 Task: Find connections with filter location Bjelovar with filter topic #linkedinwith filter profile language French with filter current company Boston Scientific with filter school Indian Institute of Social Welfare and Business Management with filter industry Food and Beverage Services with filter service category Illustration with filter keywords title Officer
Action: Mouse moved to (651, 92)
Screenshot: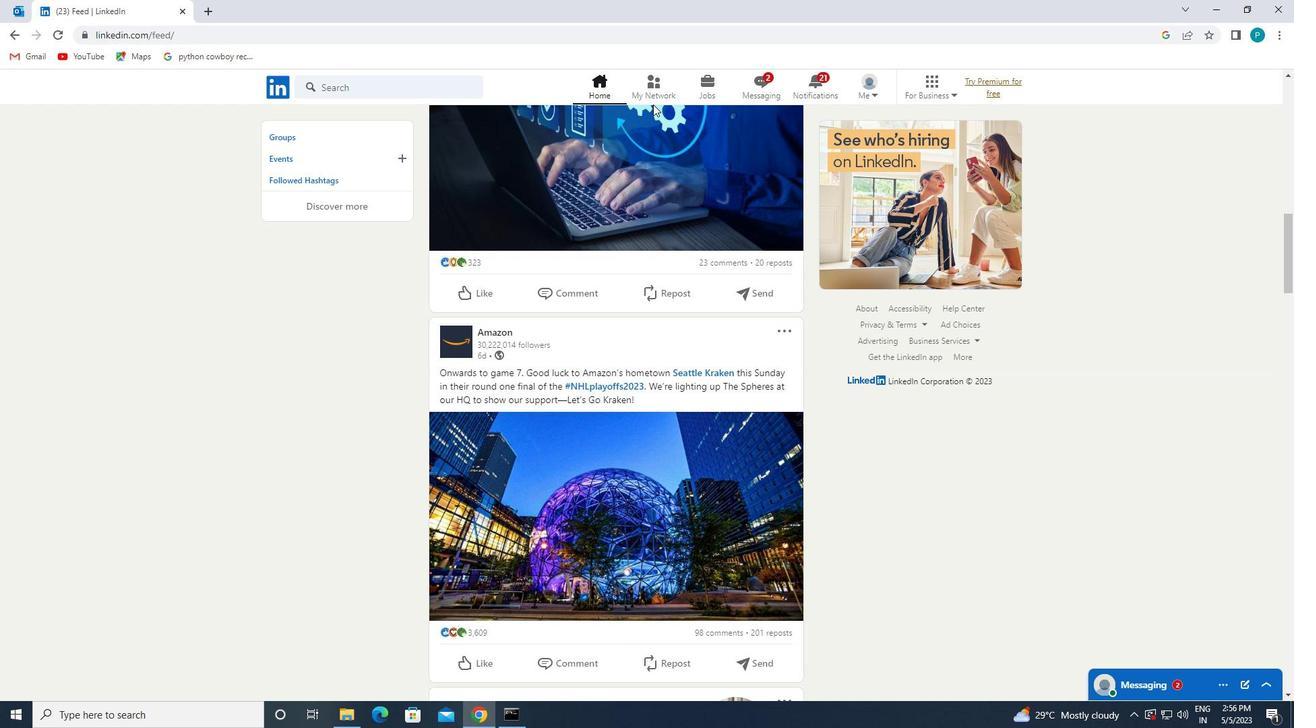 
Action: Mouse pressed left at (651, 92)
Screenshot: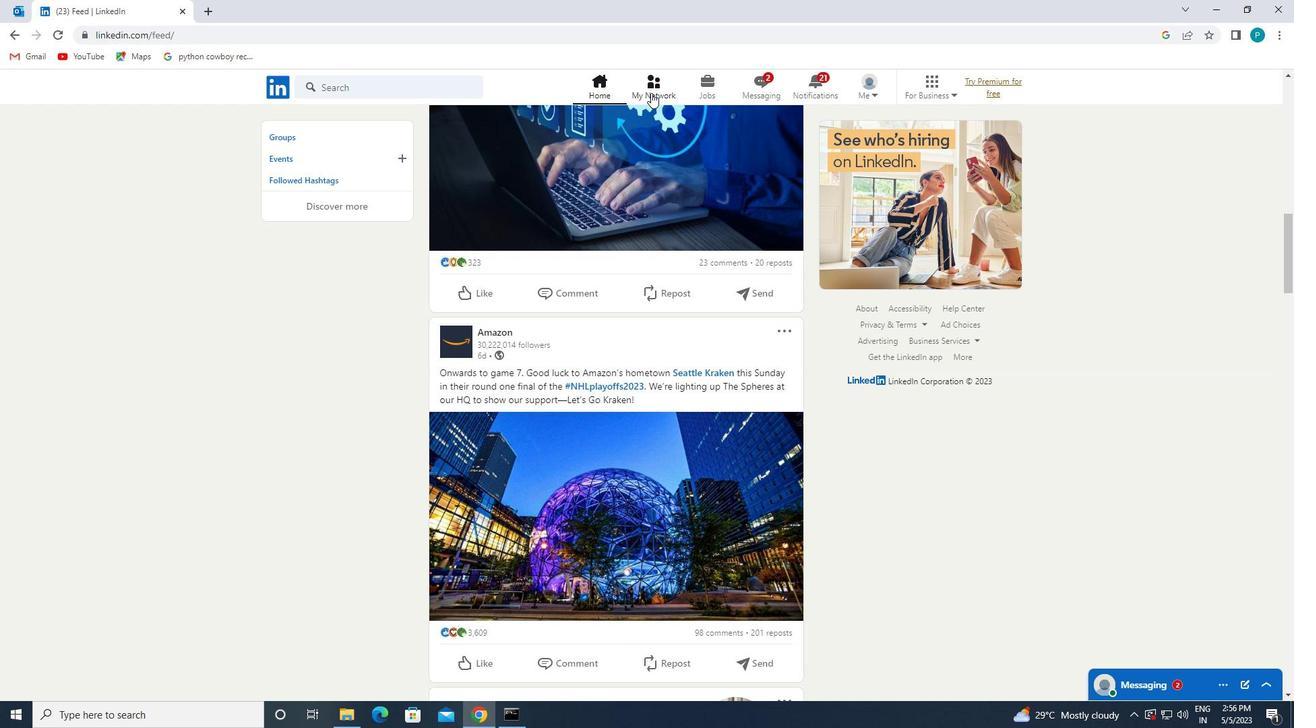 
Action: Mouse moved to (377, 159)
Screenshot: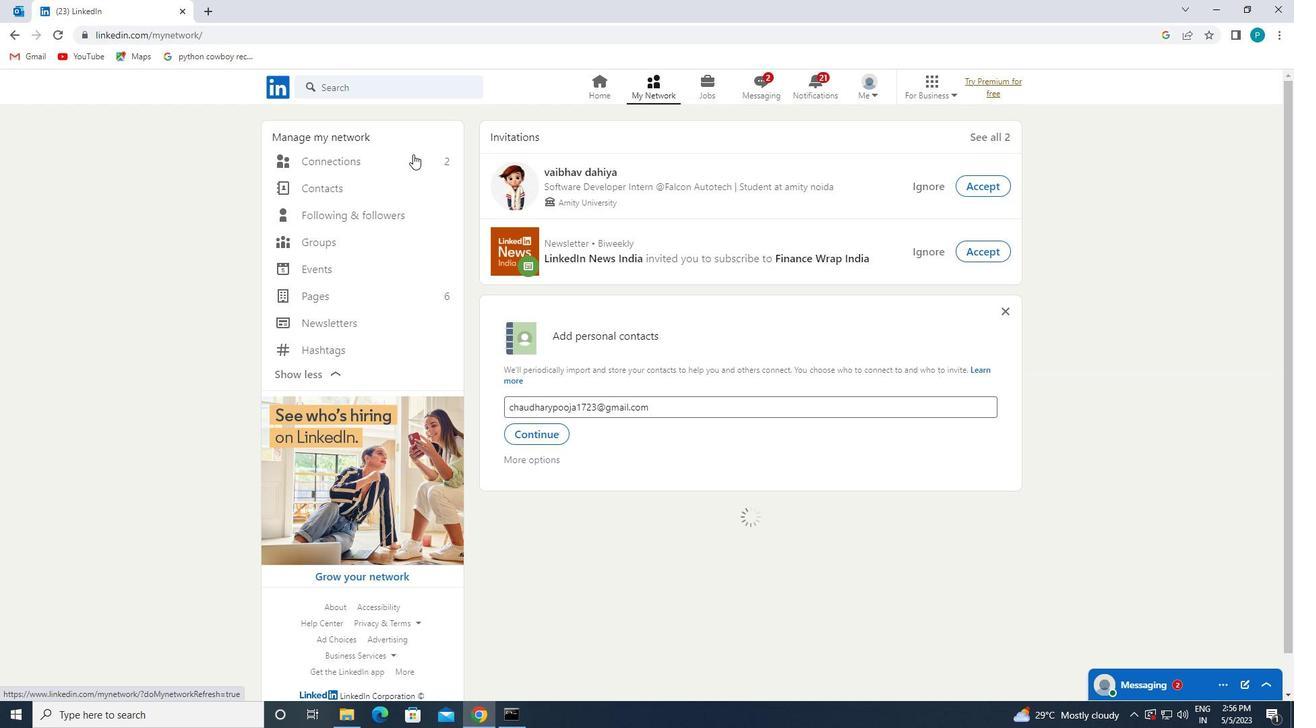 
Action: Mouse pressed left at (377, 159)
Screenshot: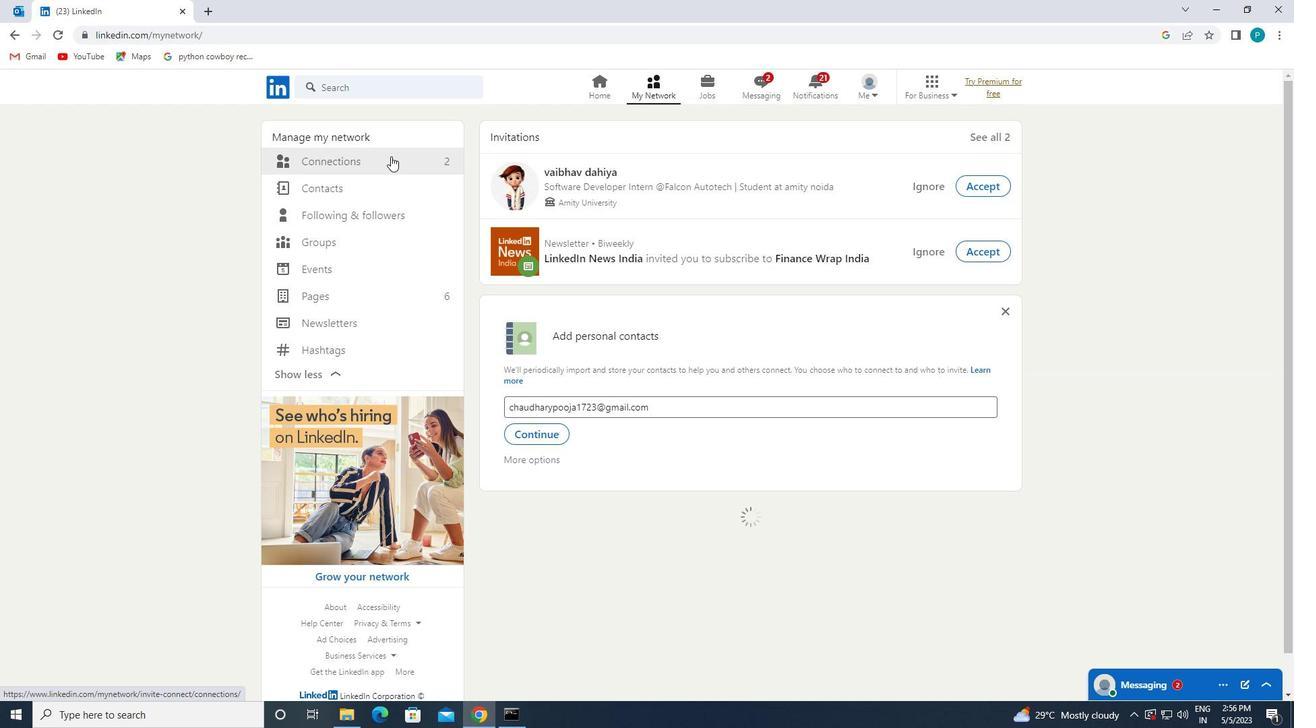 
Action: Mouse moved to (752, 163)
Screenshot: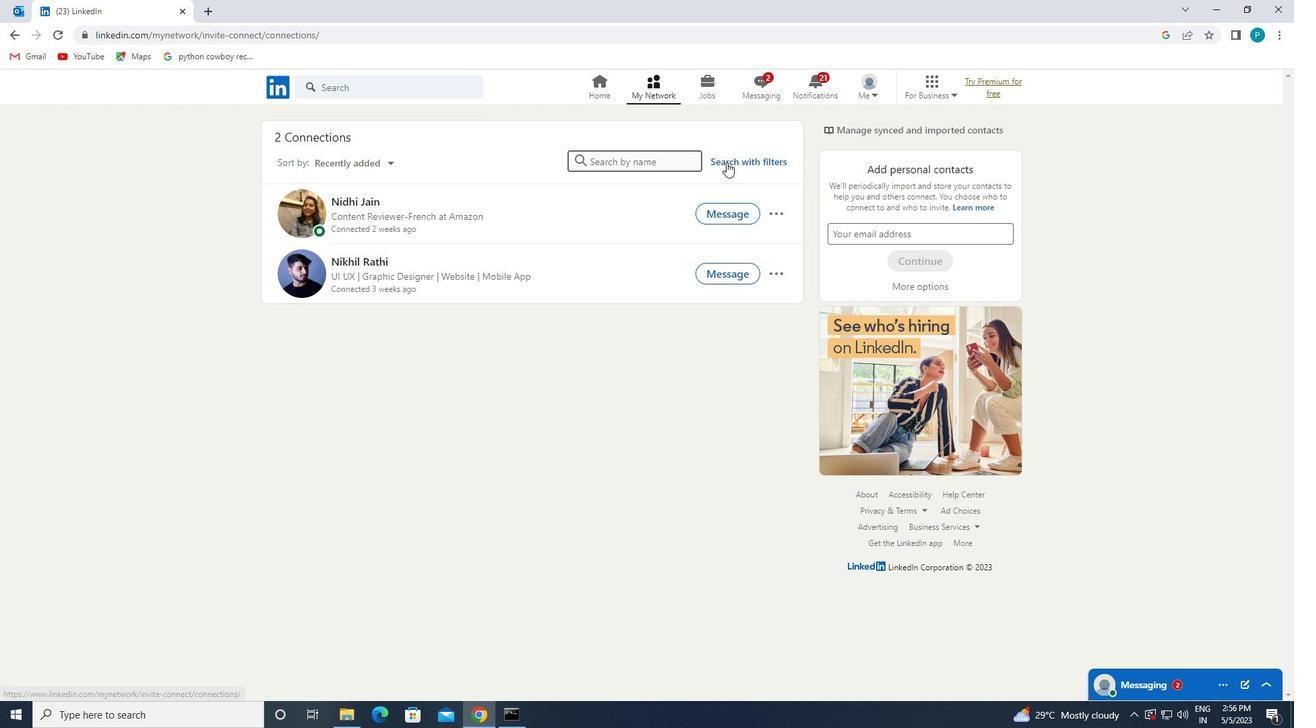 
Action: Mouse pressed left at (752, 163)
Screenshot: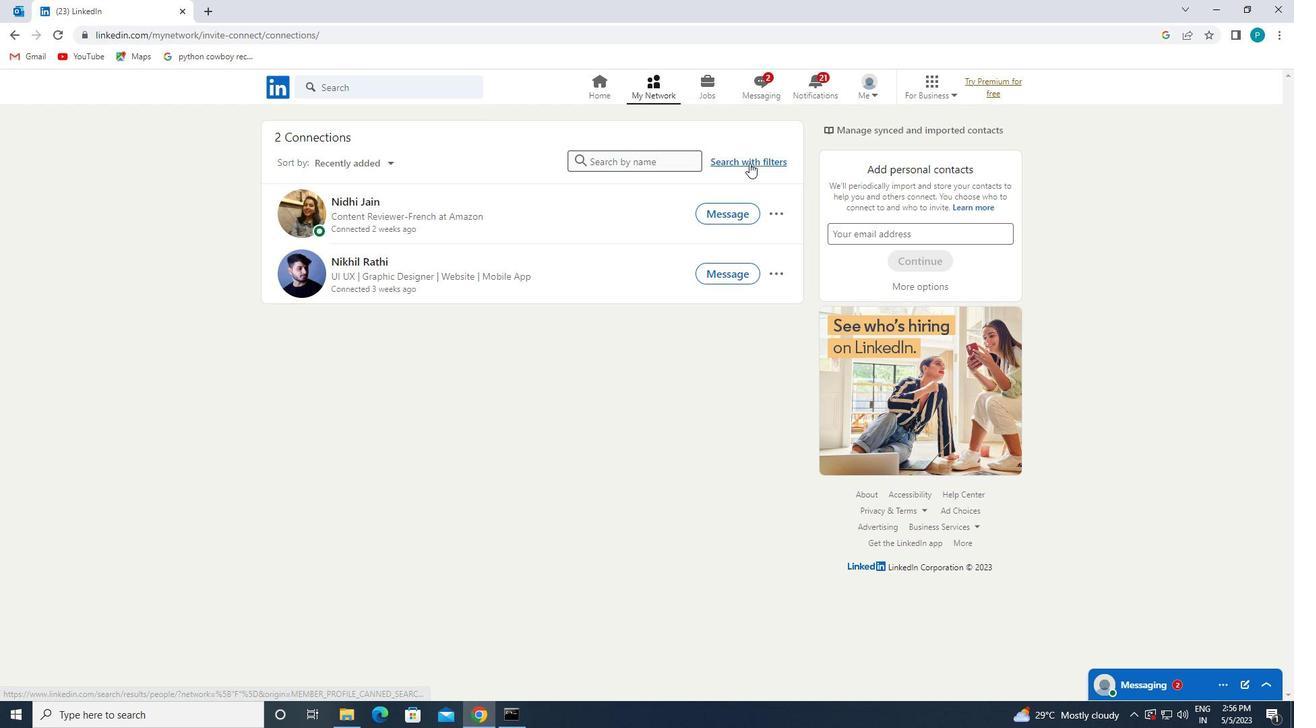 
Action: Mouse moved to (705, 130)
Screenshot: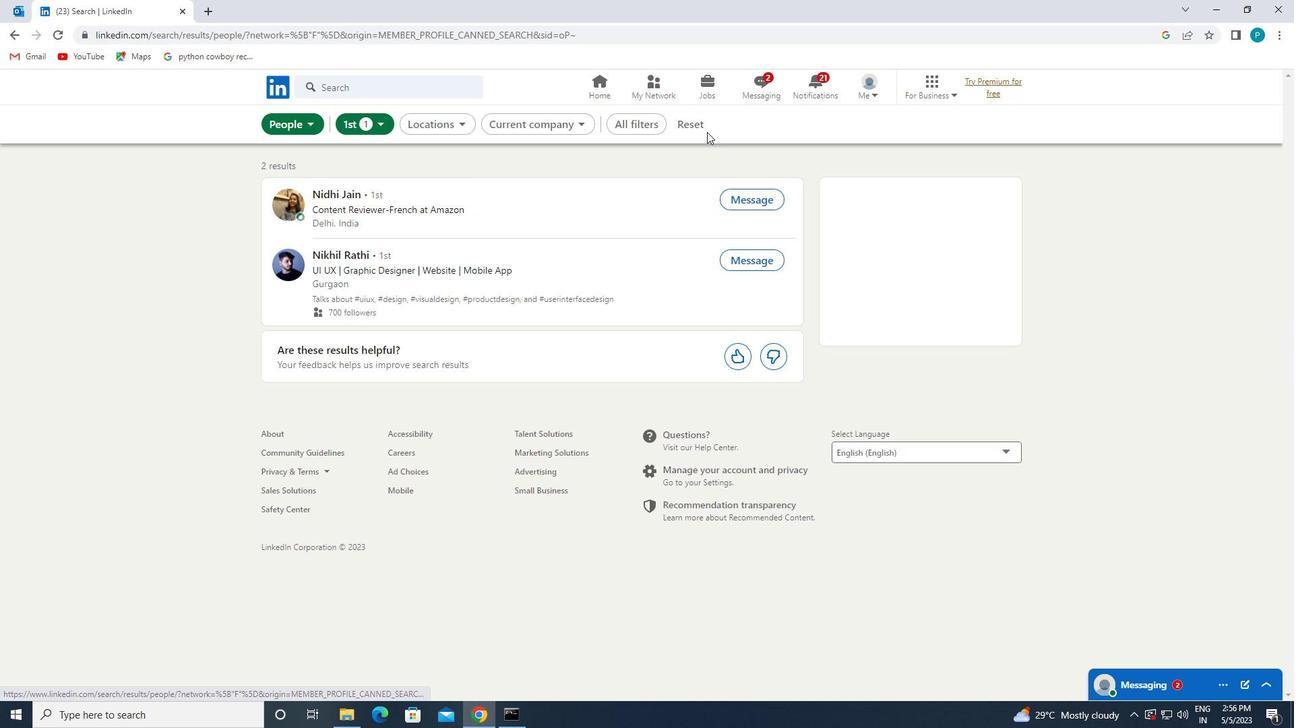 
Action: Mouse pressed left at (705, 130)
Screenshot: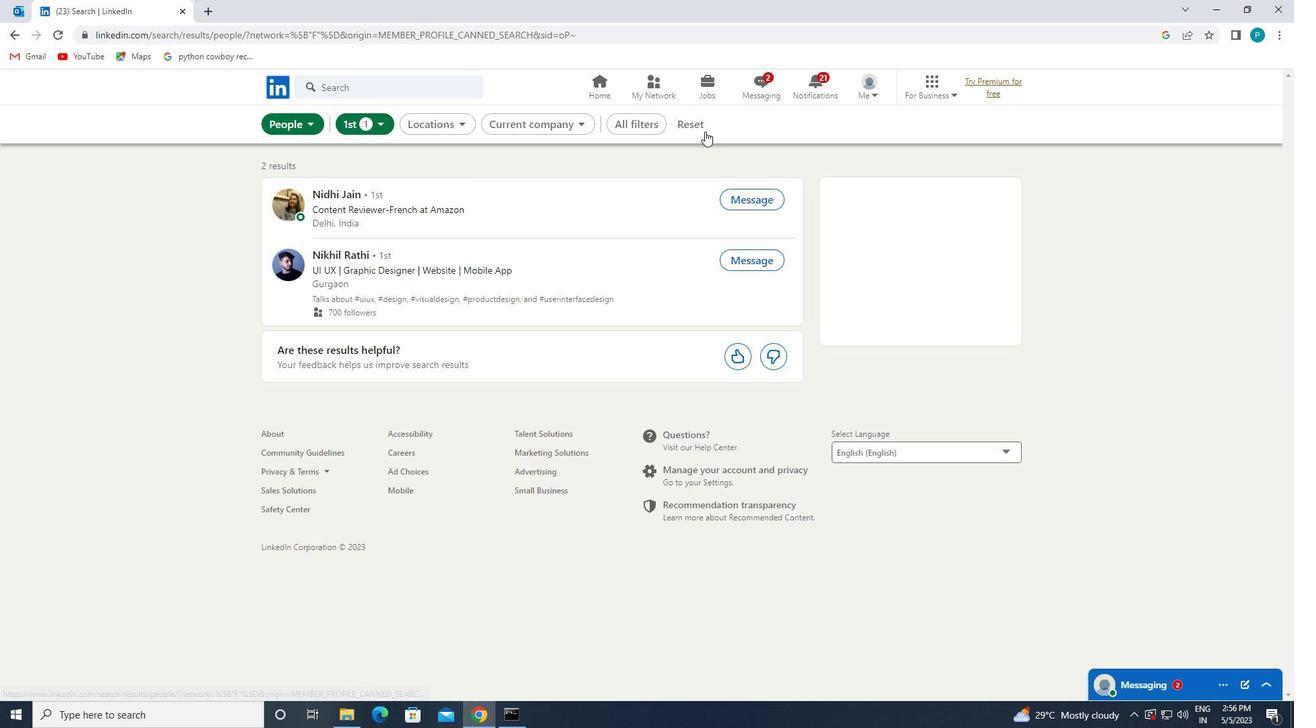 
Action: Mouse moved to (648, 126)
Screenshot: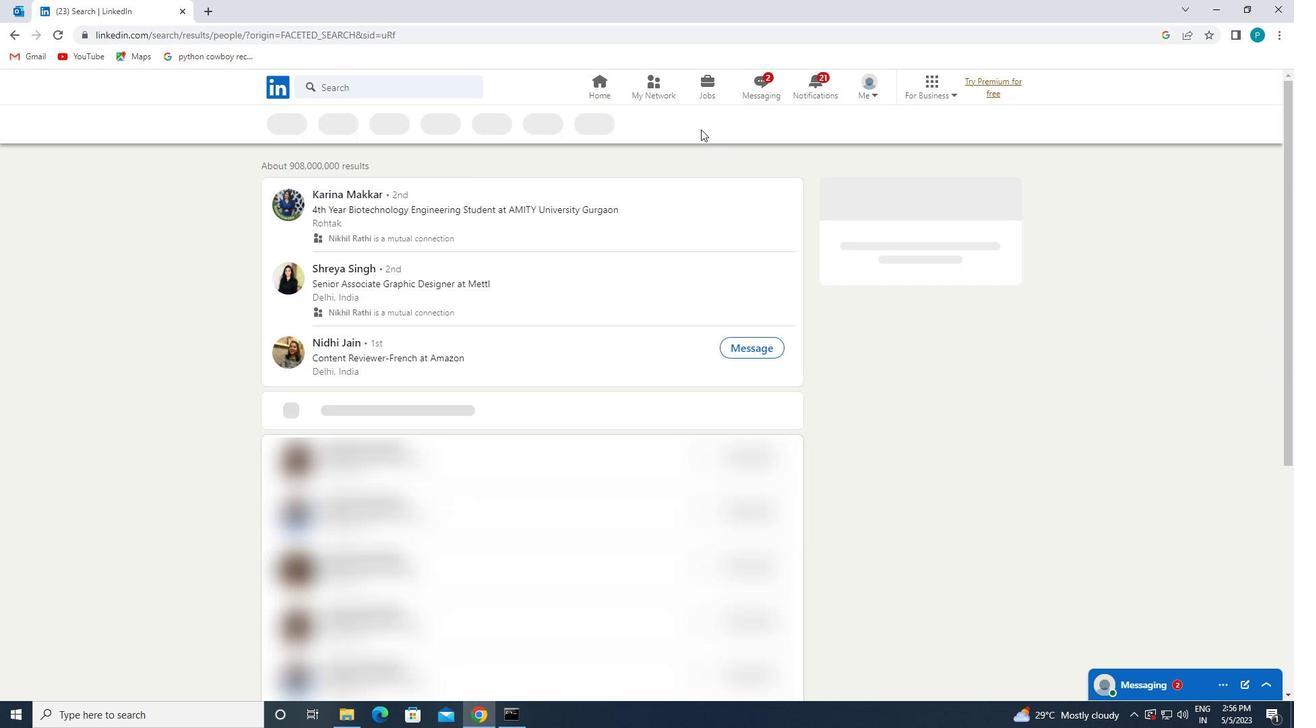 
Action: Mouse pressed left at (648, 126)
Screenshot: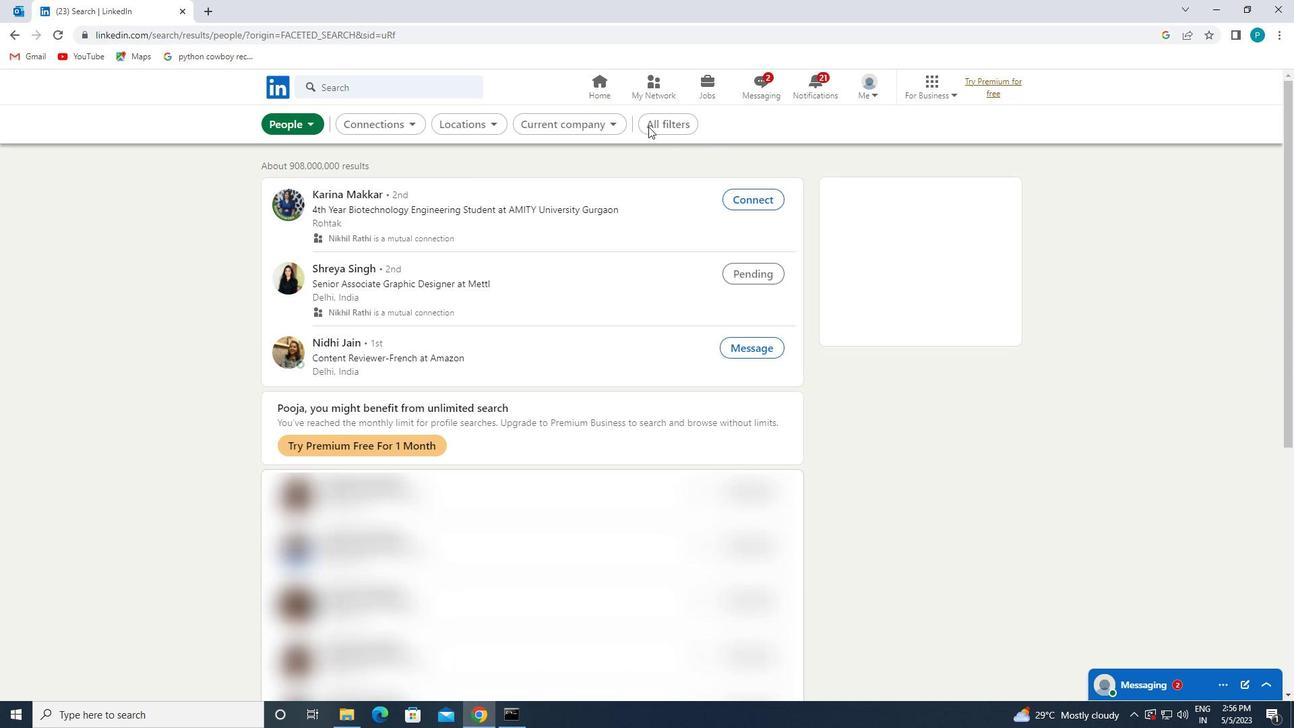 
Action: Mouse moved to (1282, 442)
Screenshot: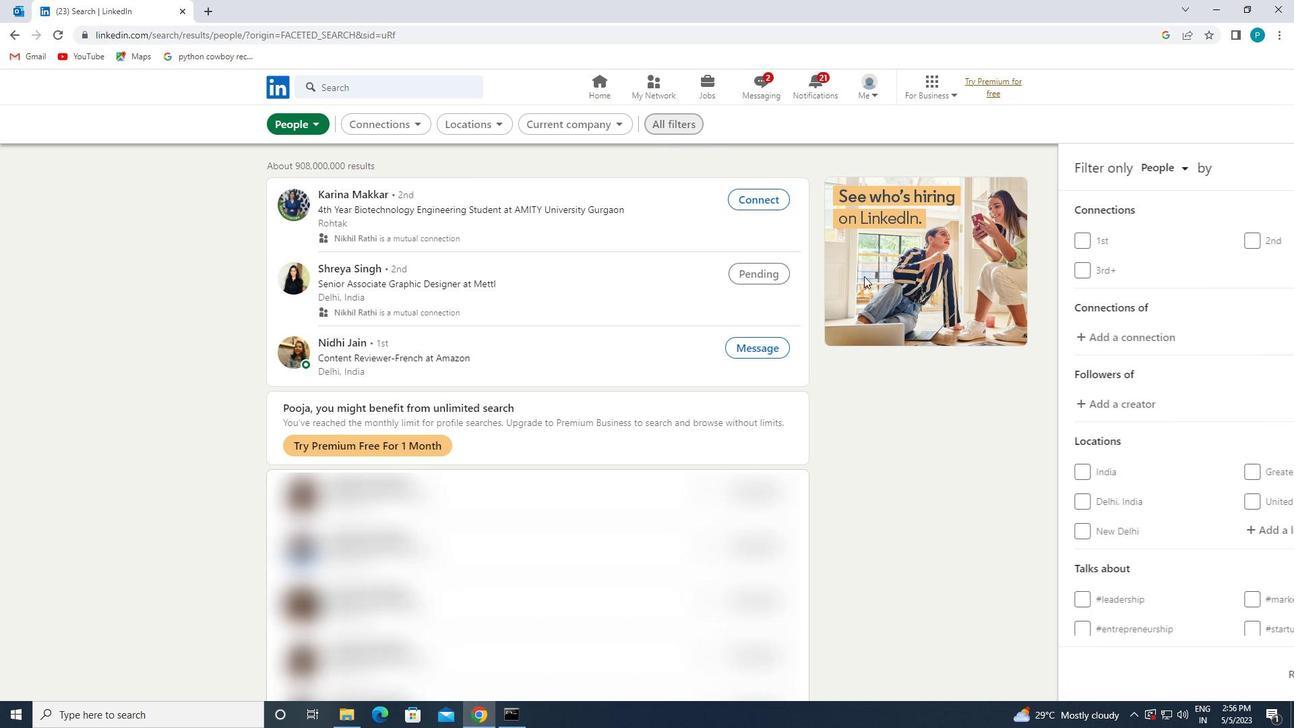 
Action: Mouse scrolled (1282, 442) with delta (0, 0)
Screenshot: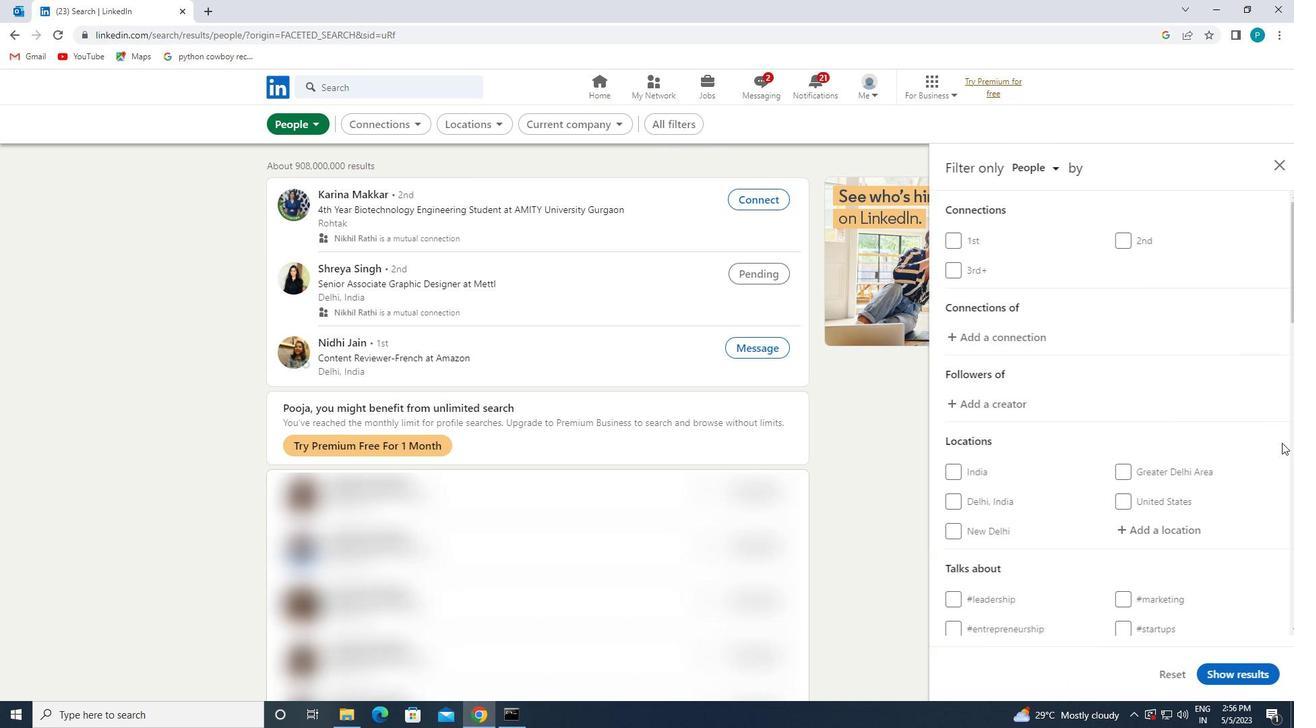 
Action: Mouse moved to (1174, 462)
Screenshot: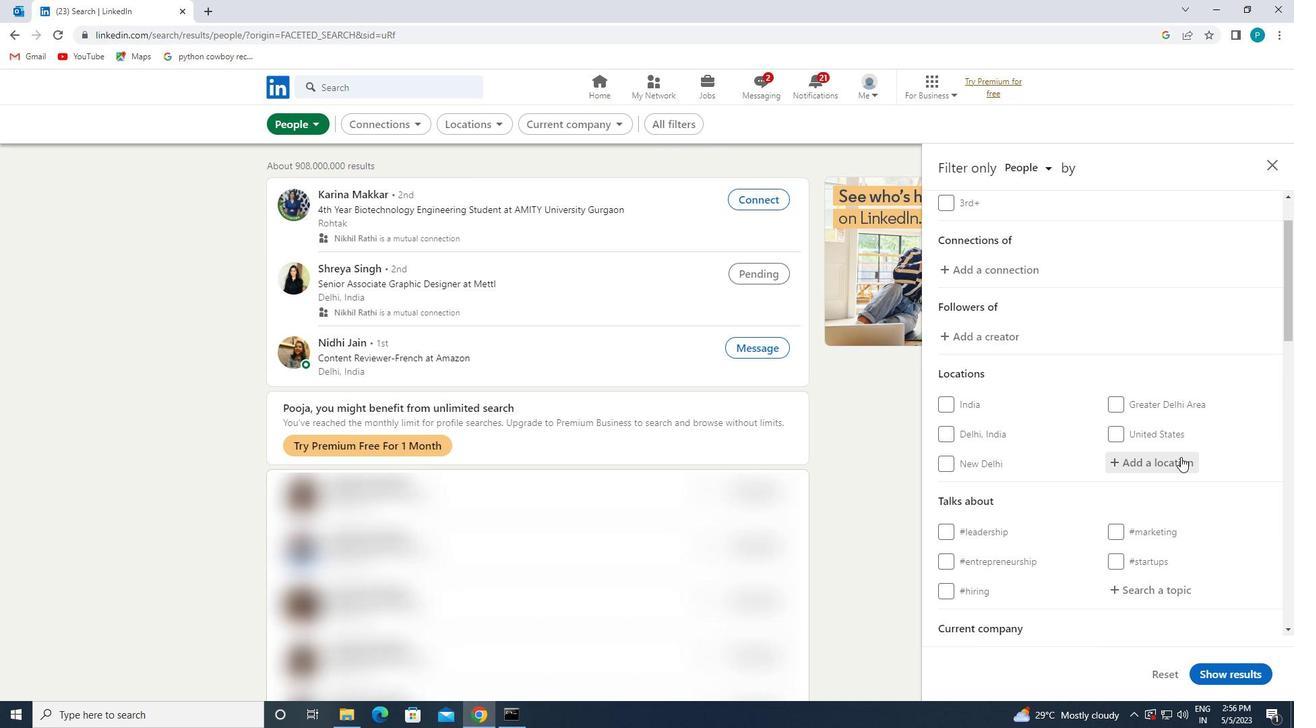 
Action: Mouse pressed left at (1174, 462)
Screenshot: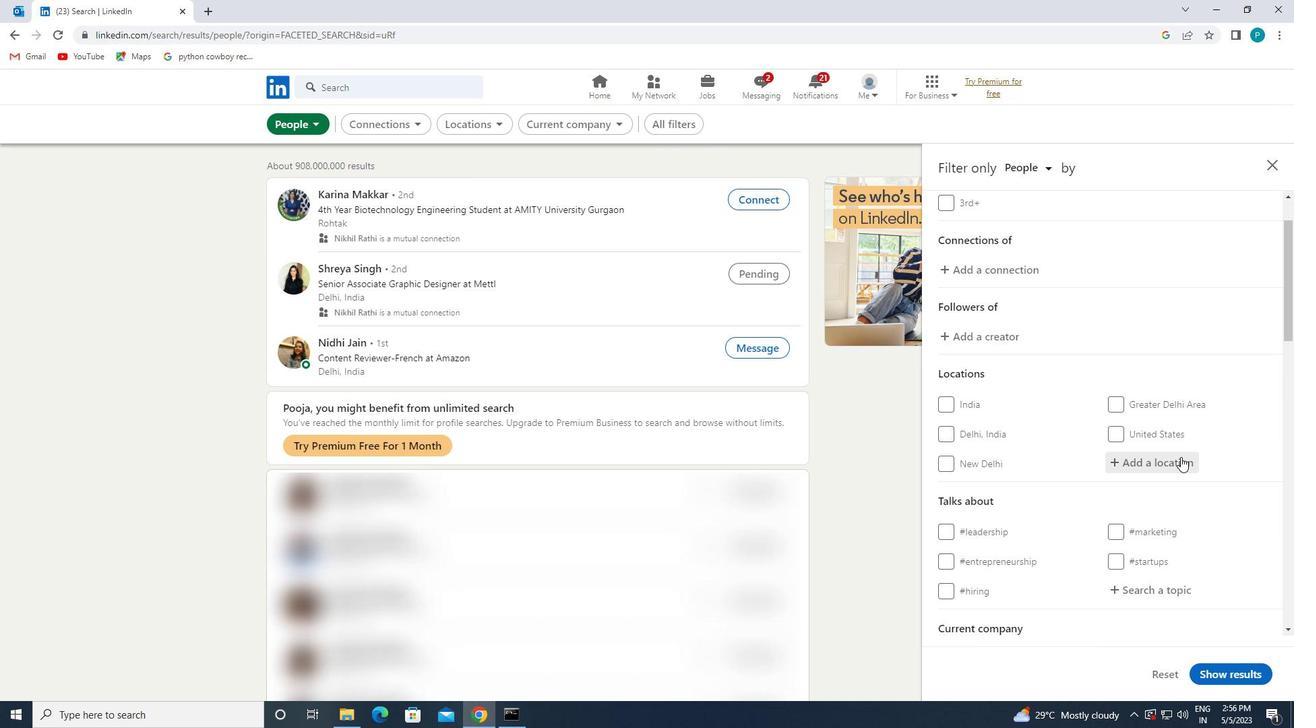 
Action: Mouse moved to (1174, 462)
Screenshot: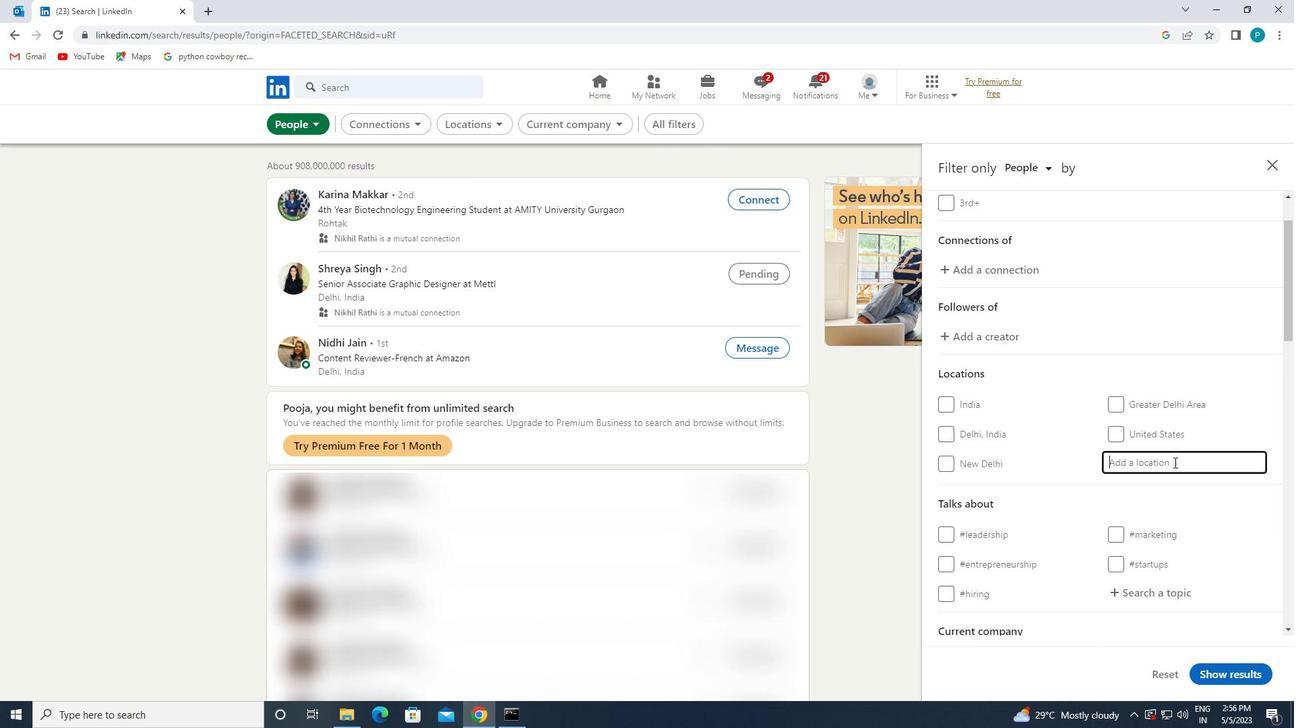 
Action: Key pressed <Key.caps_lock>b<Key.caps_lock>jelovar
Screenshot: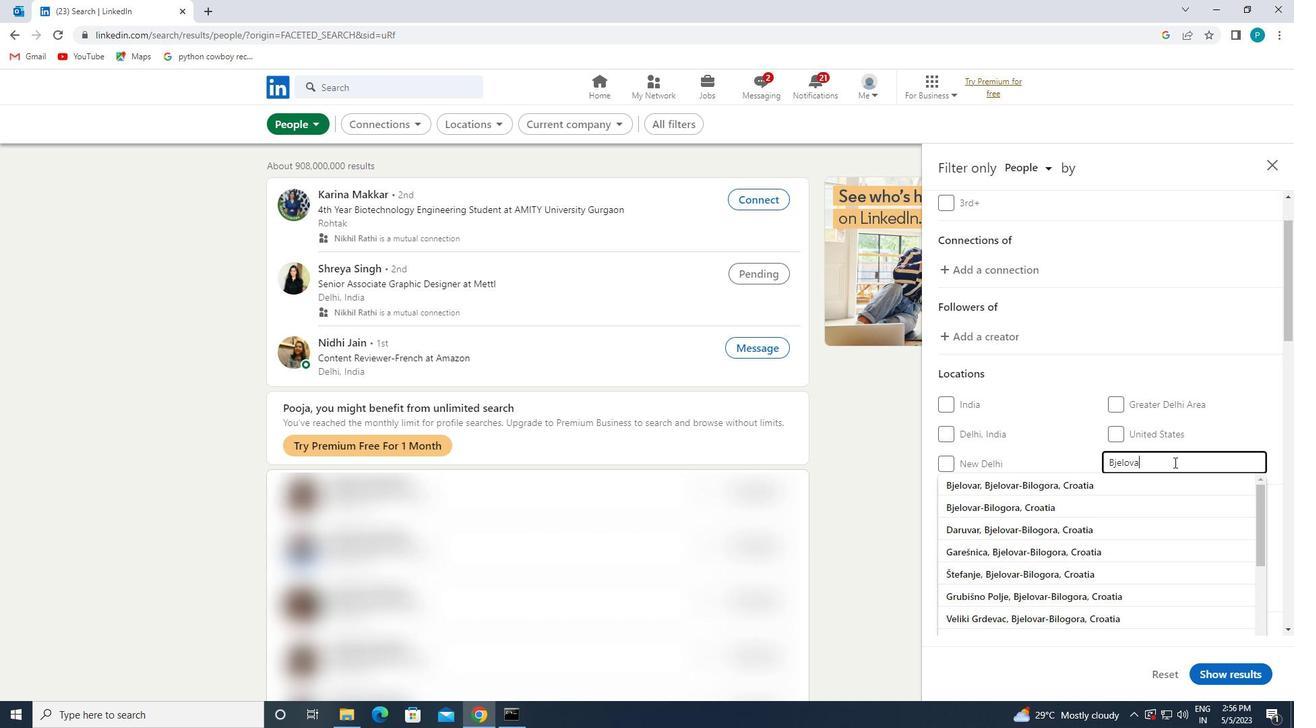
Action: Mouse moved to (1093, 488)
Screenshot: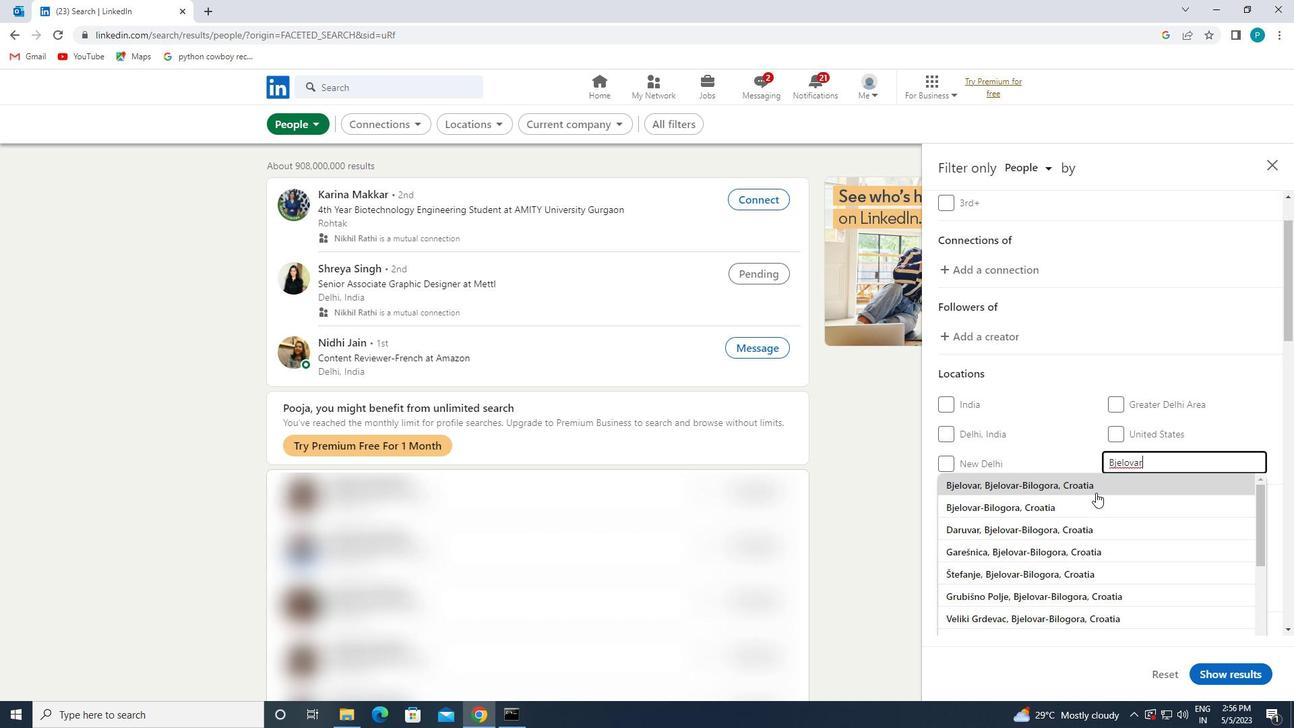 
Action: Mouse pressed left at (1093, 488)
Screenshot: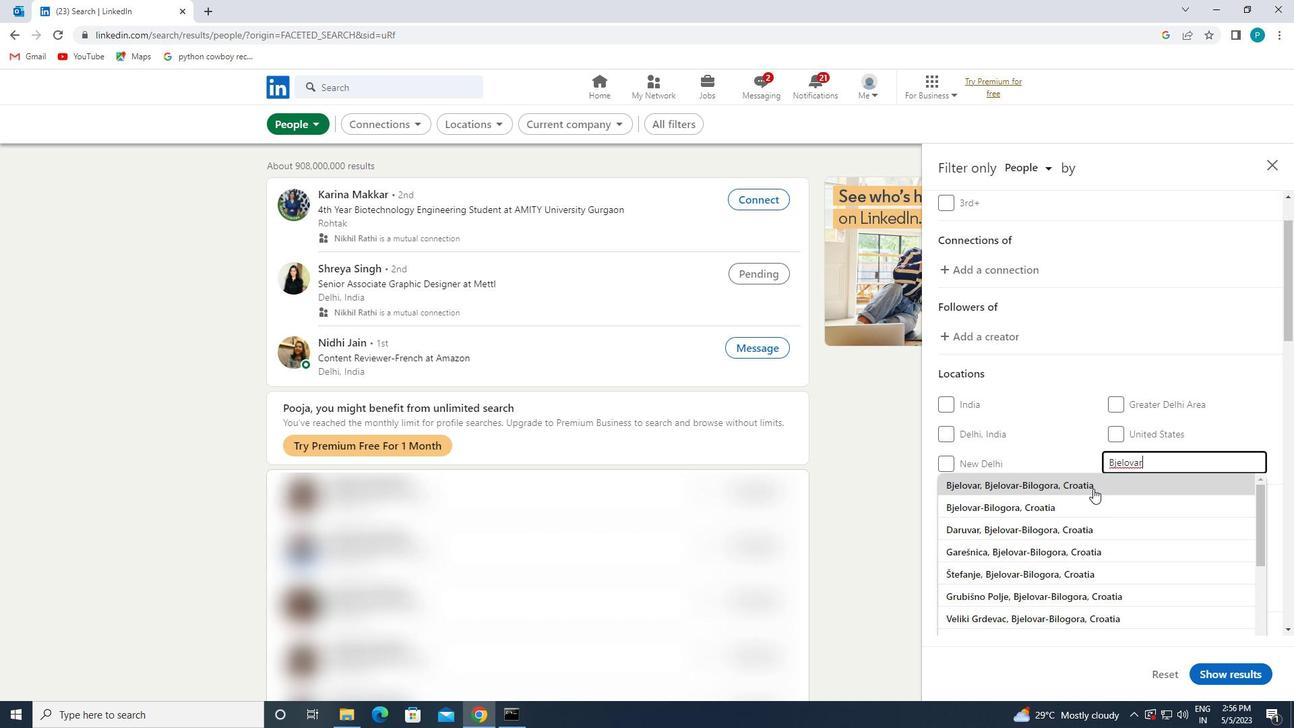 
Action: Mouse moved to (1154, 523)
Screenshot: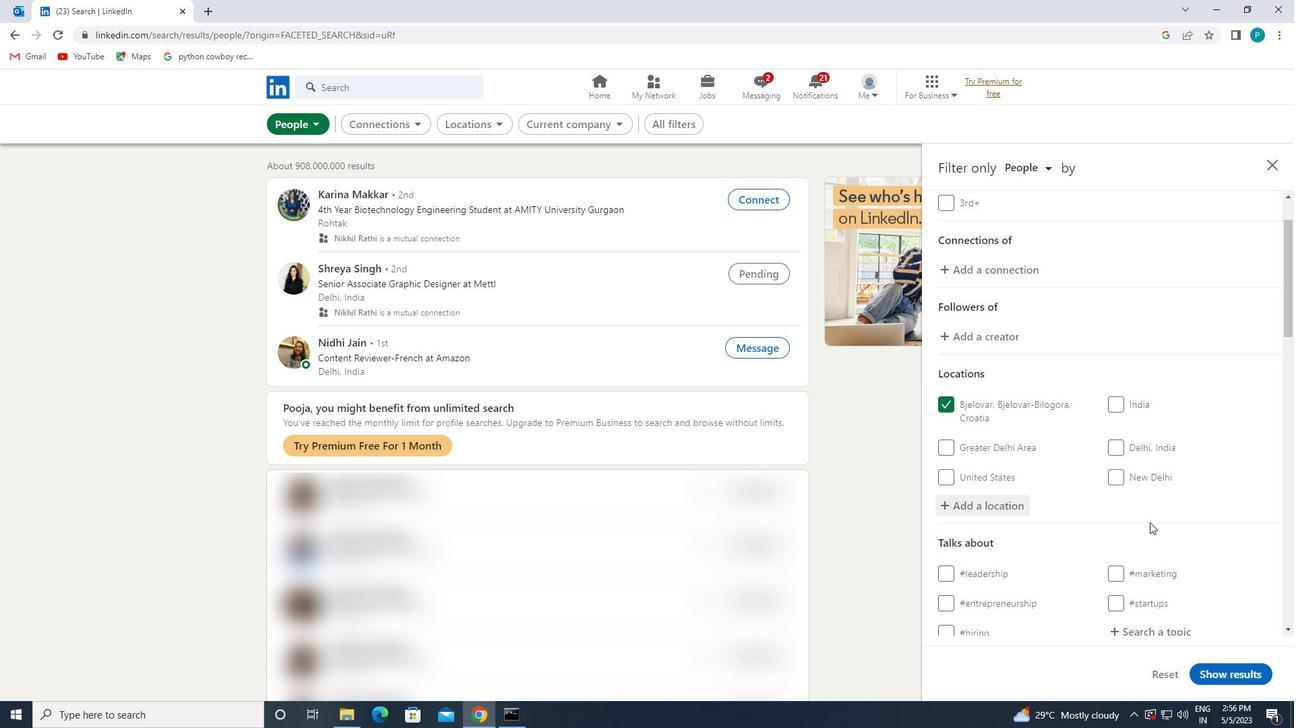 
Action: Mouse scrolled (1154, 523) with delta (0, 0)
Screenshot: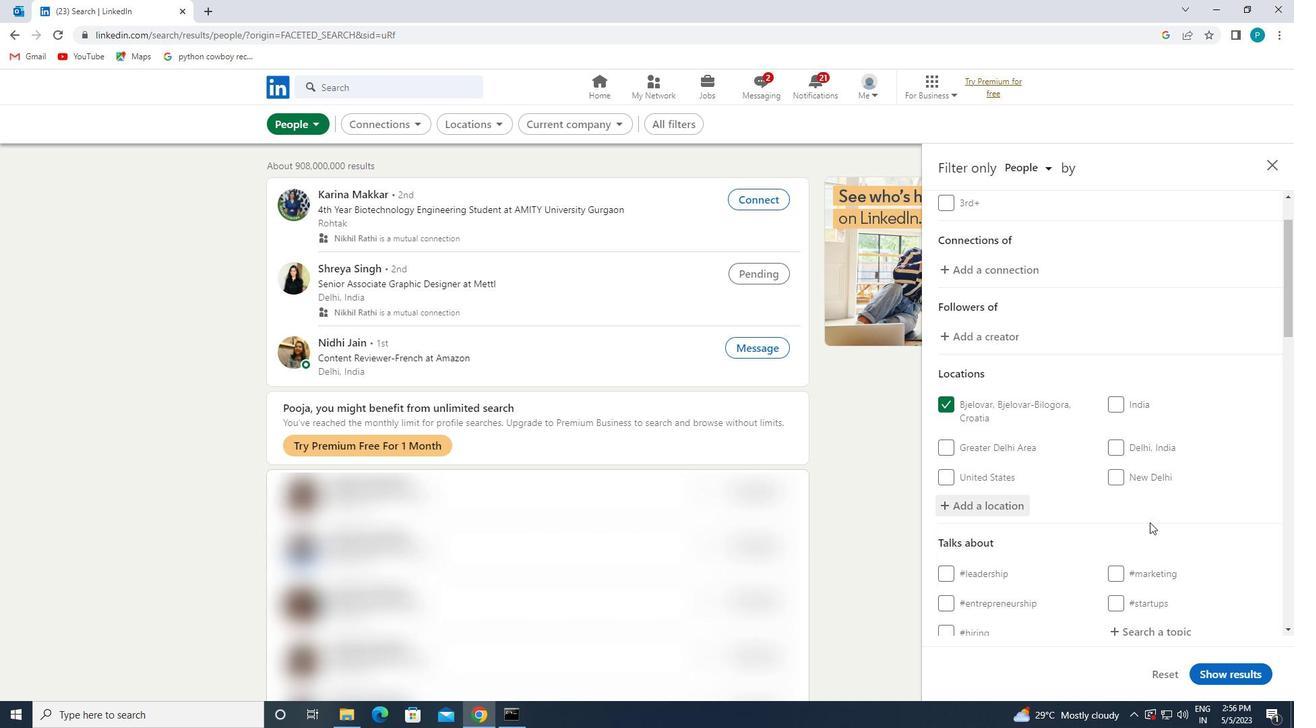 
Action: Mouse scrolled (1154, 523) with delta (0, 0)
Screenshot: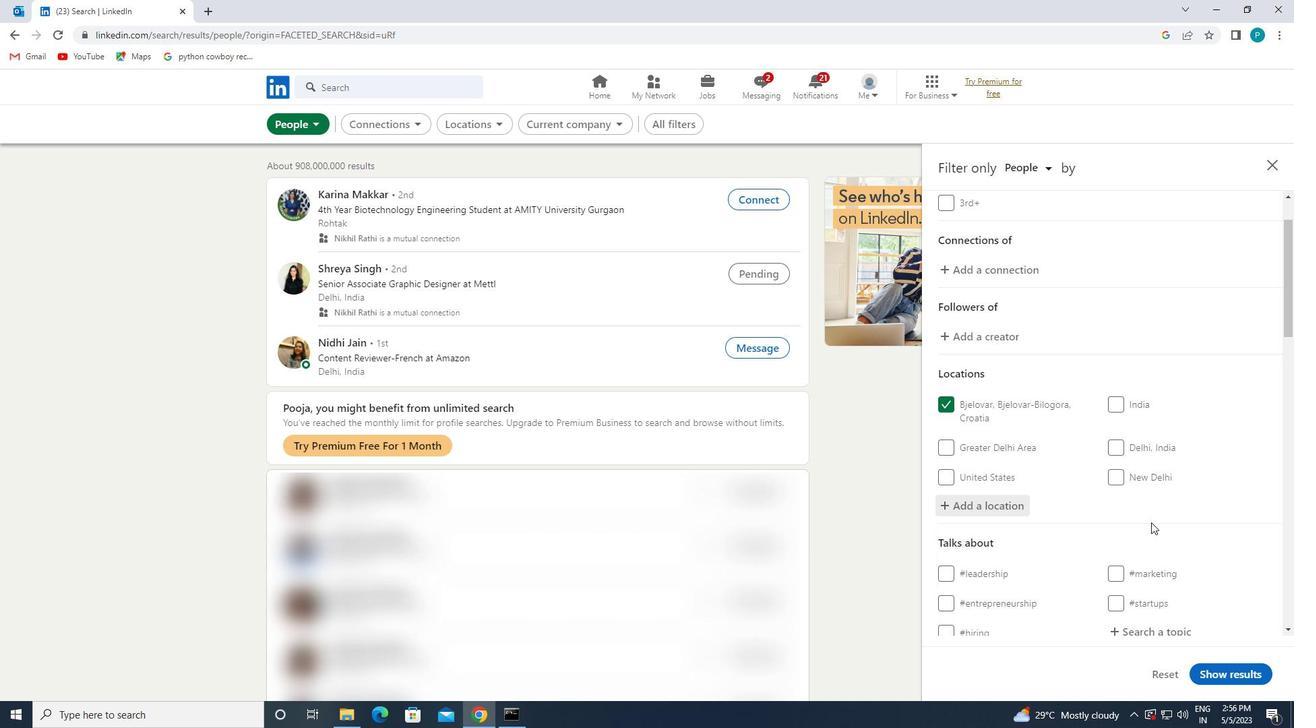 
Action: Mouse moved to (1155, 502)
Screenshot: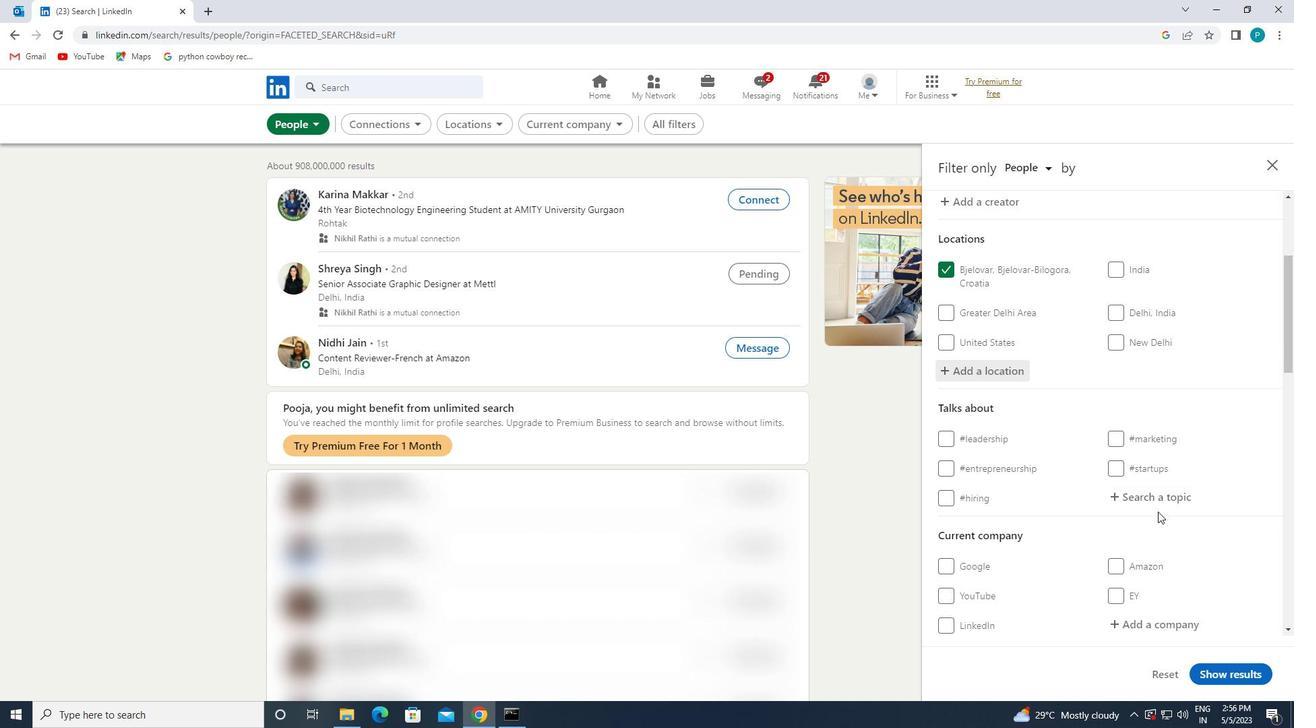 
Action: Mouse pressed left at (1155, 502)
Screenshot: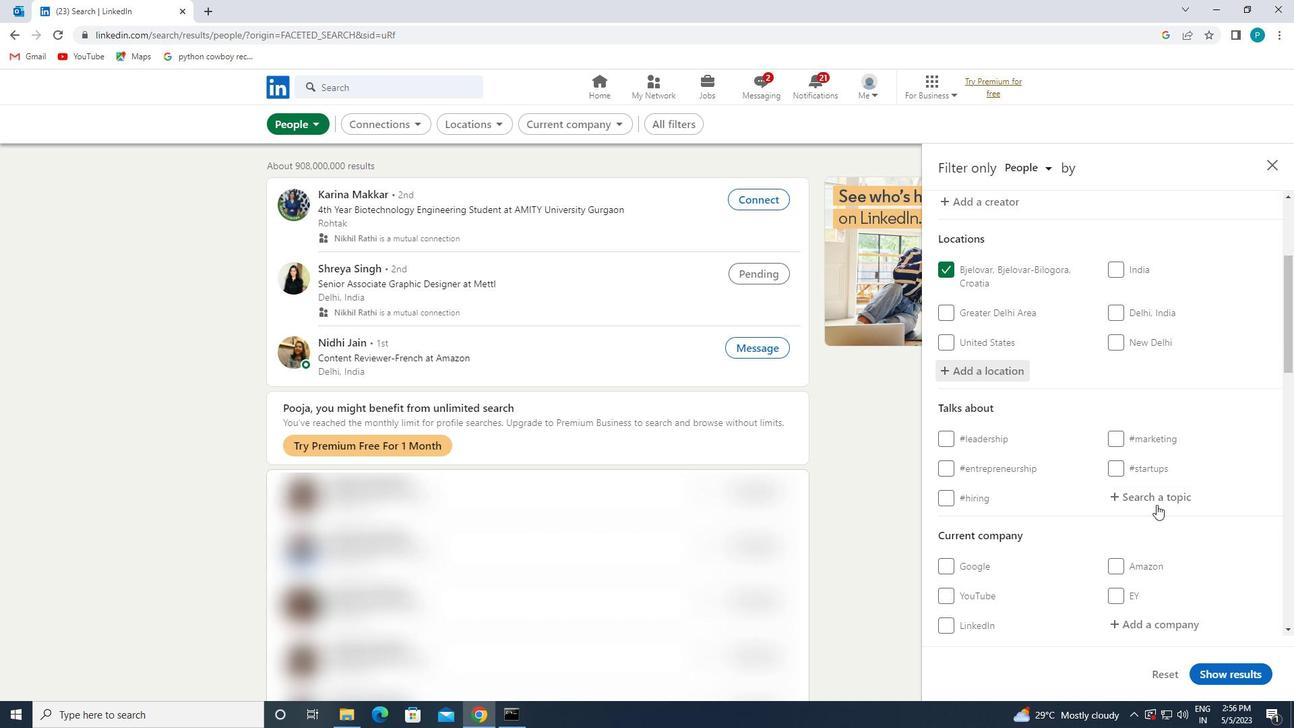 
Action: Key pressed <Key.shift>#LINKEDIN
Screenshot: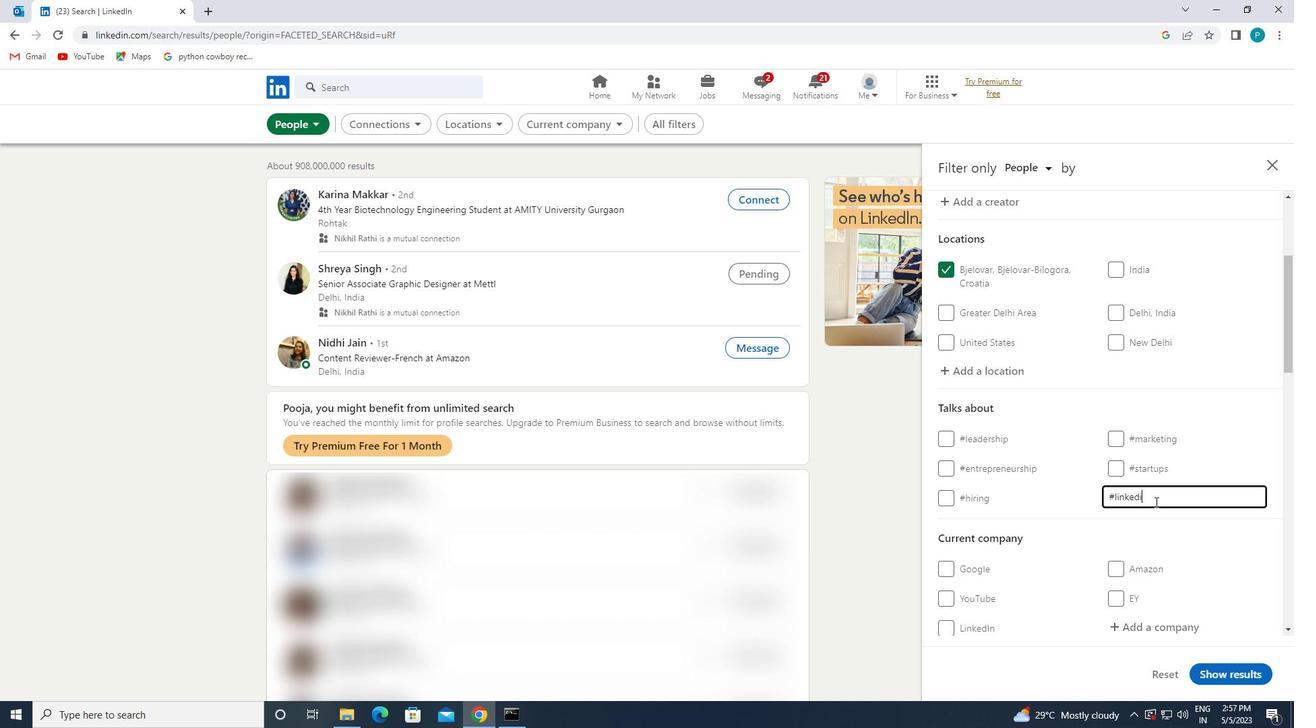 
Action: Mouse moved to (1145, 531)
Screenshot: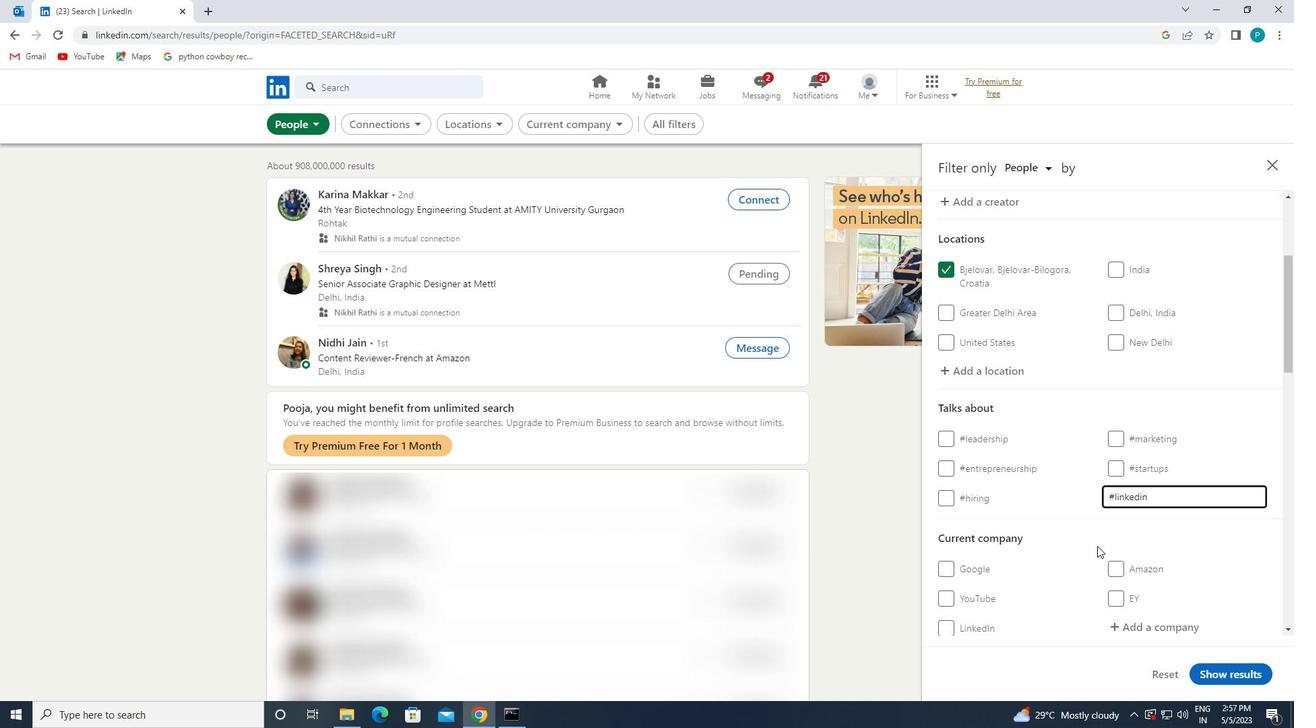 
Action: Mouse scrolled (1145, 530) with delta (0, 0)
Screenshot: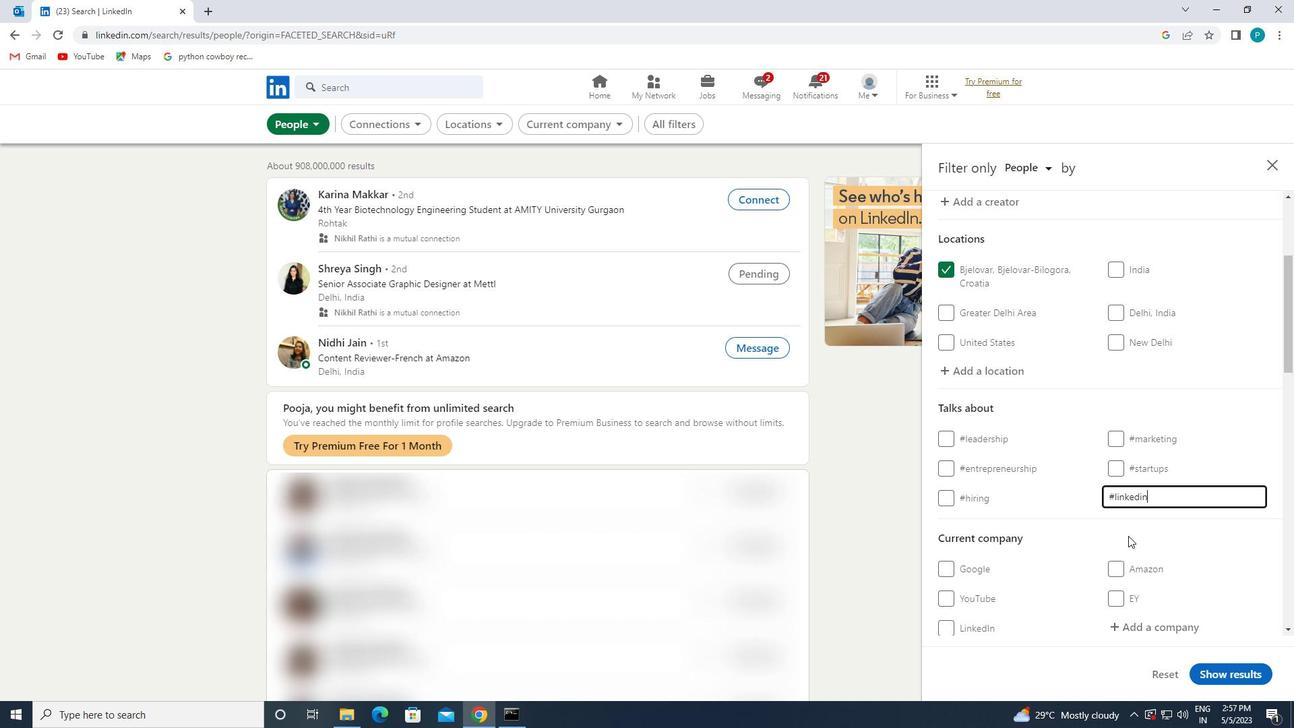 
Action: Mouse scrolled (1145, 530) with delta (0, 0)
Screenshot: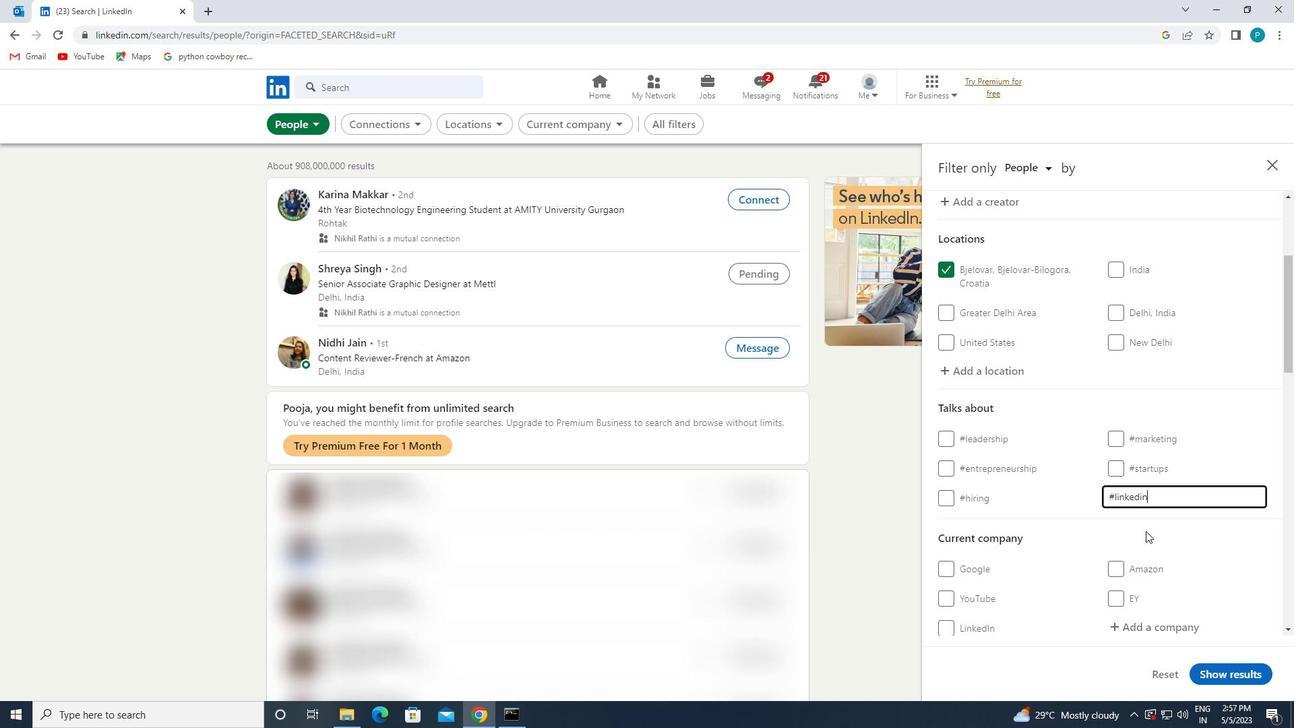 
Action: Mouse moved to (1145, 529)
Screenshot: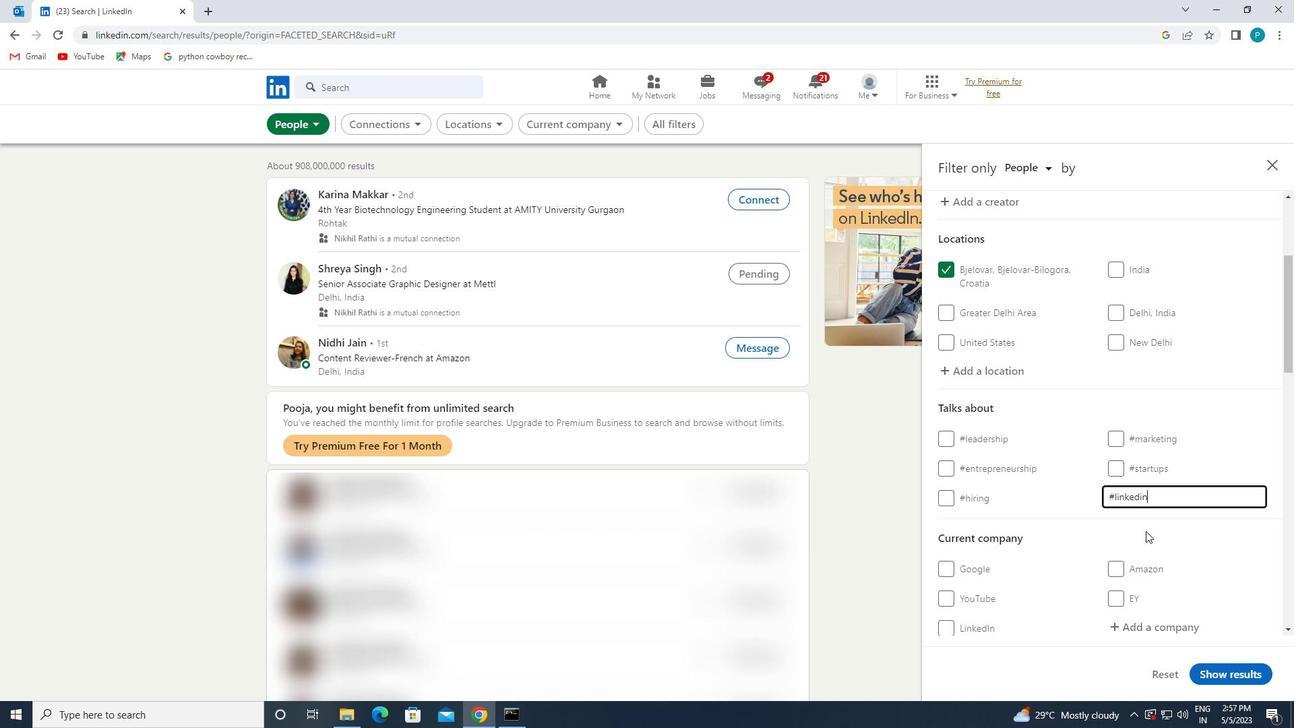 
Action: Mouse scrolled (1145, 529) with delta (0, 0)
Screenshot: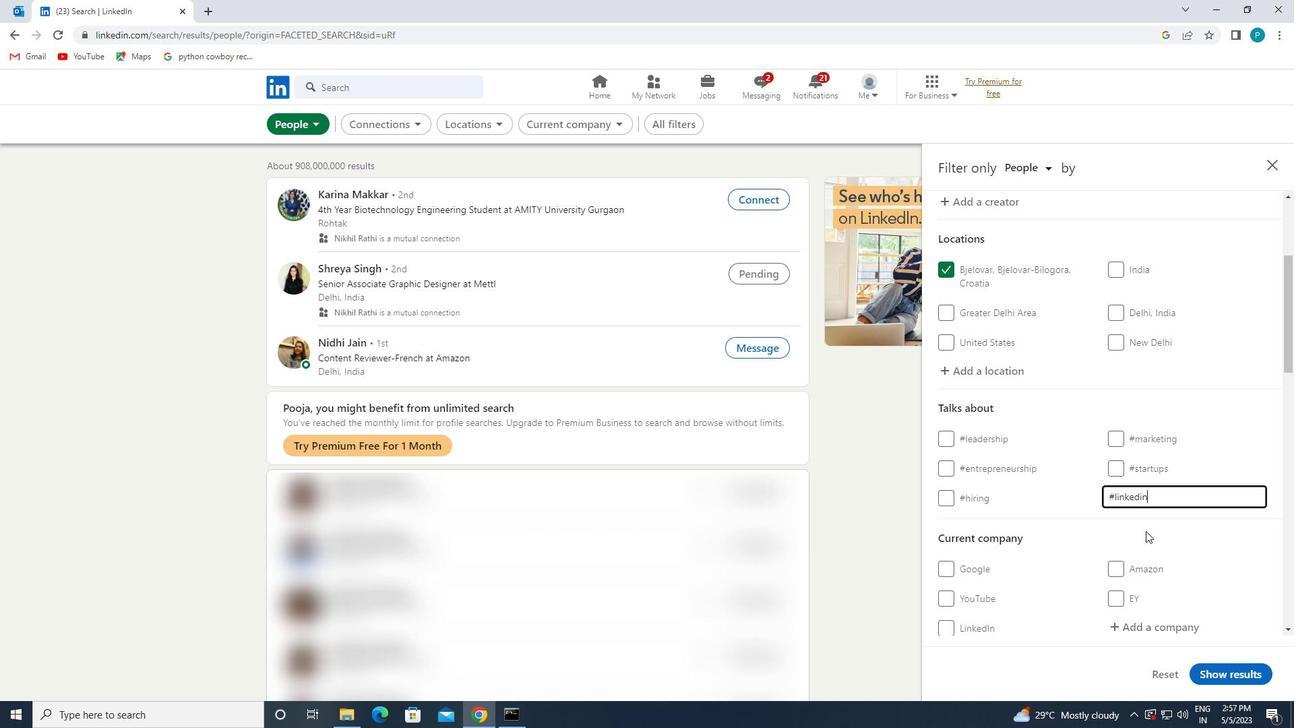 
Action: Mouse moved to (1045, 514)
Screenshot: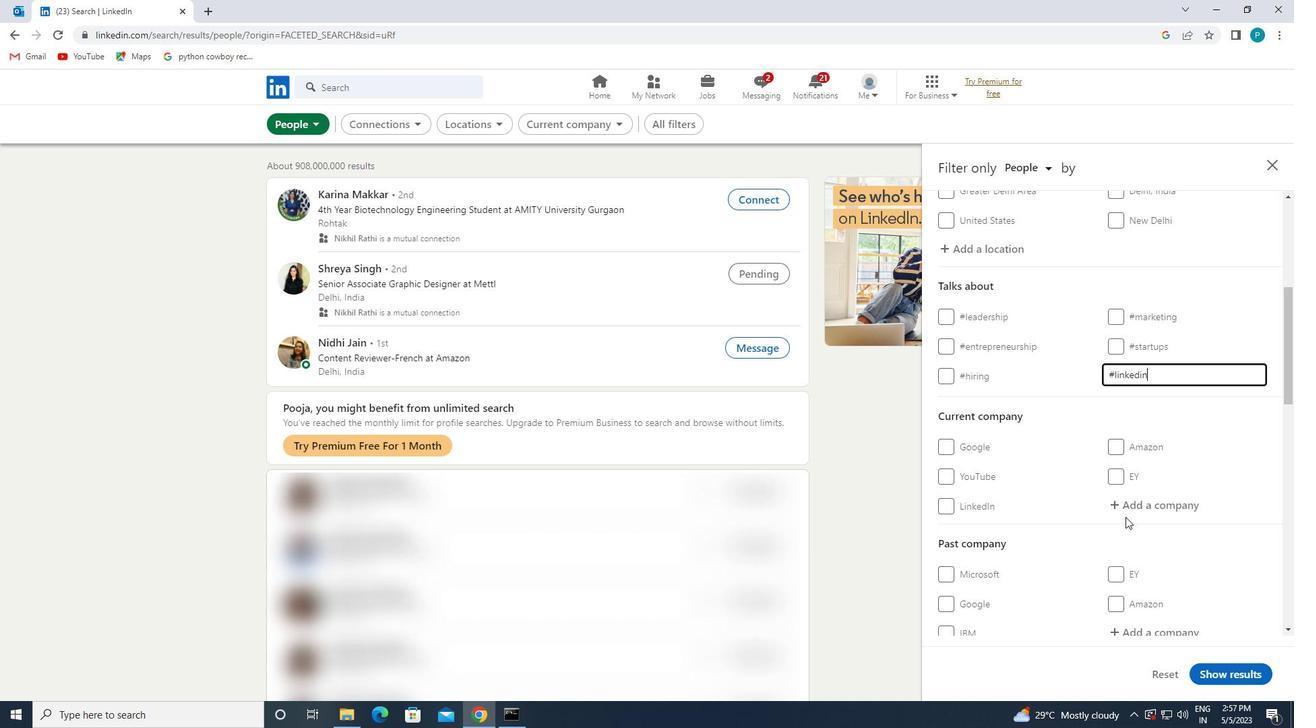 
Action: Mouse scrolled (1045, 513) with delta (0, 0)
Screenshot: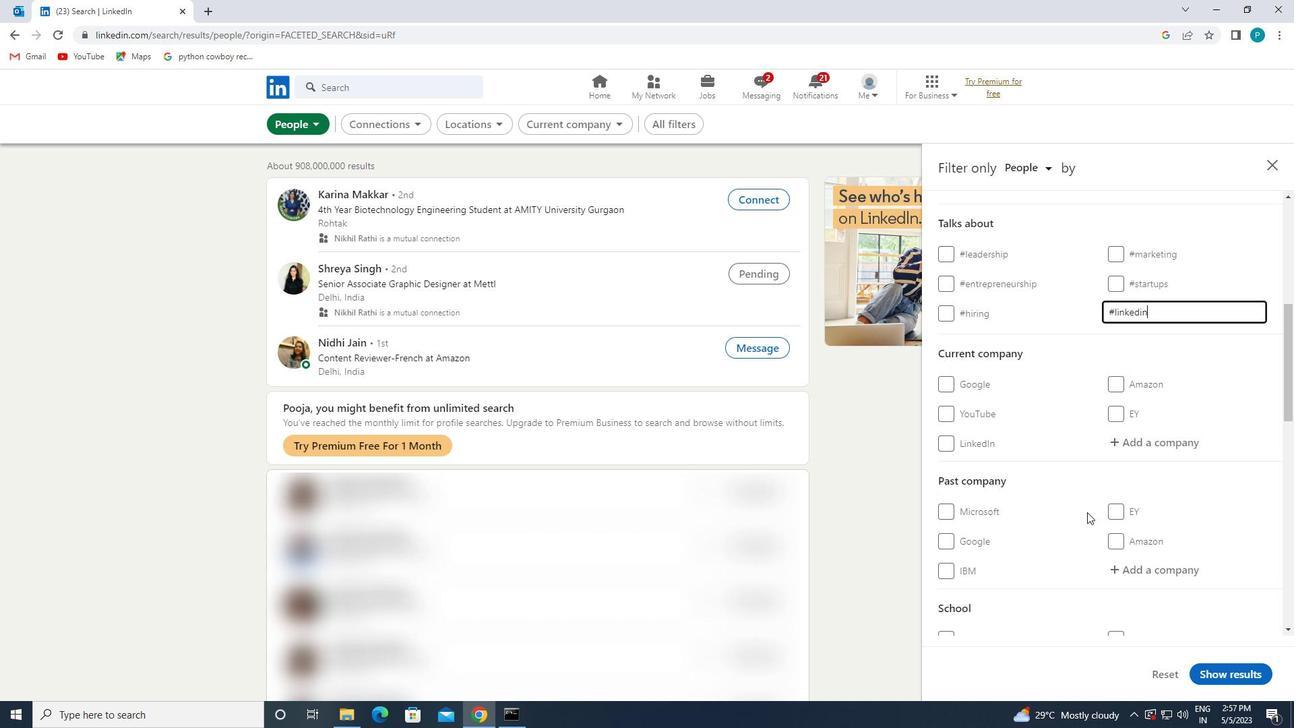 
Action: Mouse moved to (1044, 514)
Screenshot: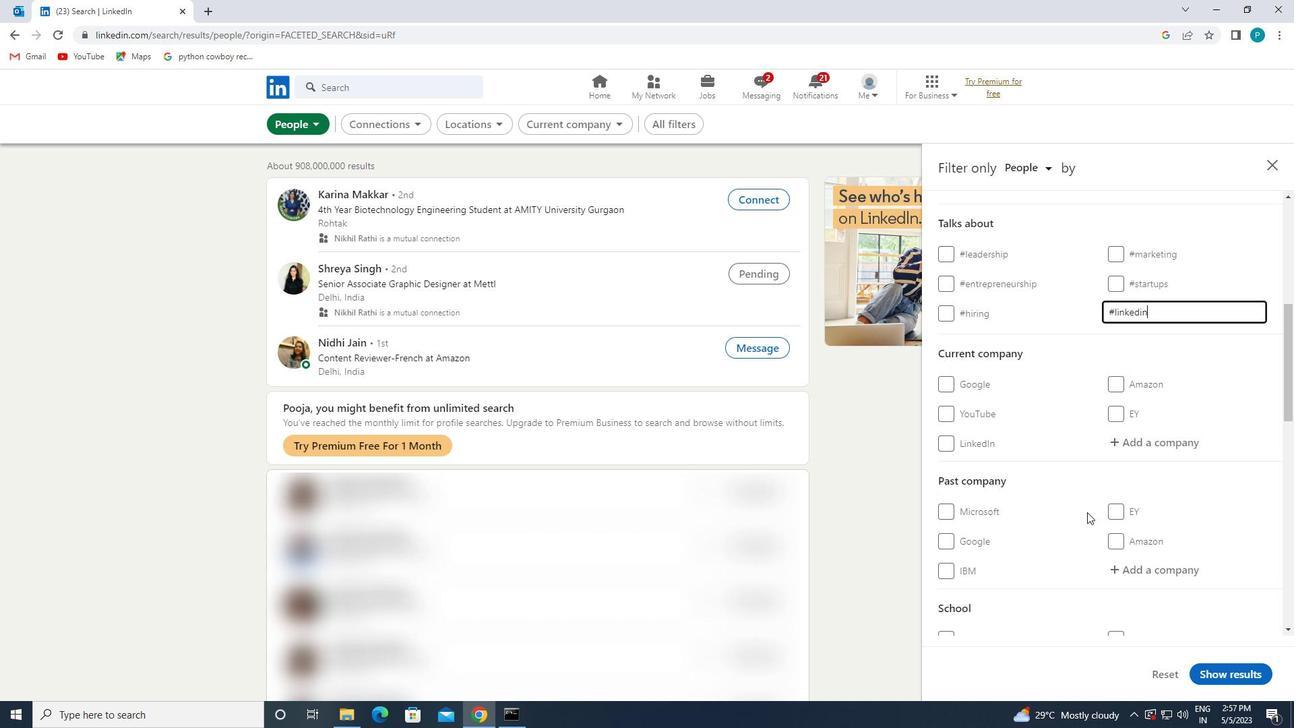 
Action: Mouse scrolled (1044, 513) with delta (0, 0)
Screenshot: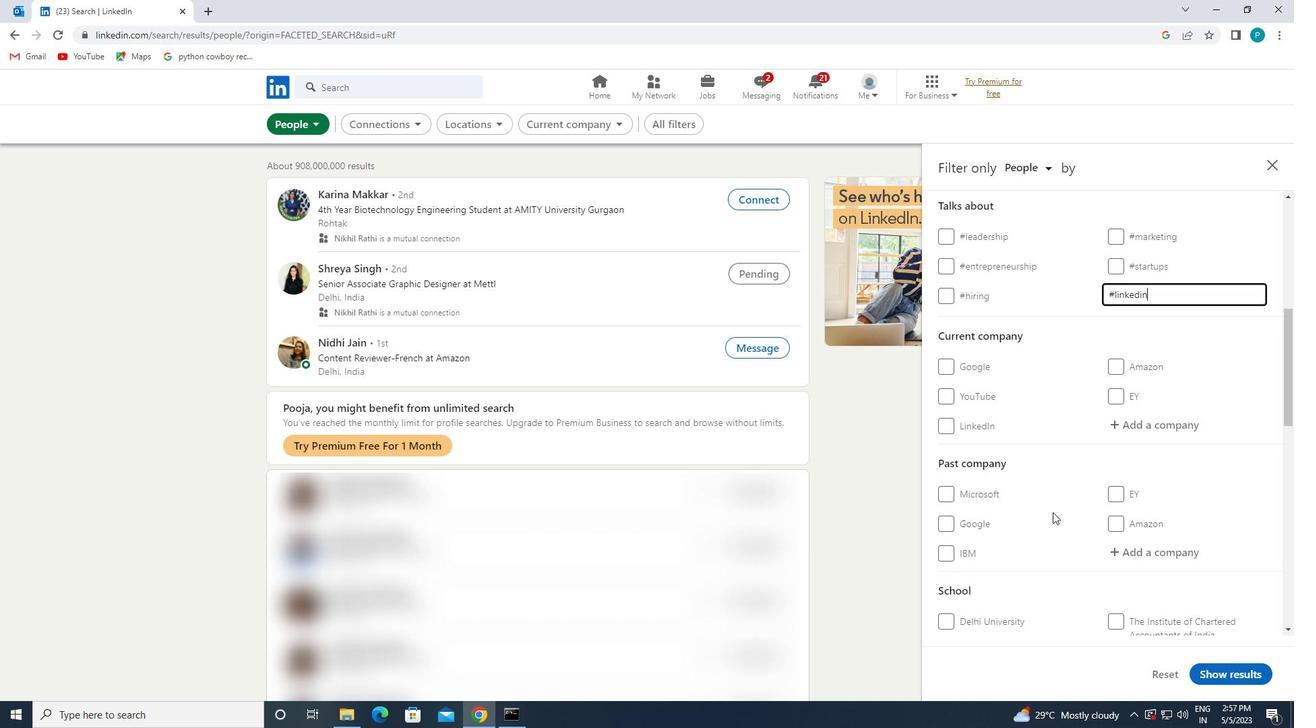 
Action: Mouse moved to (1044, 514)
Screenshot: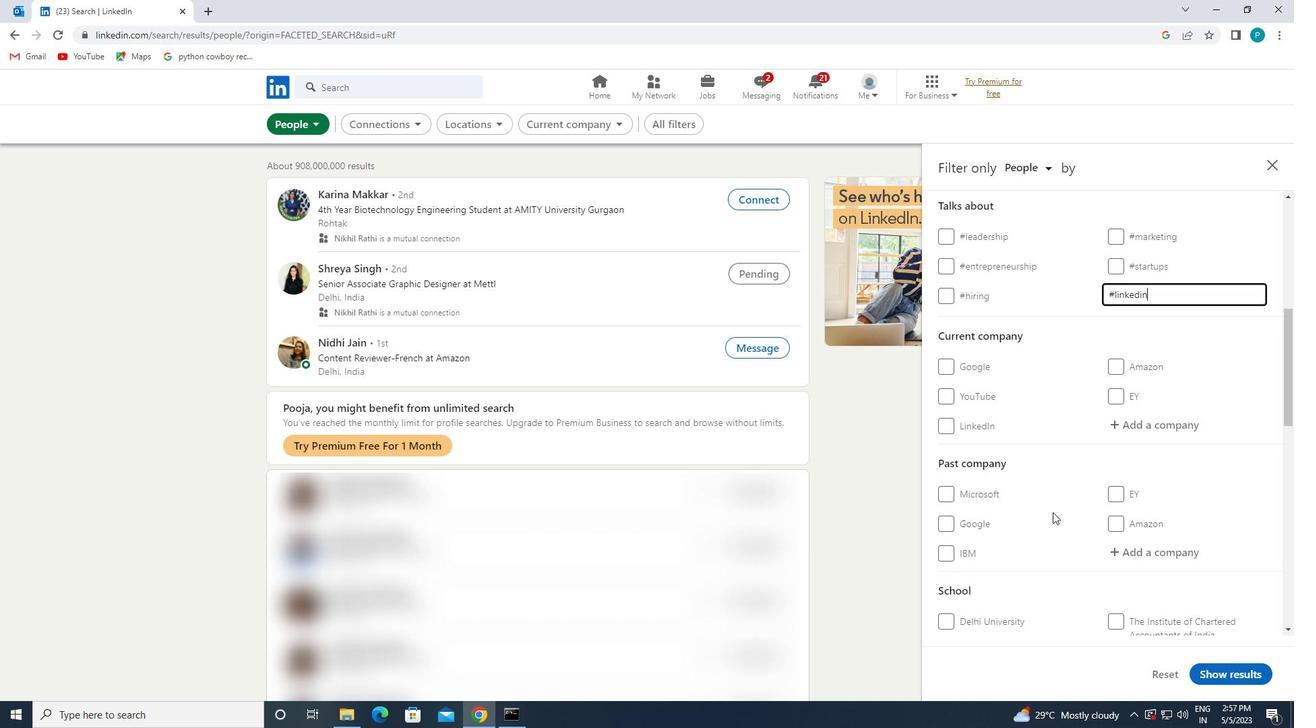 
Action: Mouse scrolled (1044, 513) with delta (0, 0)
Screenshot: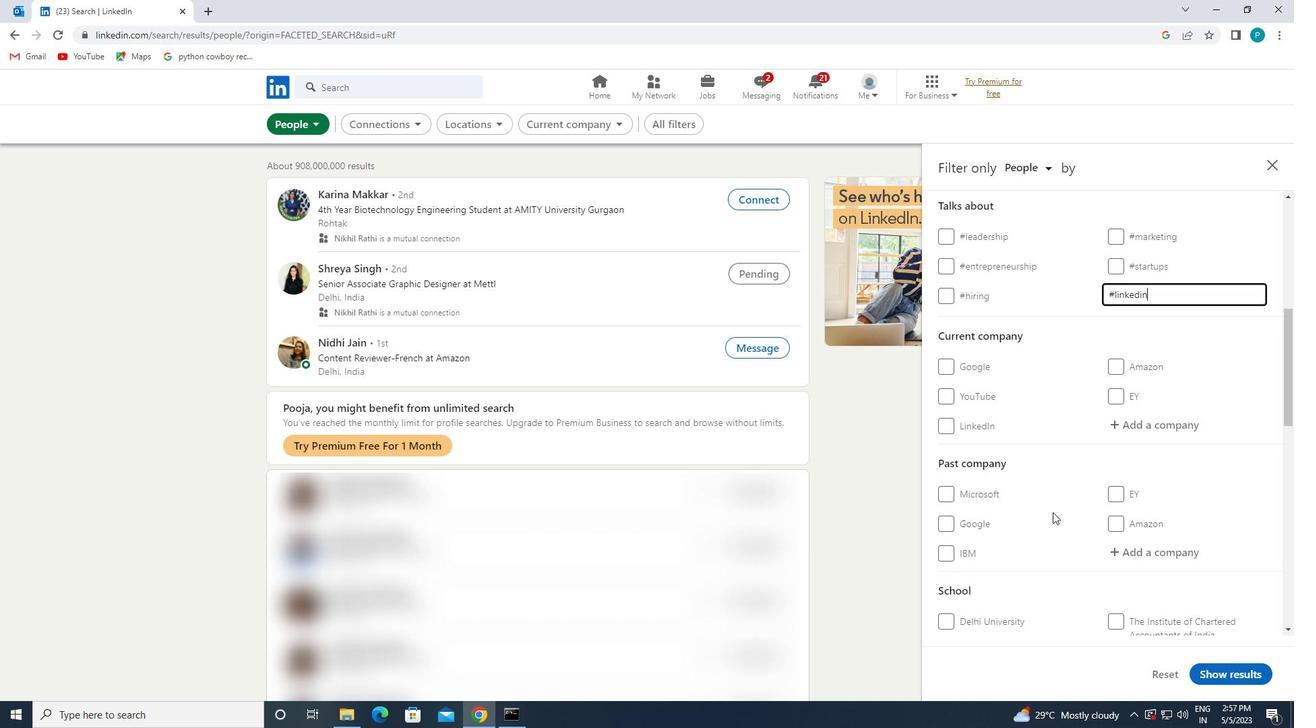 
Action: Mouse moved to (1044, 501)
Screenshot: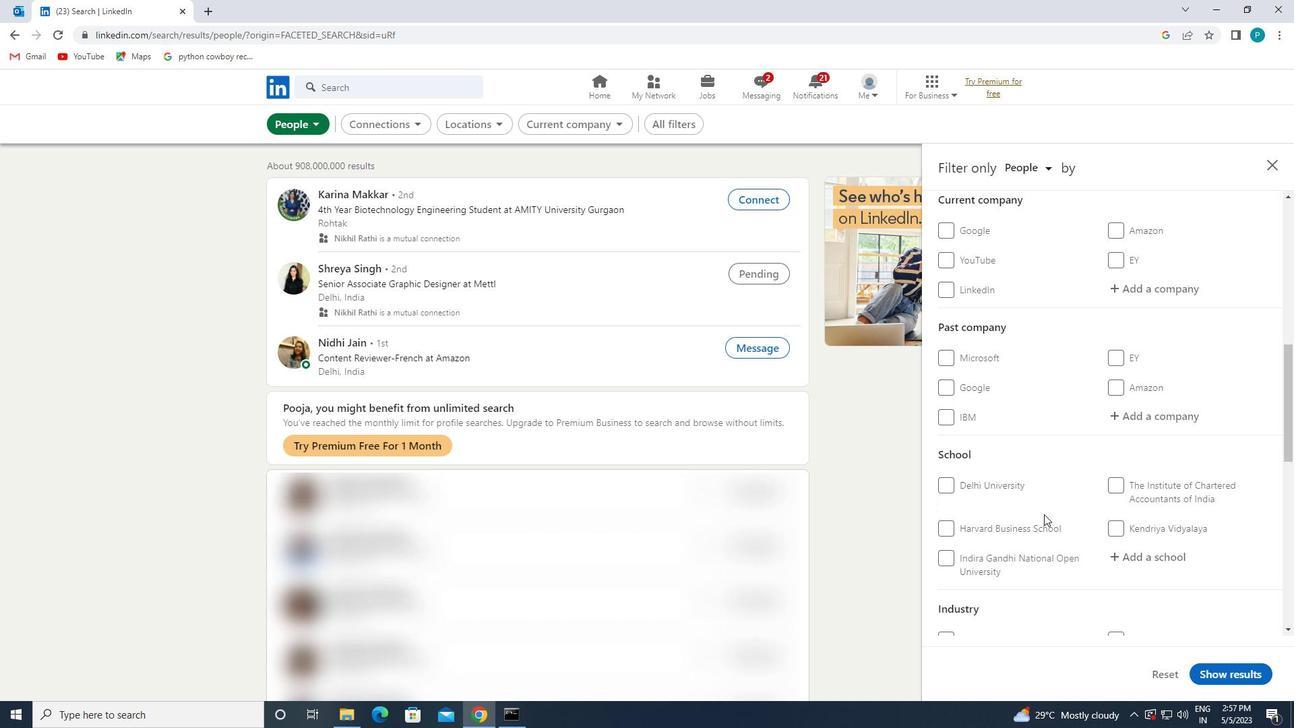 
Action: Mouse scrolled (1044, 500) with delta (0, 0)
Screenshot: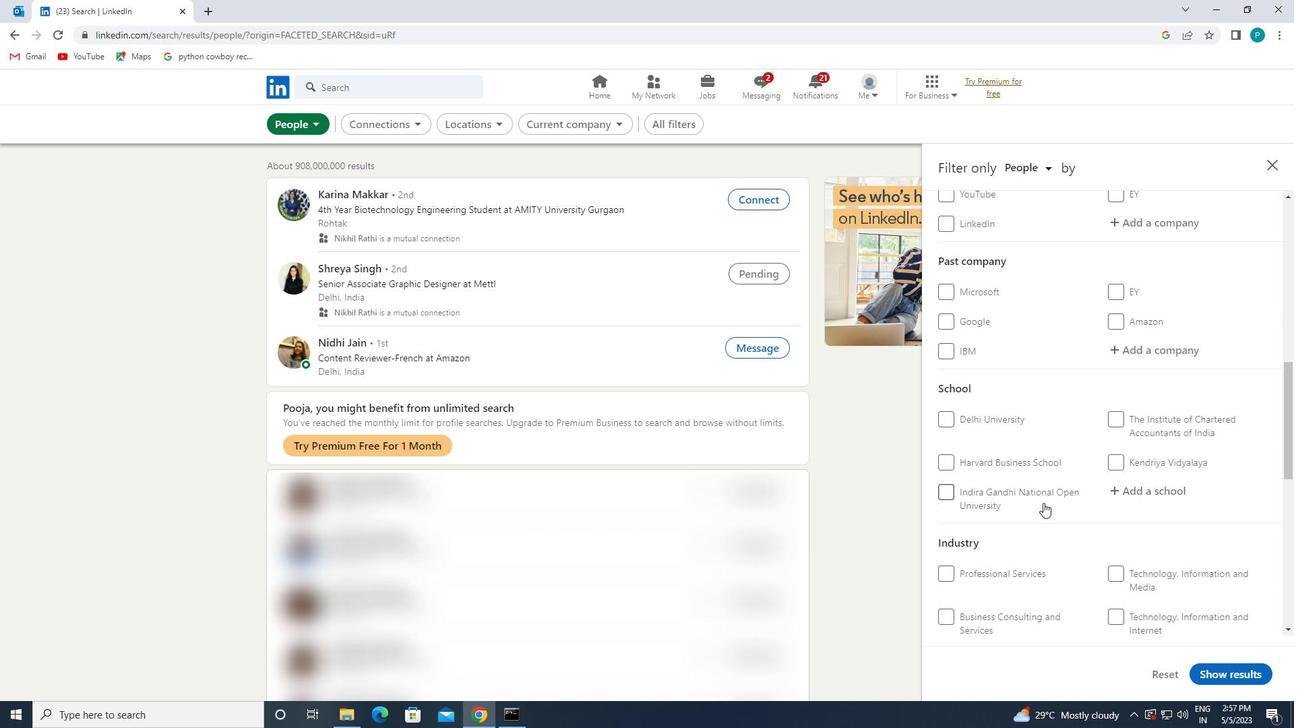 
Action: Mouse scrolled (1044, 500) with delta (0, 0)
Screenshot: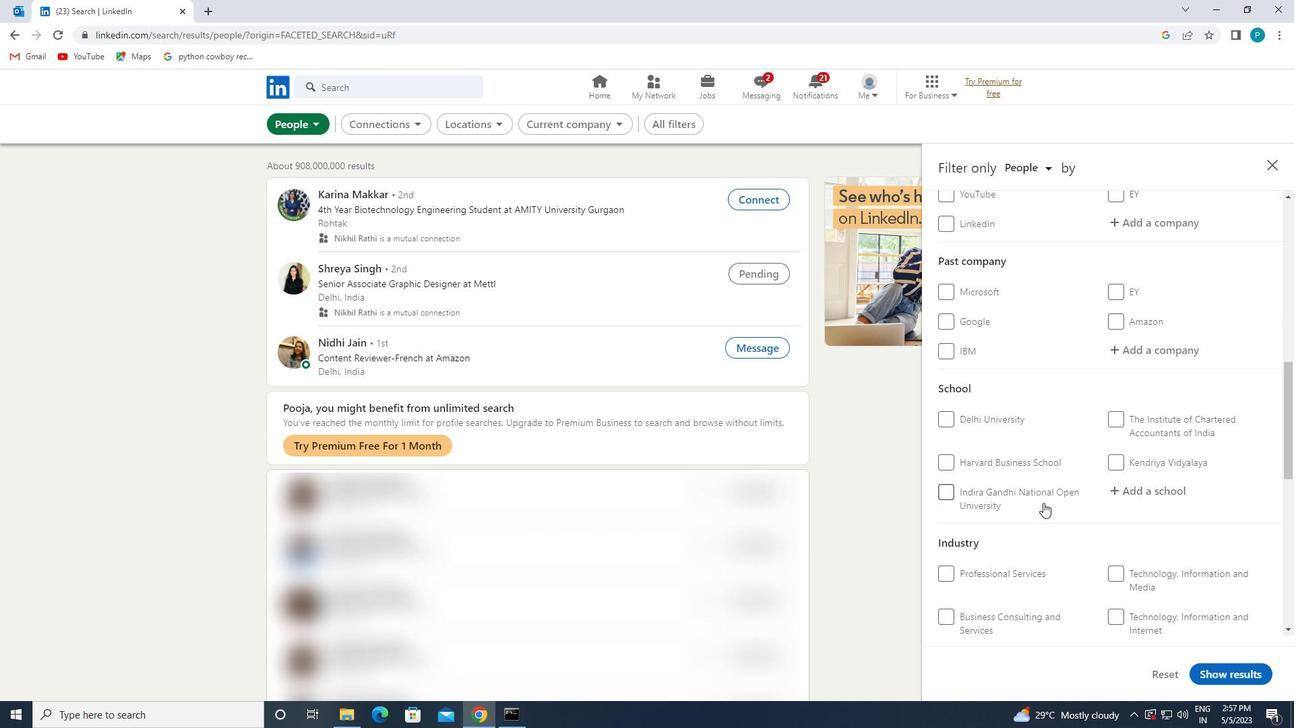 
Action: Mouse moved to (1060, 503)
Screenshot: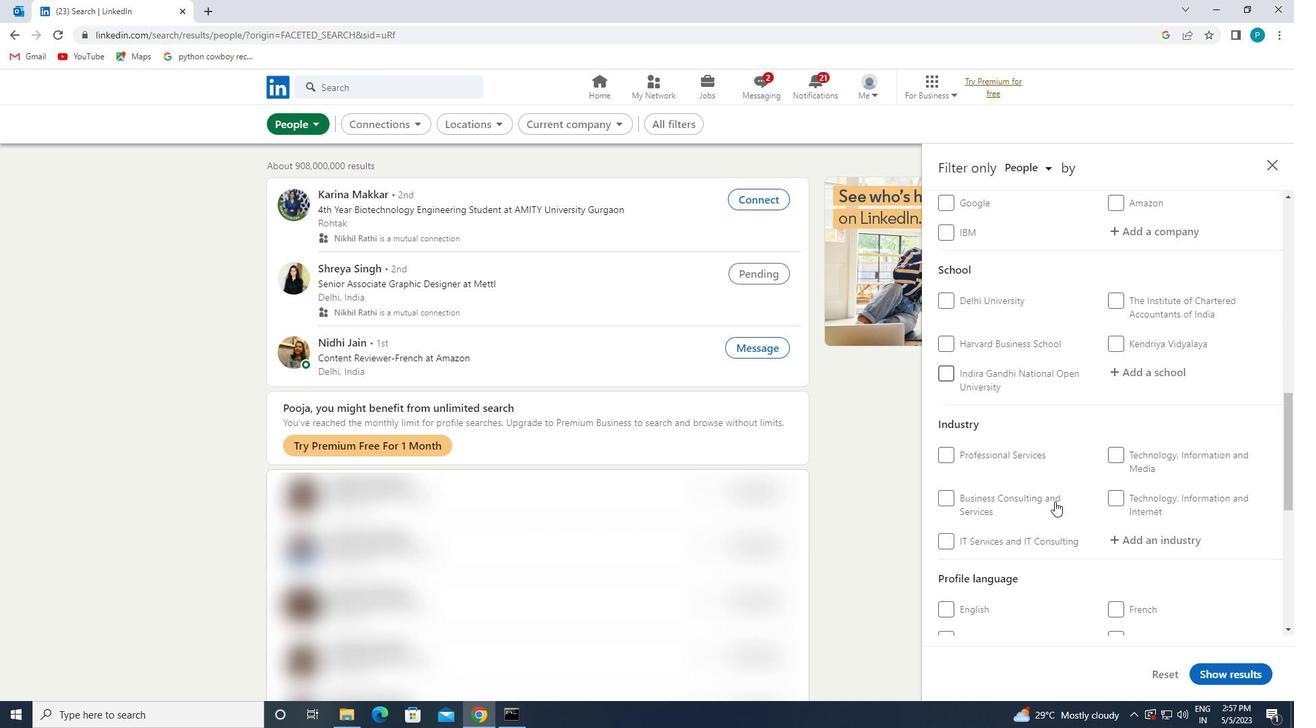 
Action: Mouse scrolled (1060, 502) with delta (0, 0)
Screenshot: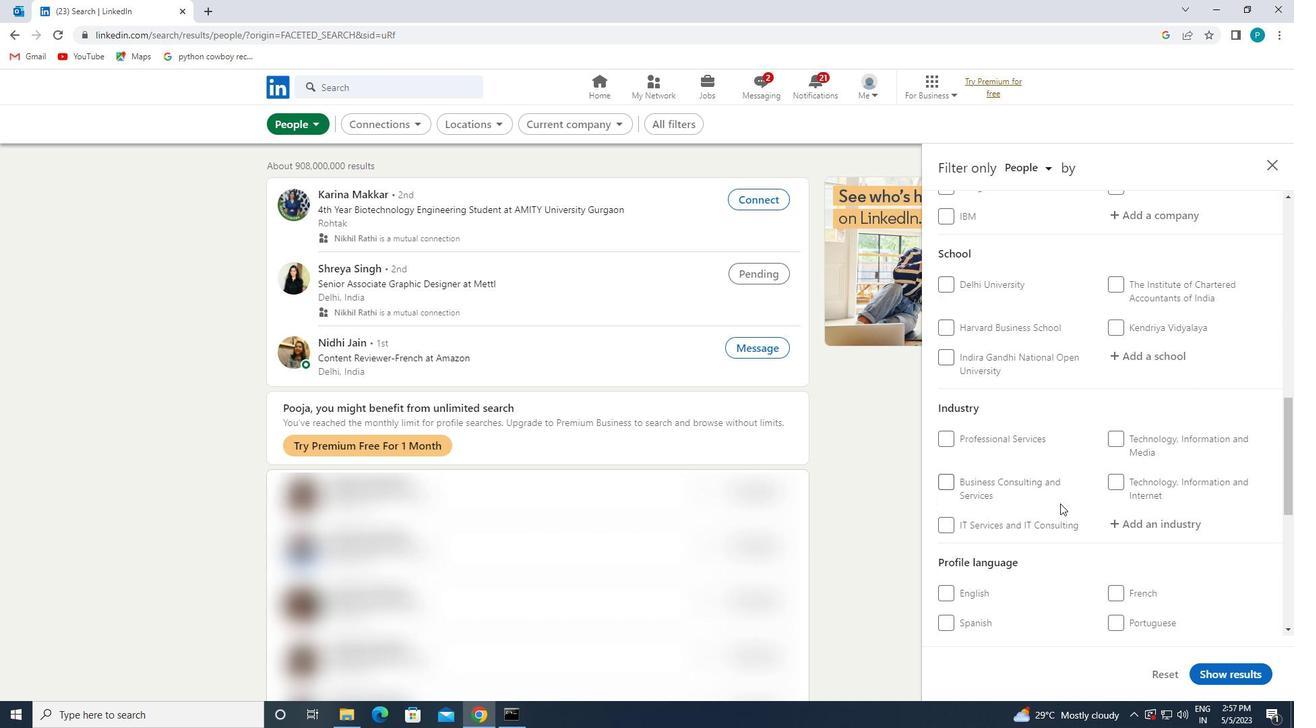 
Action: Mouse moved to (1060, 504)
Screenshot: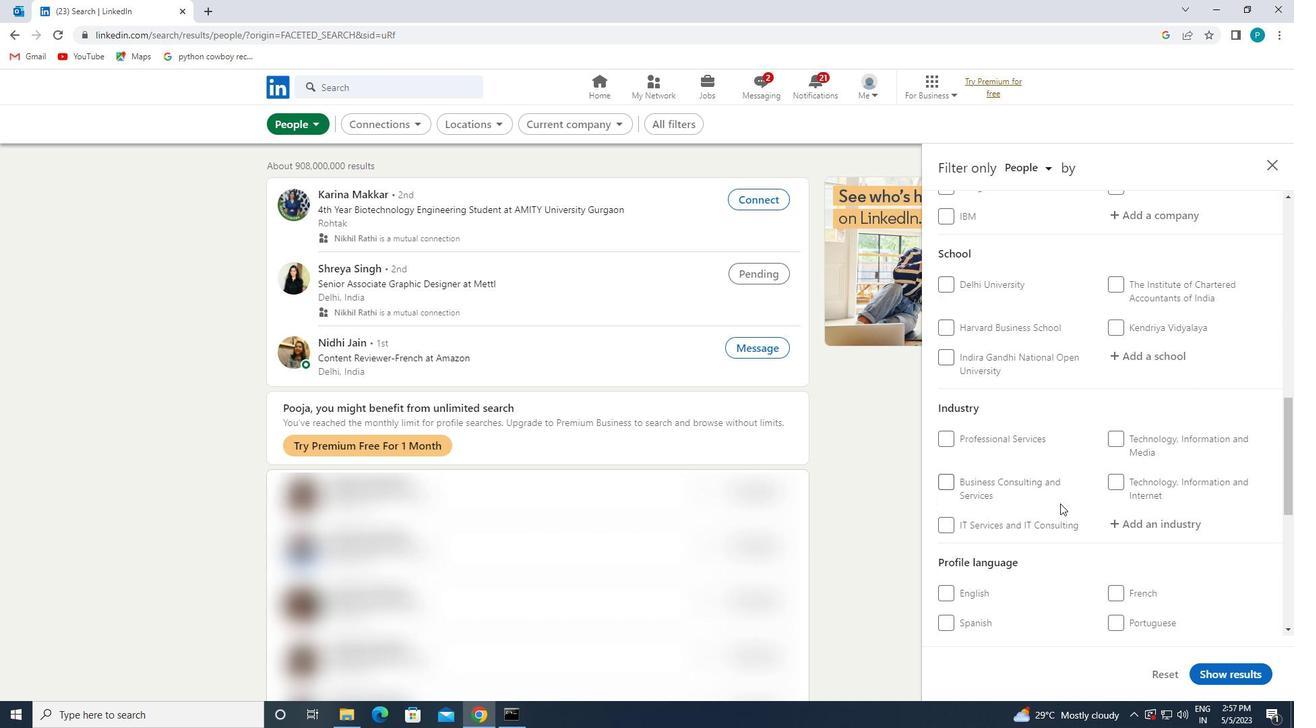 
Action: Mouse scrolled (1060, 503) with delta (0, 0)
Screenshot: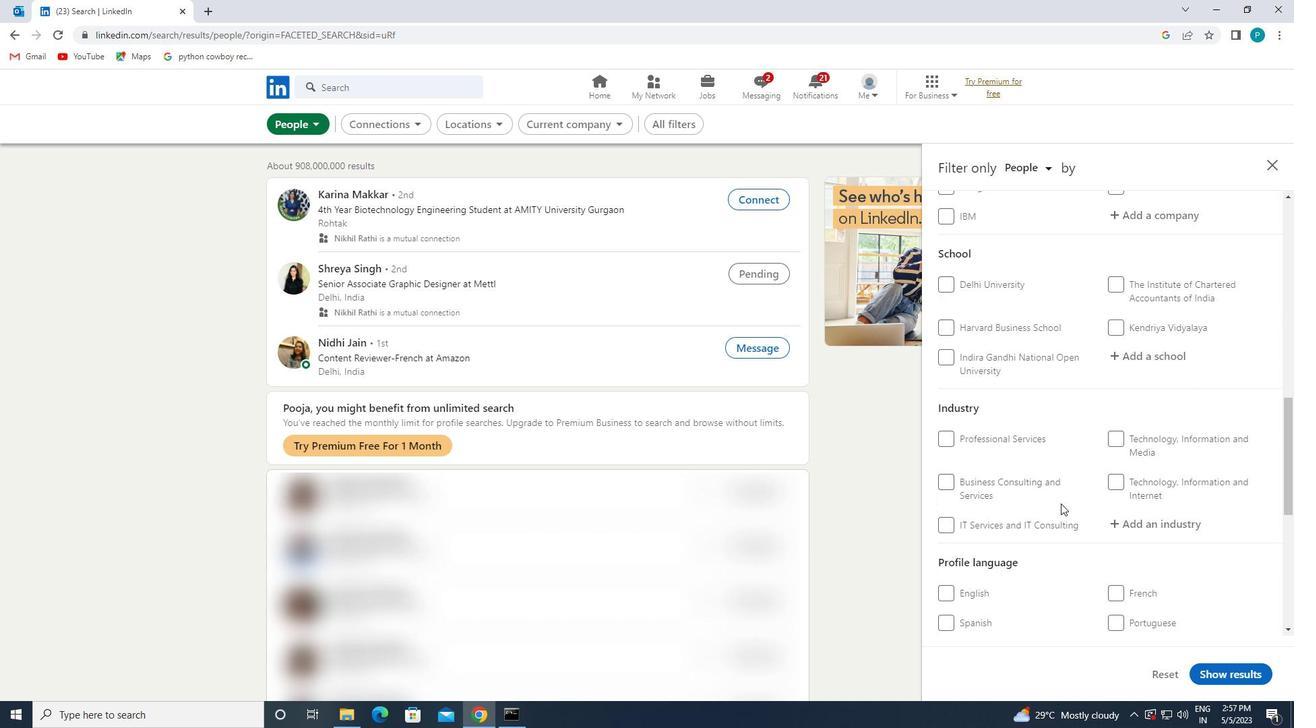
Action: Mouse moved to (1129, 460)
Screenshot: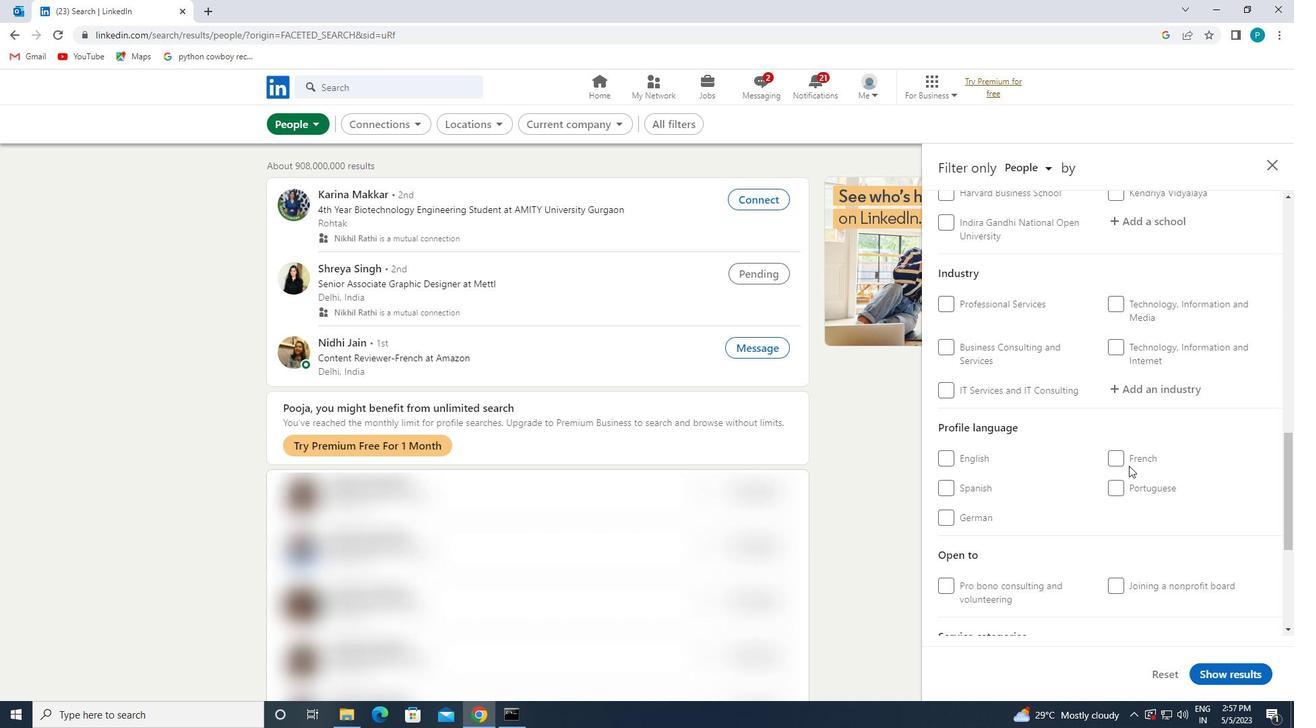 
Action: Mouse pressed left at (1129, 460)
Screenshot: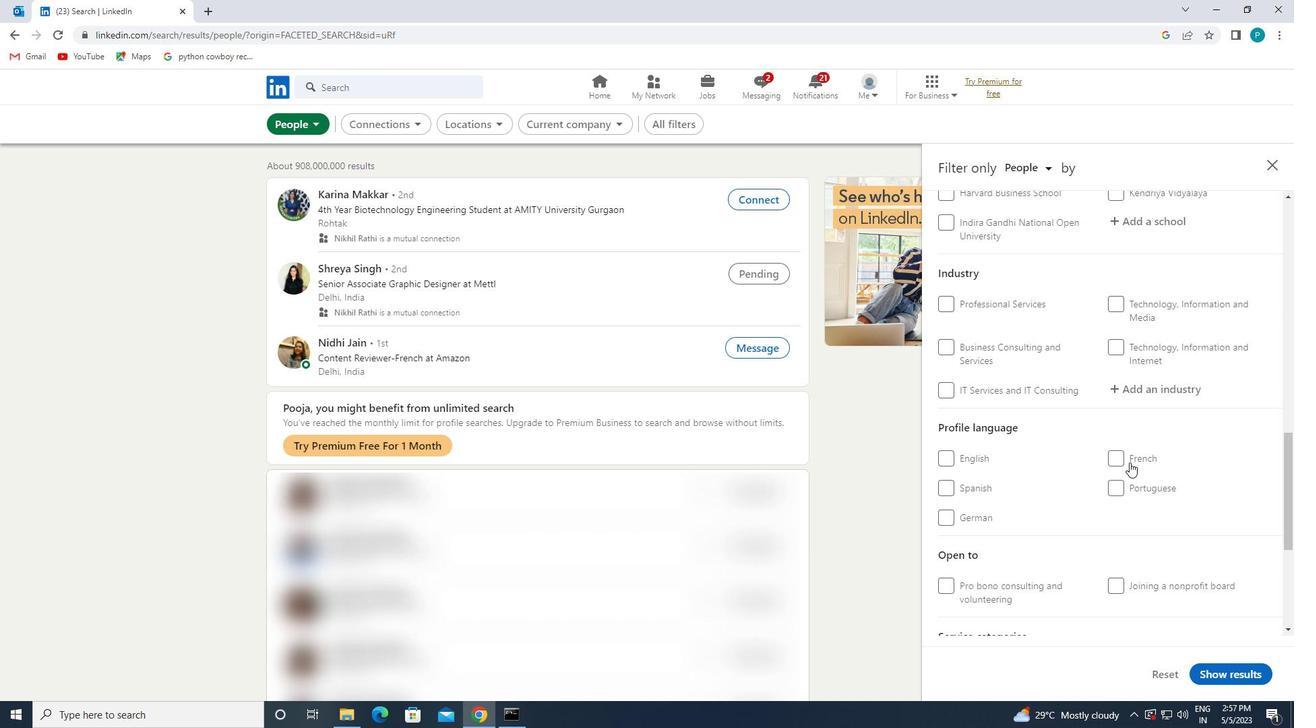 
Action: Mouse moved to (1179, 455)
Screenshot: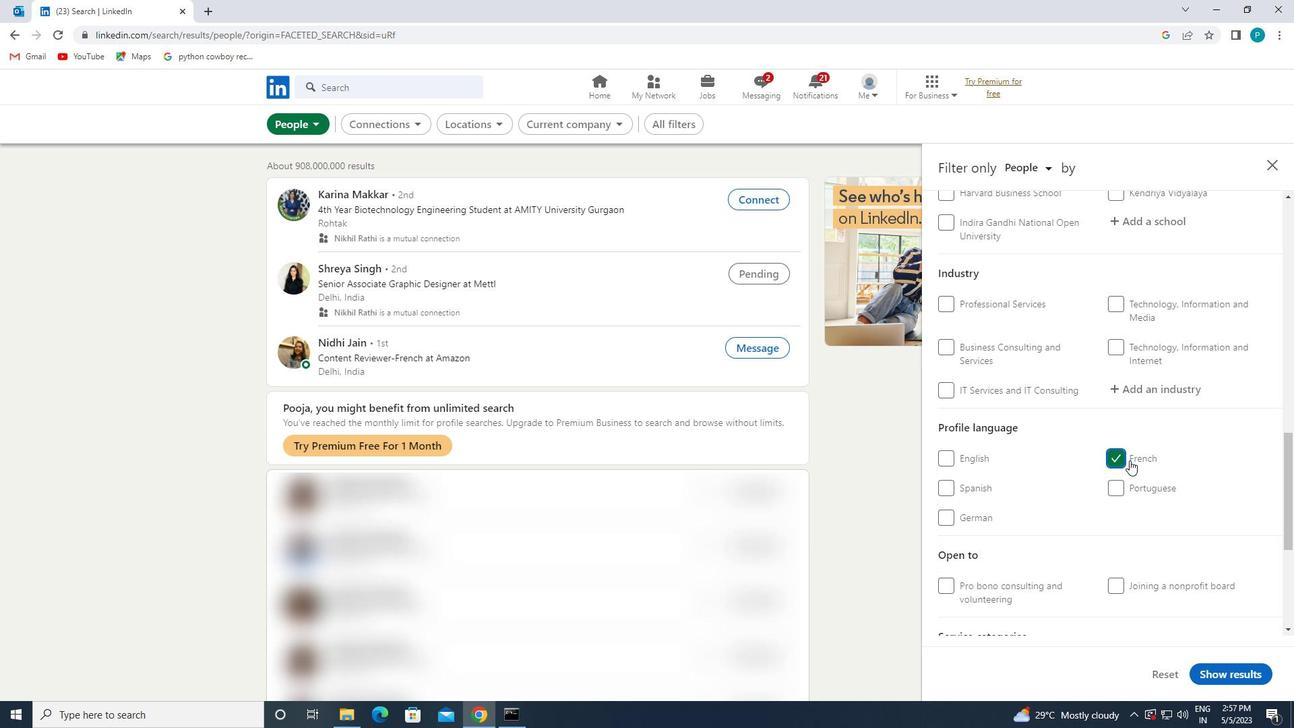 
Action: Mouse scrolled (1179, 456) with delta (0, 0)
Screenshot: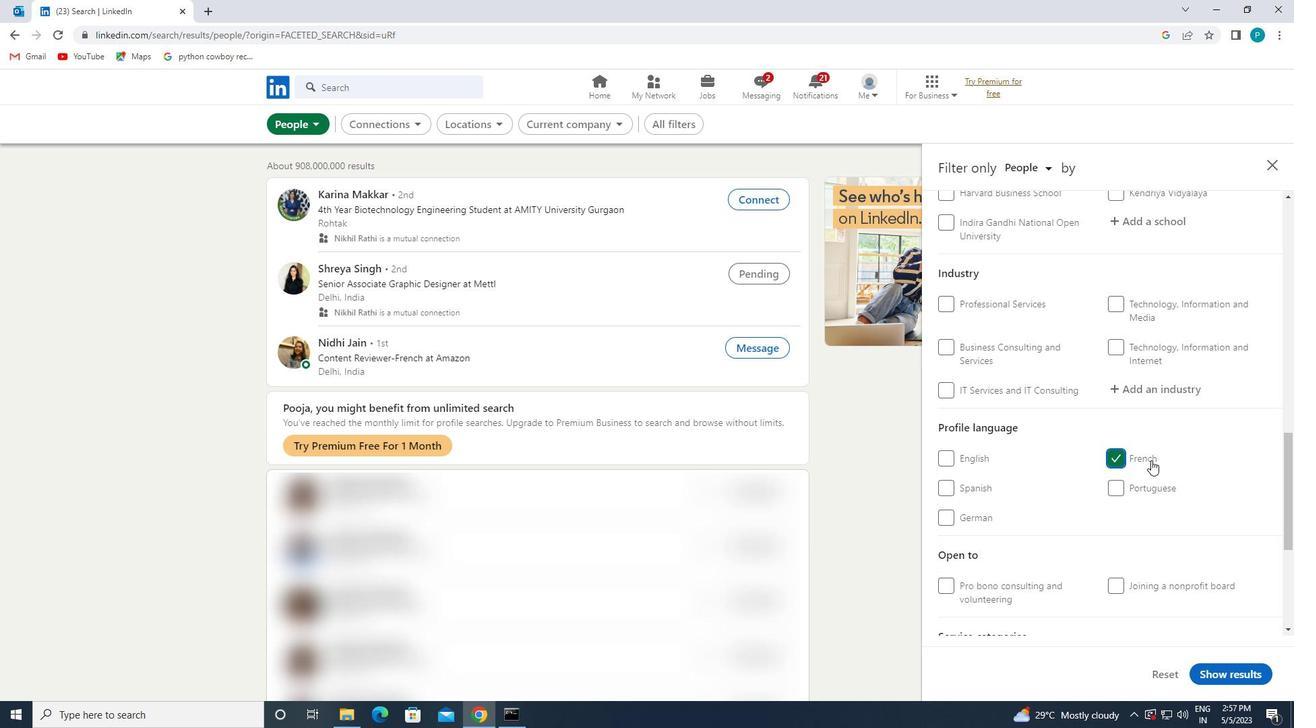 
Action: Mouse scrolled (1179, 456) with delta (0, 0)
Screenshot: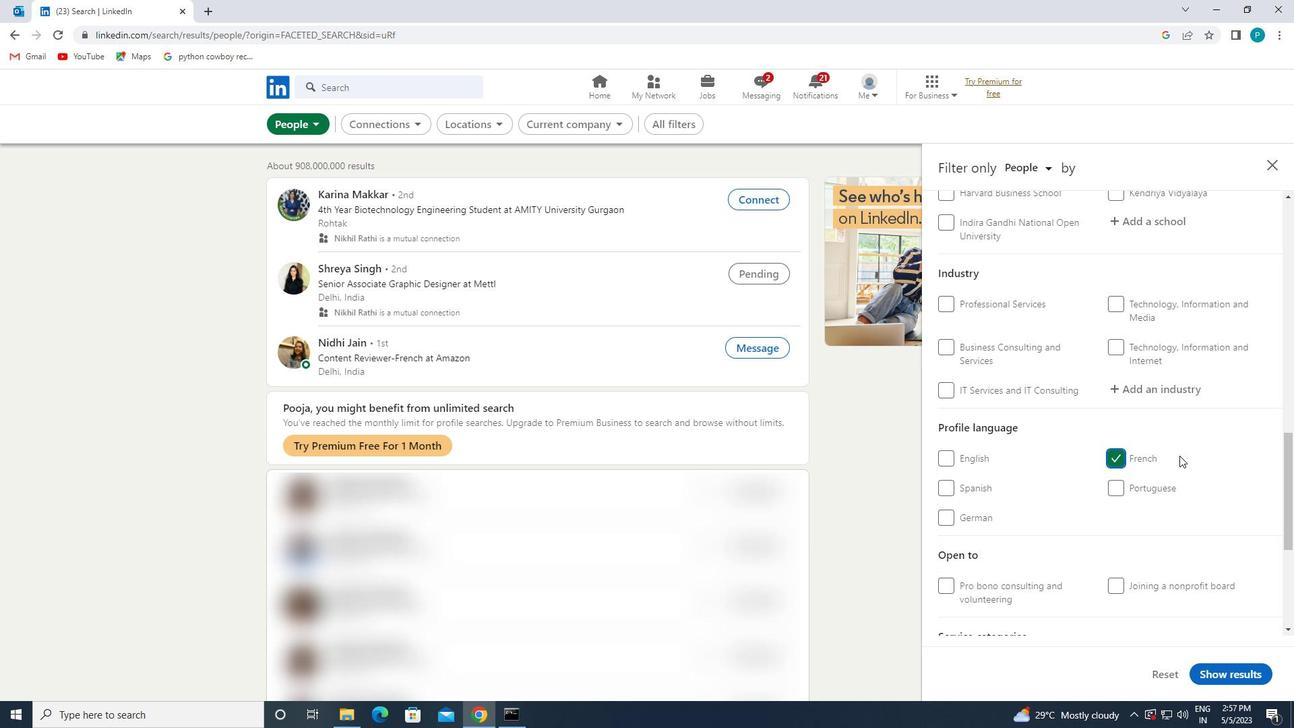 
Action: Mouse scrolled (1179, 456) with delta (0, 0)
Screenshot: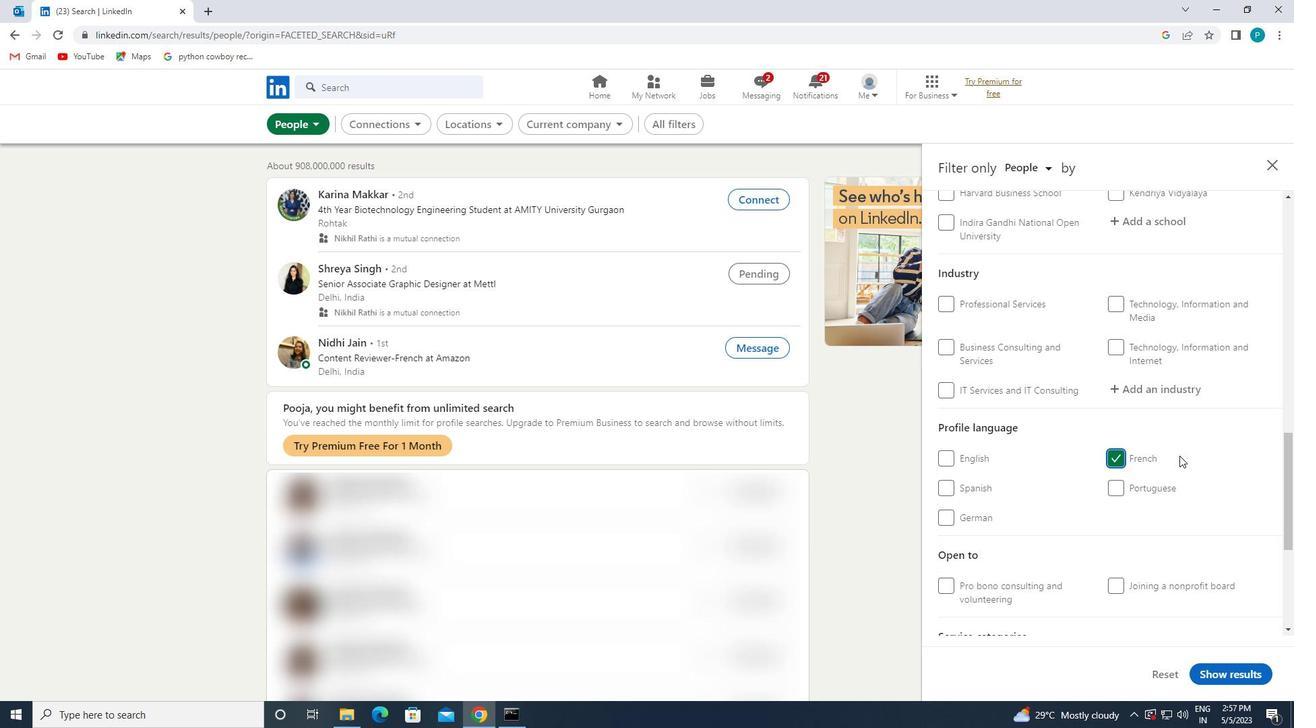 
Action: Mouse scrolled (1179, 456) with delta (0, 0)
Screenshot: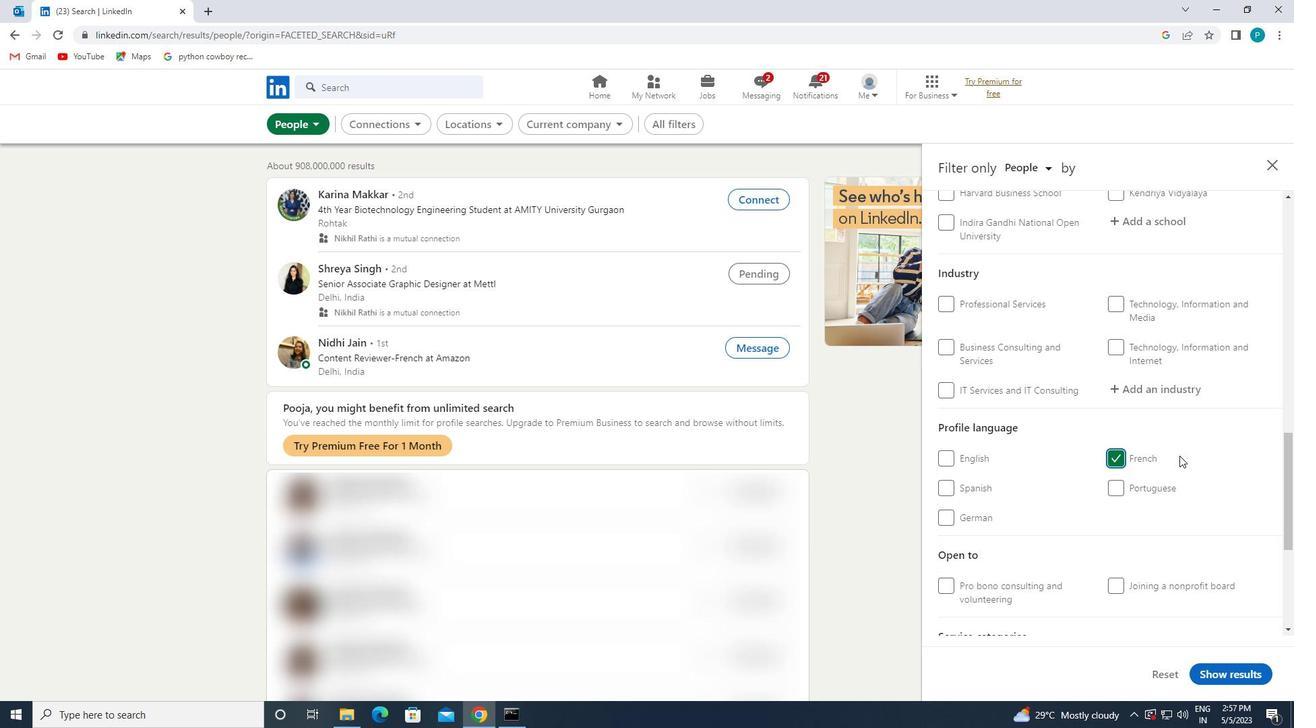 
Action: Mouse moved to (1133, 438)
Screenshot: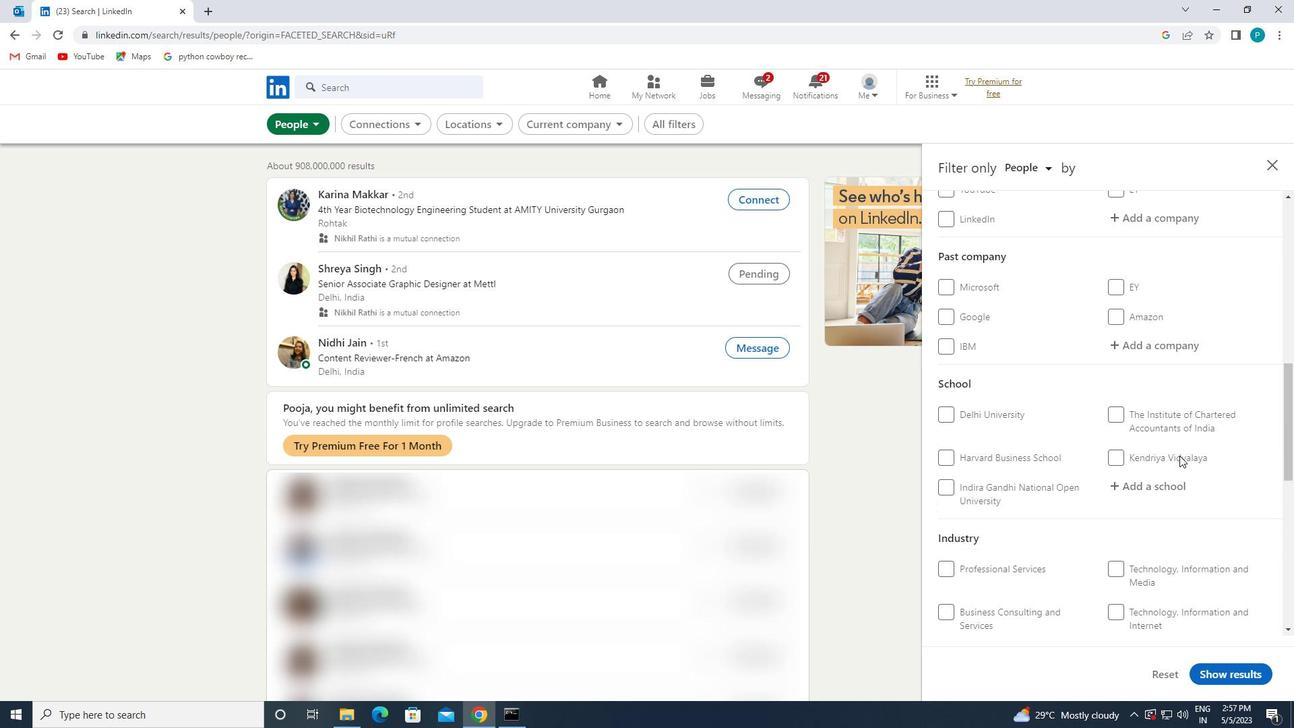 
Action: Mouse scrolled (1133, 439) with delta (0, 0)
Screenshot: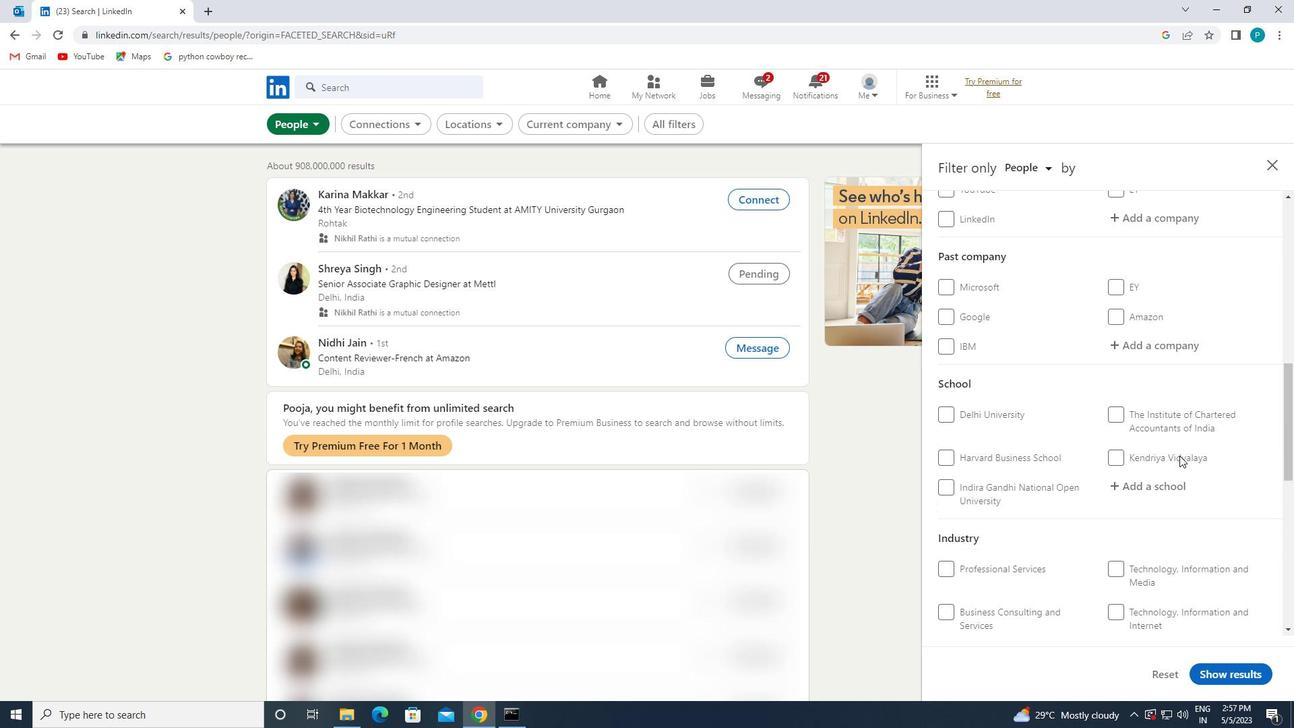 
Action: Mouse moved to (1131, 437)
Screenshot: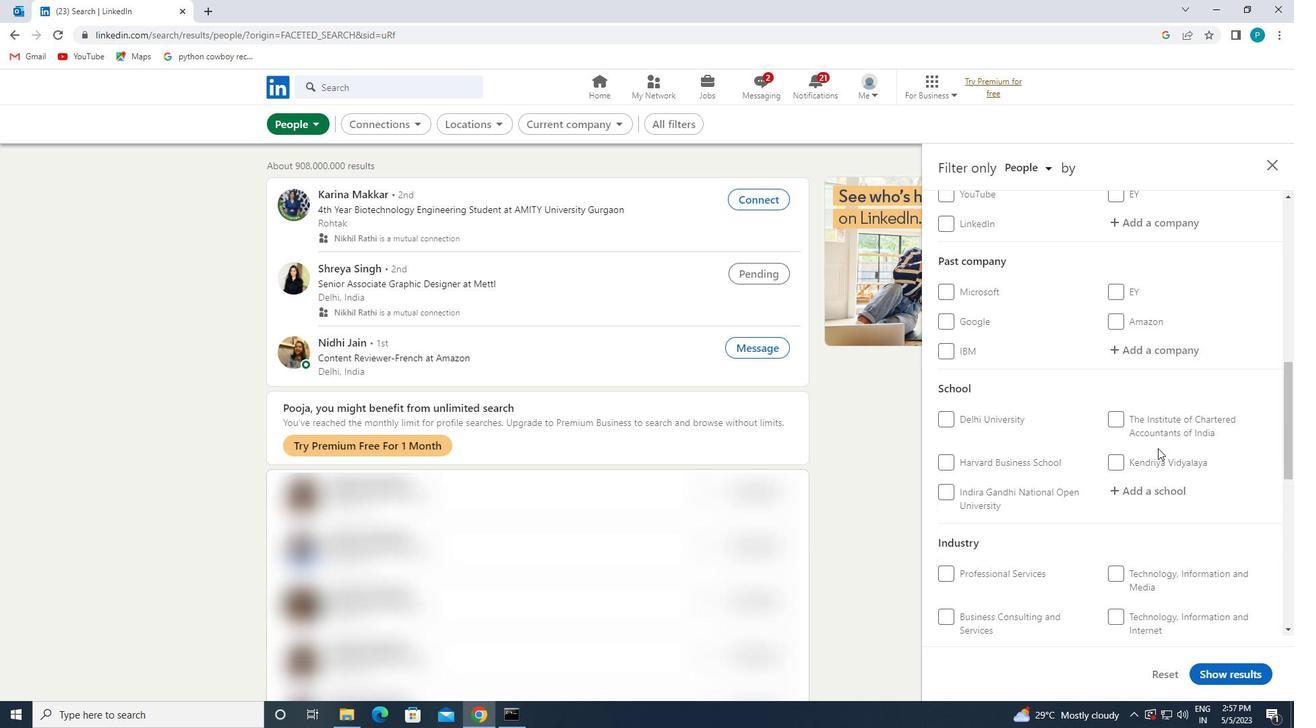 
Action: Mouse scrolled (1131, 438) with delta (0, 0)
Screenshot: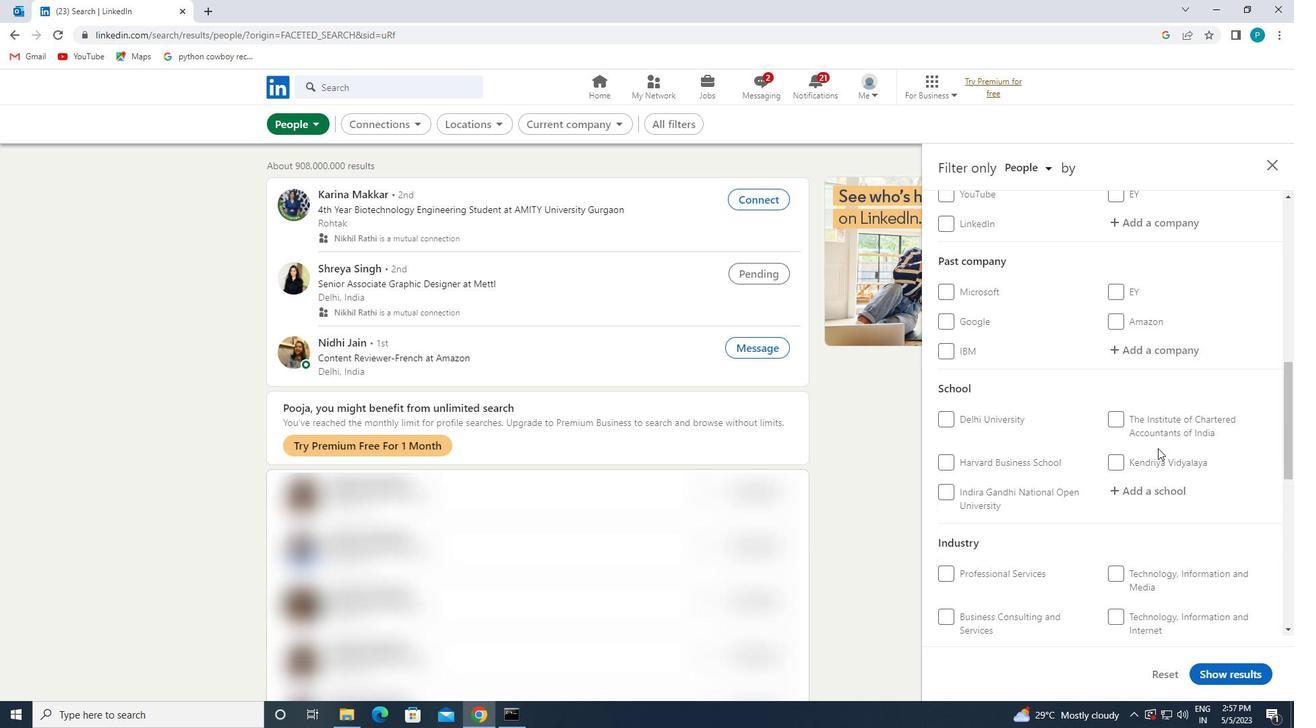 
Action: Mouse moved to (1131, 436)
Screenshot: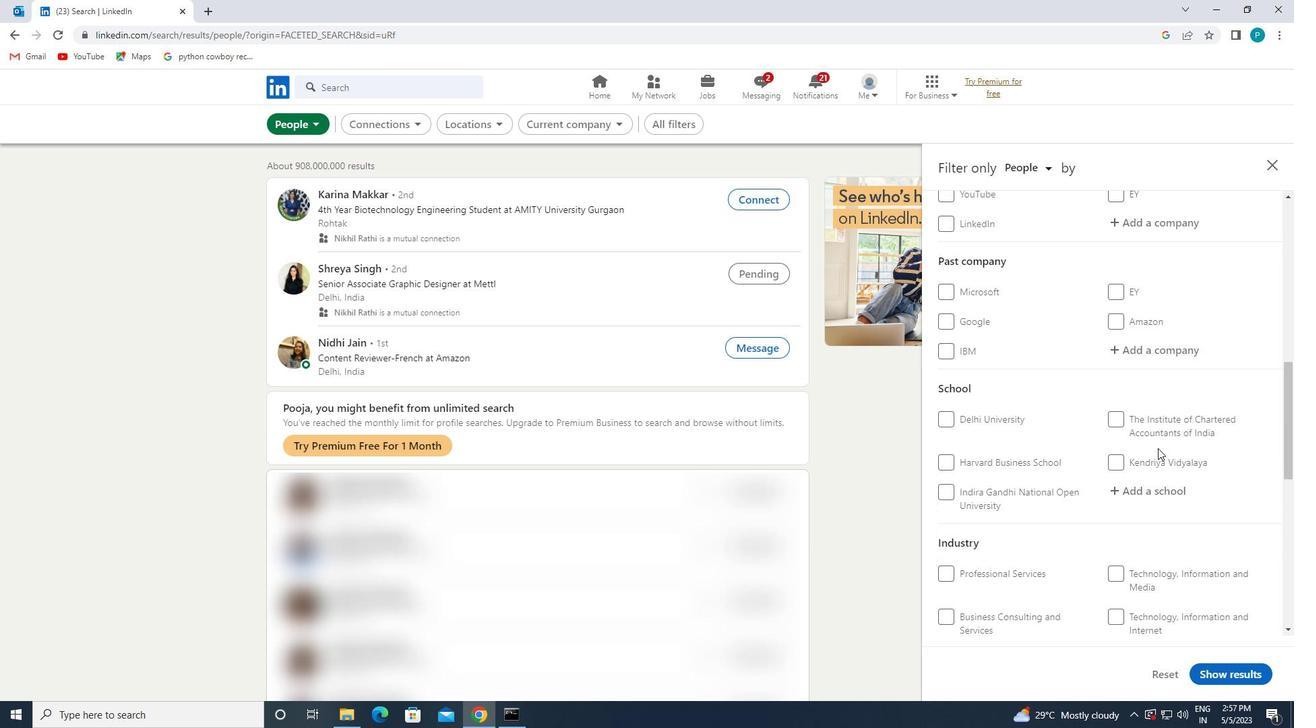 
Action: Mouse scrolled (1131, 437) with delta (0, 0)
Screenshot: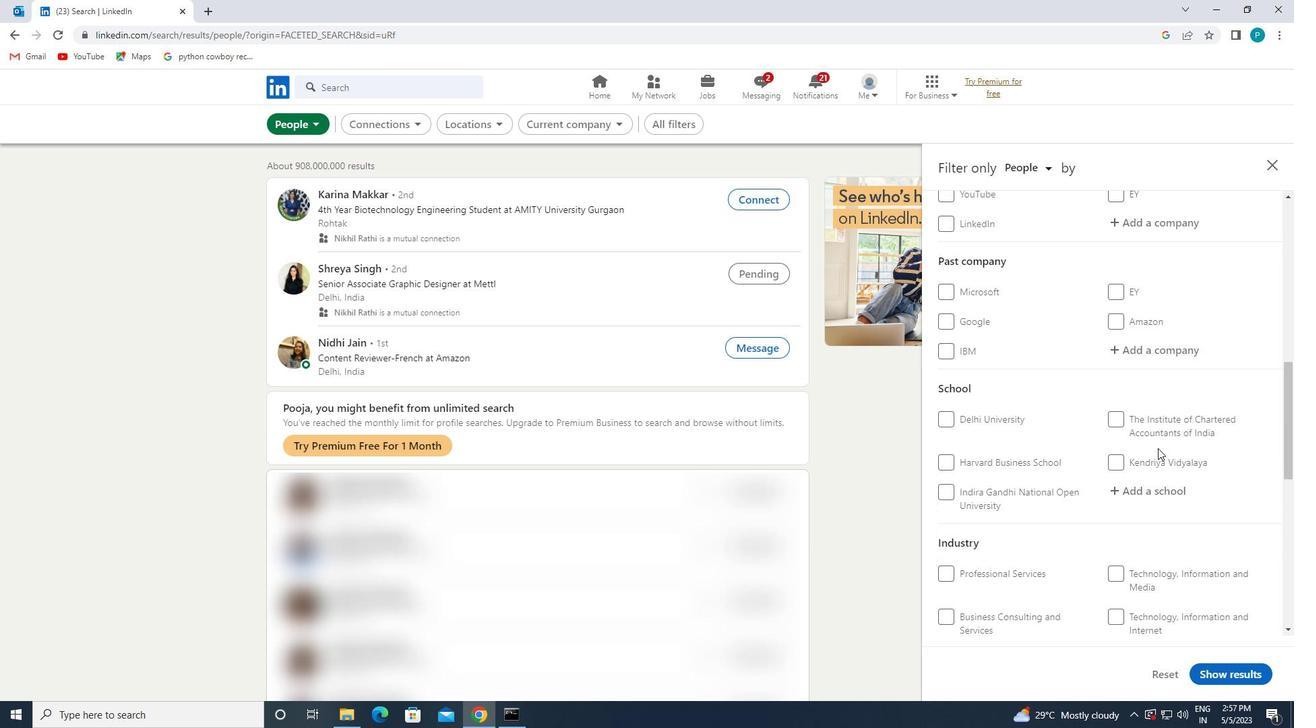 
Action: Mouse moved to (1125, 426)
Screenshot: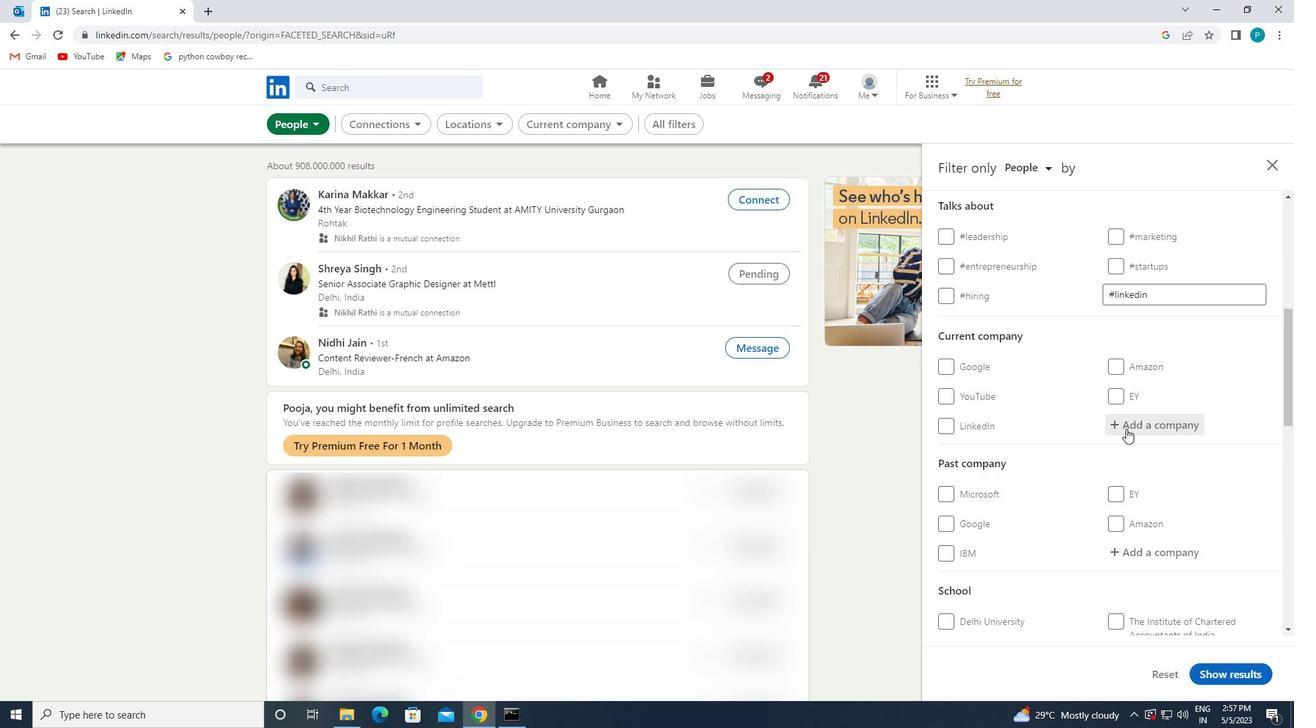 
Action: Mouse pressed left at (1125, 426)
Screenshot: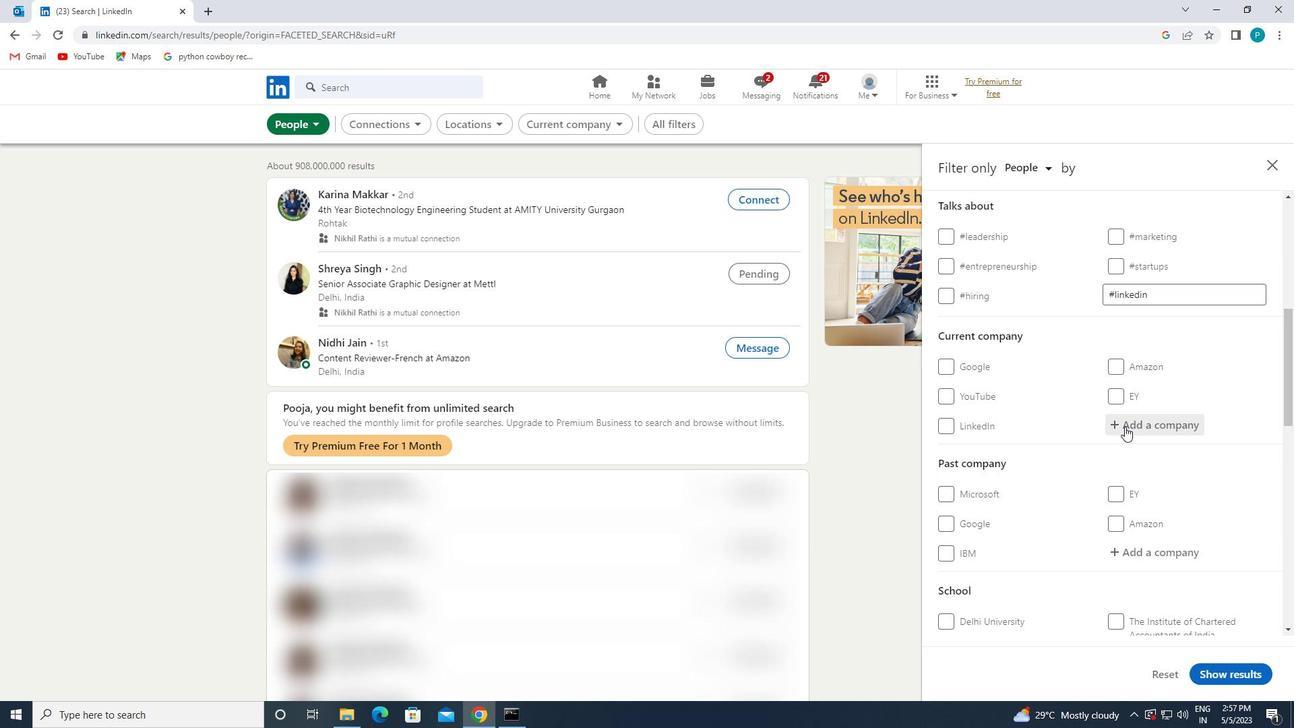 
Action: Key pressed <Key.caps_lock>B<Key.caps_lock>OSTON
Screenshot: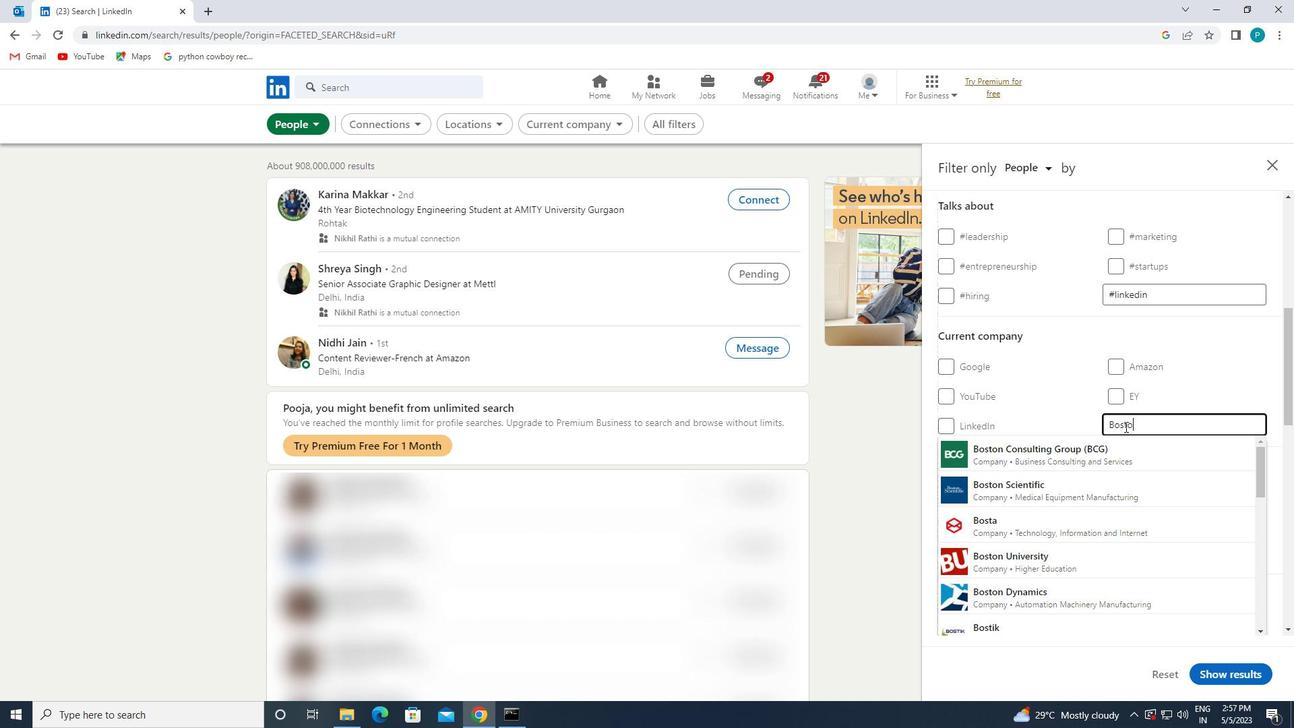 
Action: Mouse moved to (1093, 477)
Screenshot: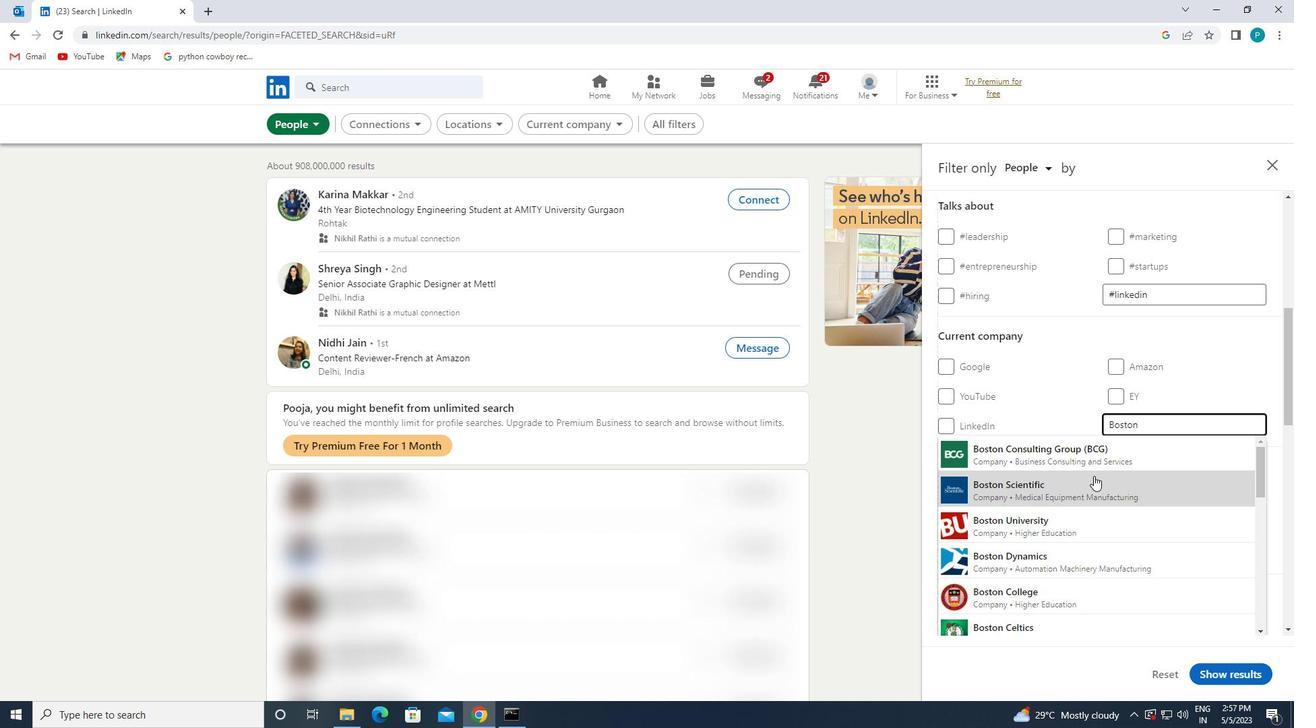 
Action: Mouse pressed left at (1093, 477)
Screenshot: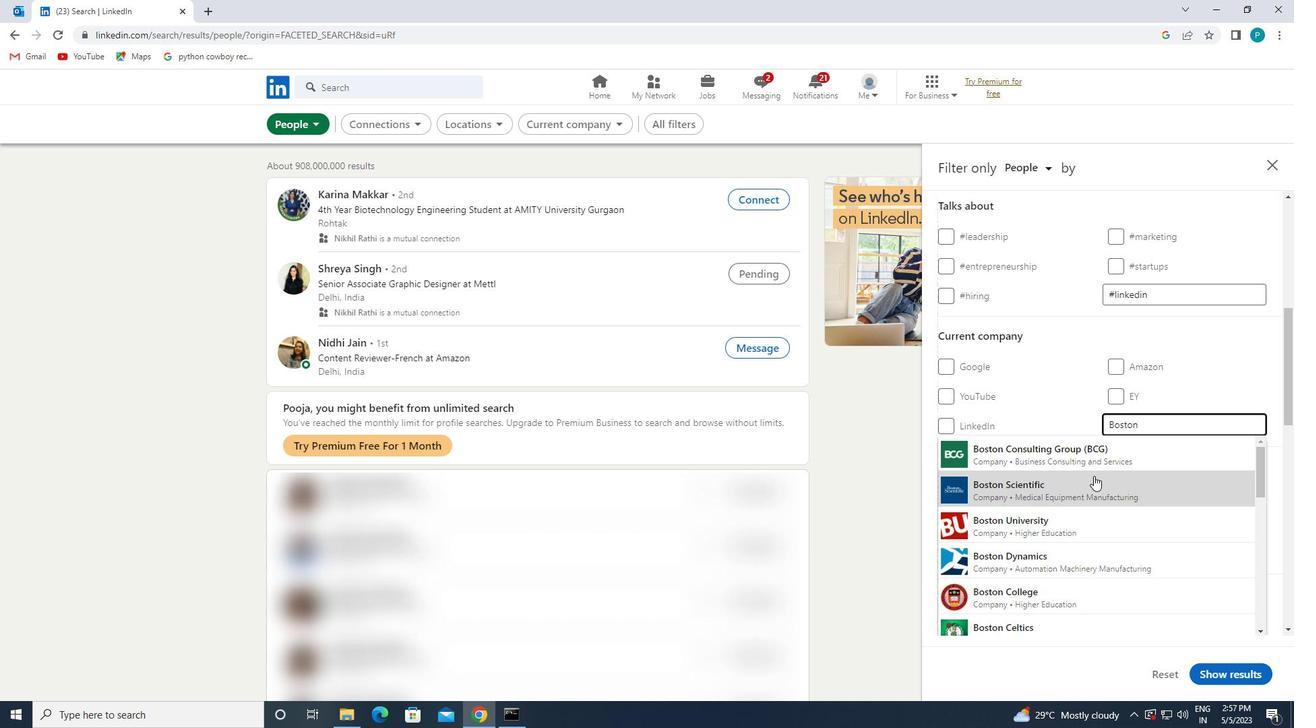 
Action: Mouse scrolled (1093, 477) with delta (0, 0)
Screenshot: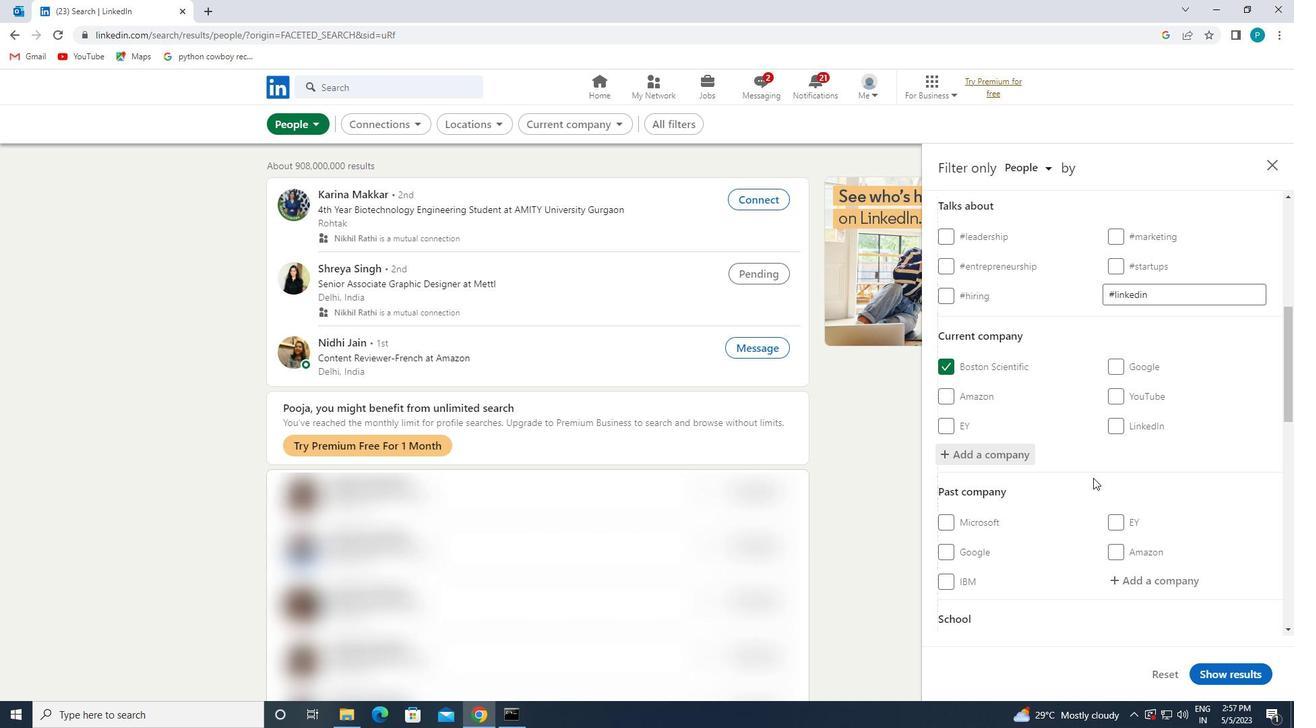 
Action: Mouse scrolled (1093, 477) with delta (0, 0)
Screenshot: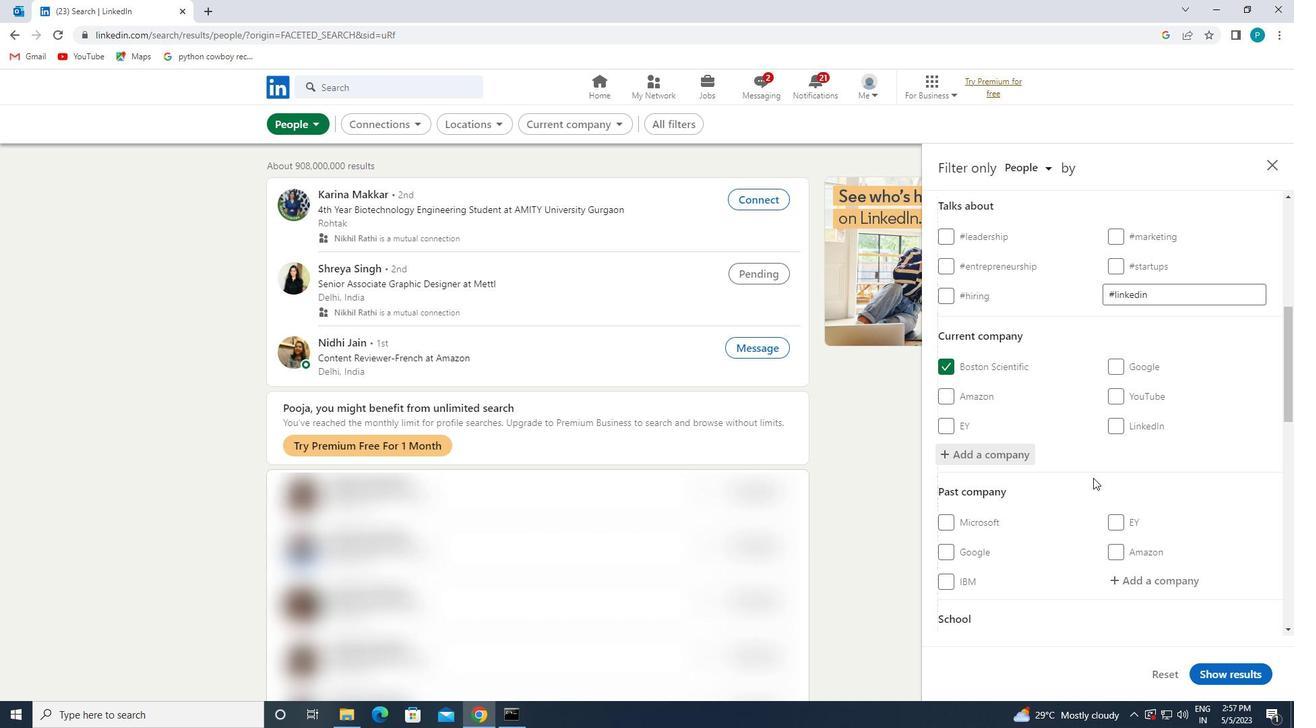 
Action: Mouse scrolled (1093, 477) with delta (0, 0)
Screenshot: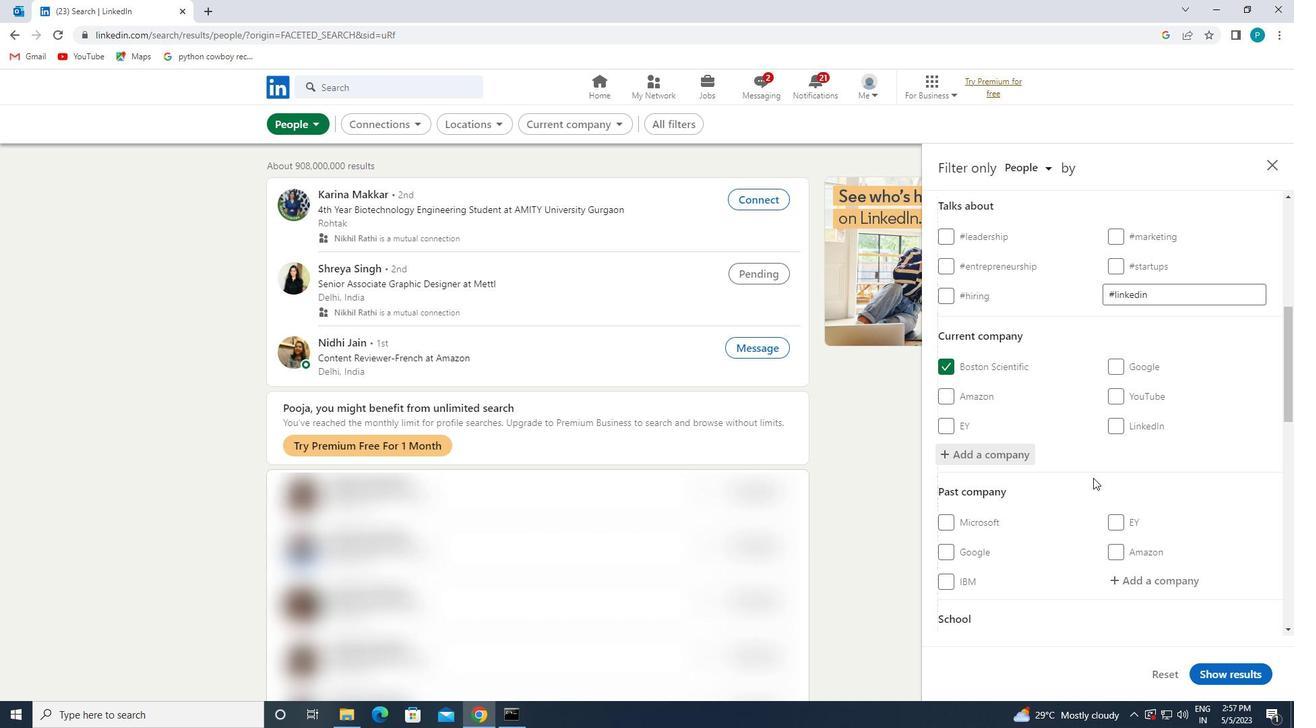 
Action: Mouse moved to (1139, 514)
Screenshot: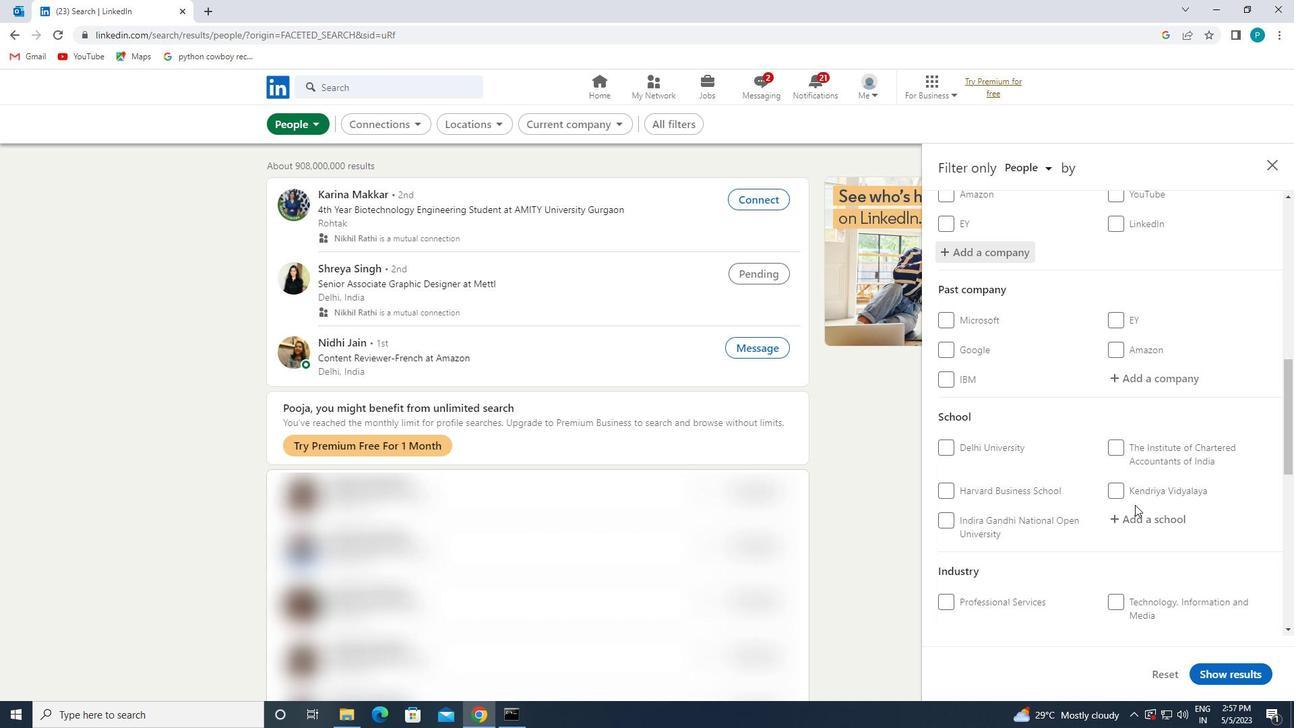 
Action: Mouse pressed left at (1139, 514)
Screenshot: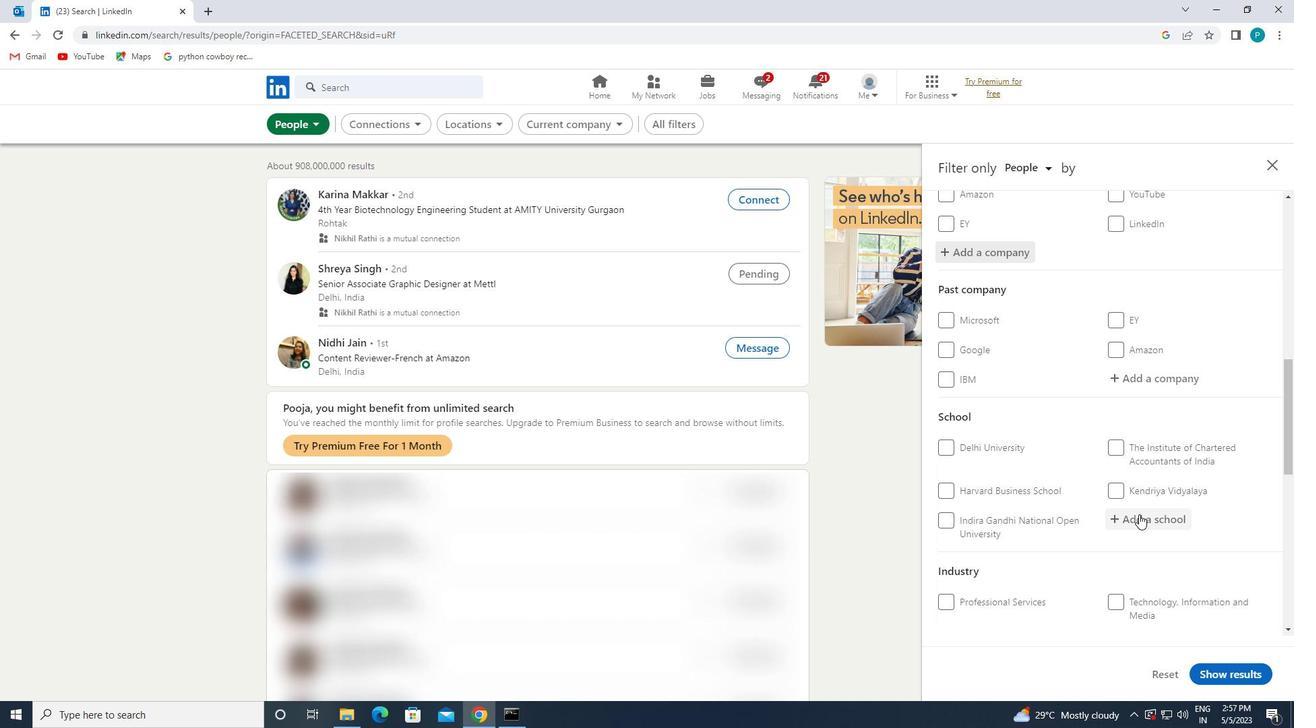 
Action: Key pressed <Key.caps_lock>I<Key.caps_lock>NDIAN<Key.space>OF<Key.space><Key.caps_lock>S<Key.caps_lock>OCIAL
Screenshot: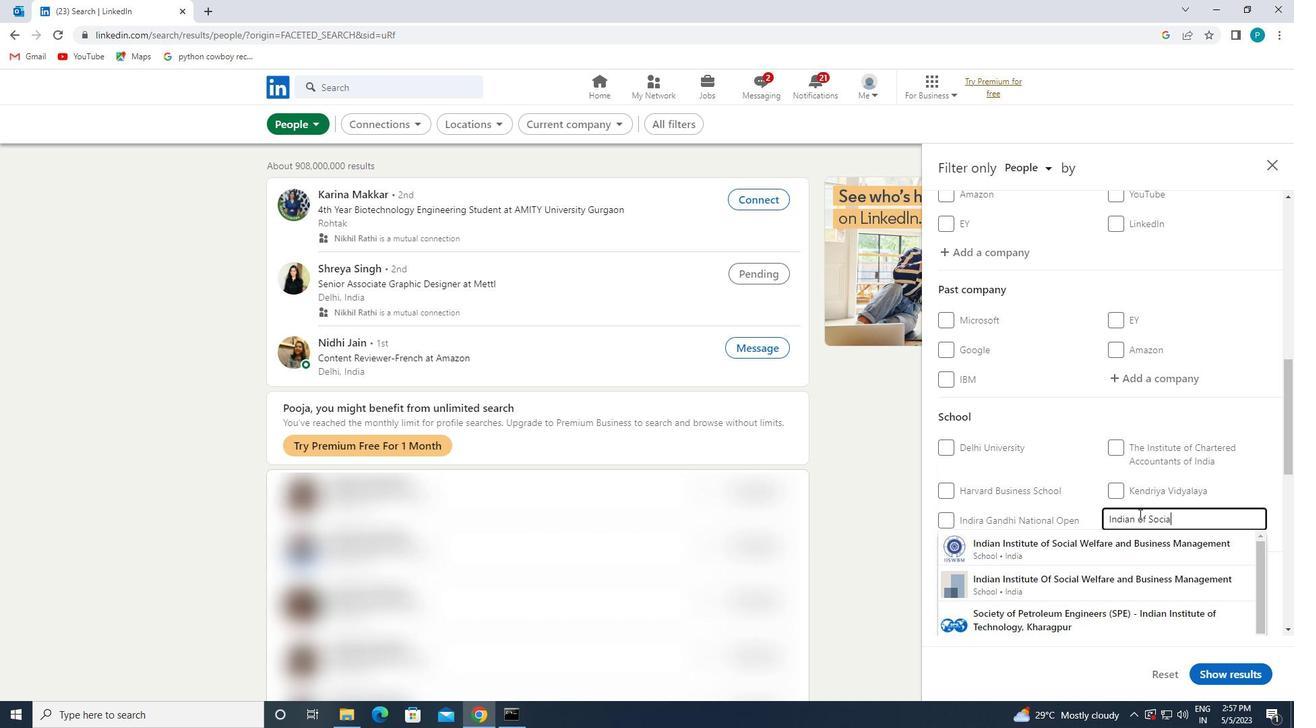 
Action: Mouse moved to (1135, 541)
Screenshot: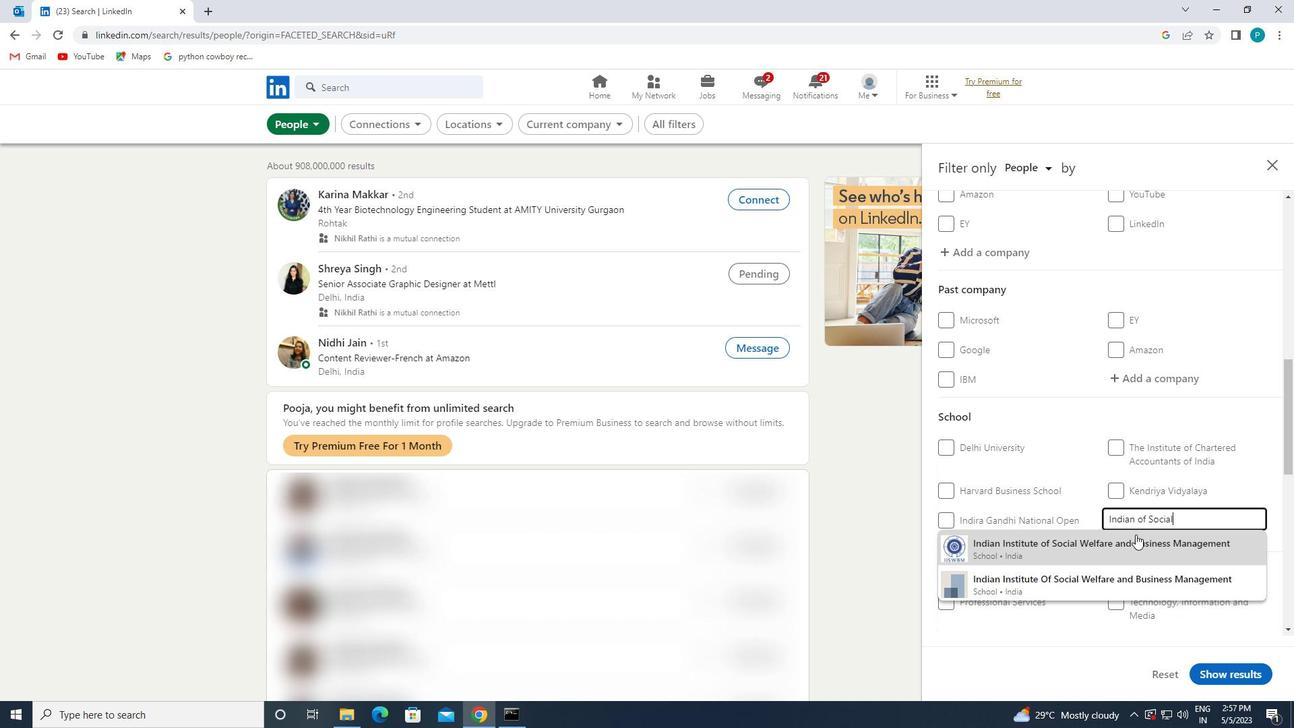 
Action: Mouse pressed left at (1135, 541)
Screenshot: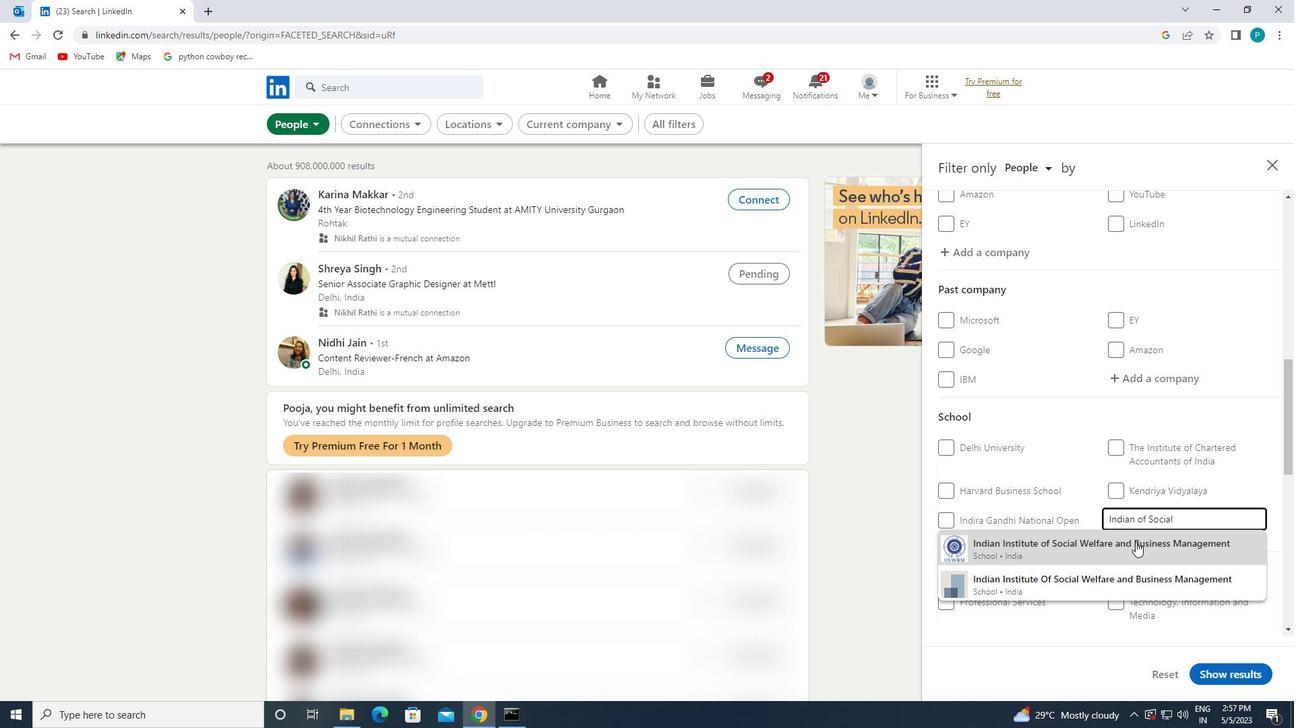 
Action: Mouse moved to (1173, 571)
Screenshot: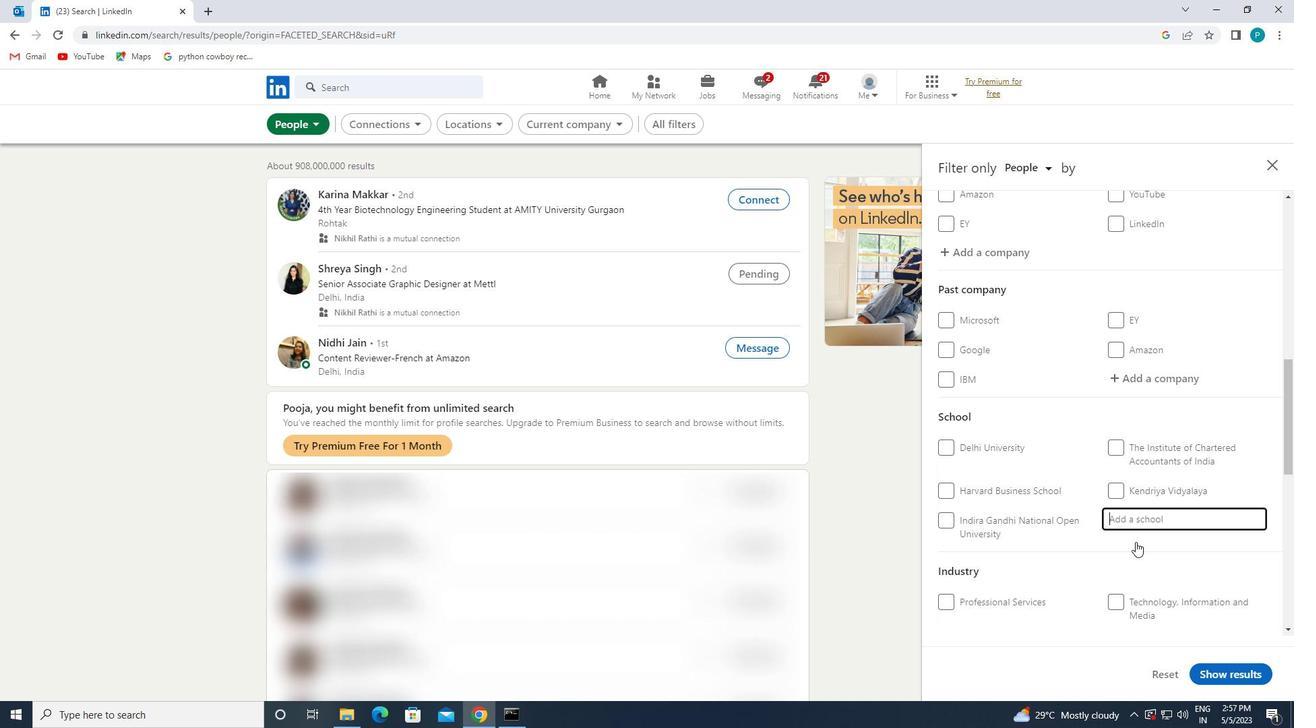 
Action: Mouse scrolled (1173, 570) with delta (0, 0)
Screenshot: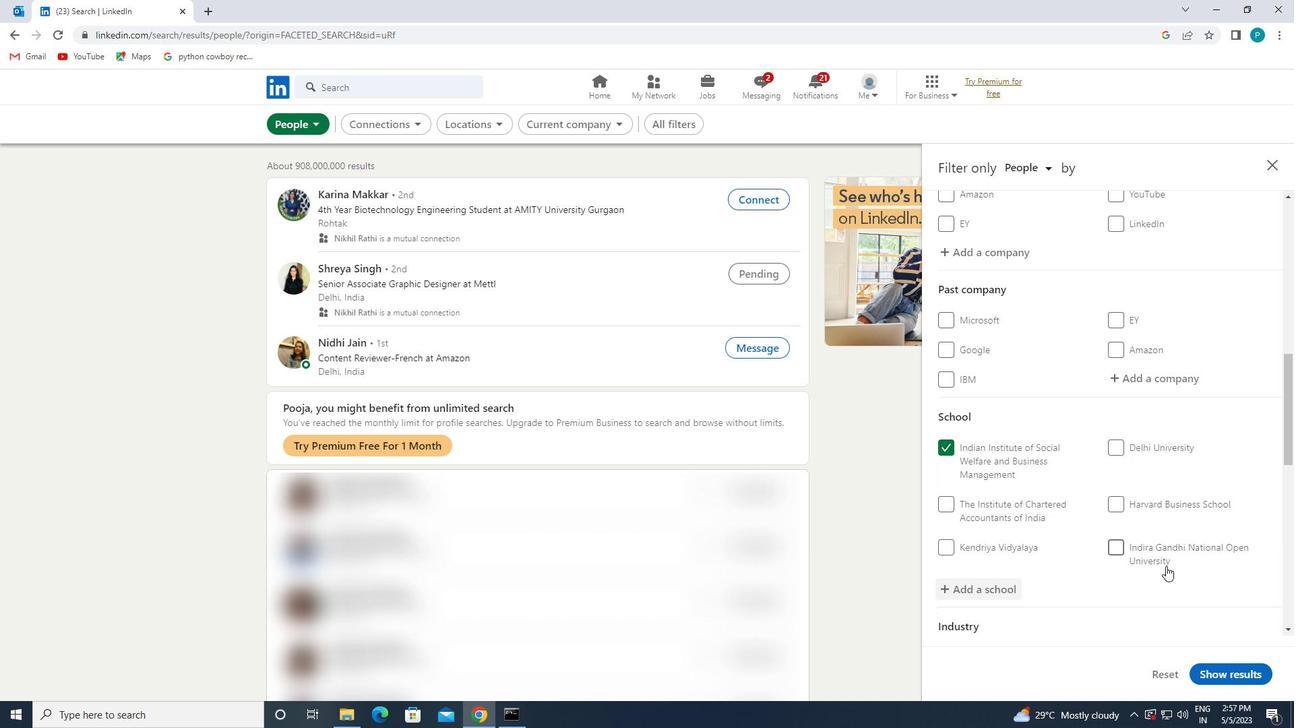 
Action: Mouse scrolled (1173, 570) with delta (0, 0)
Screenshot: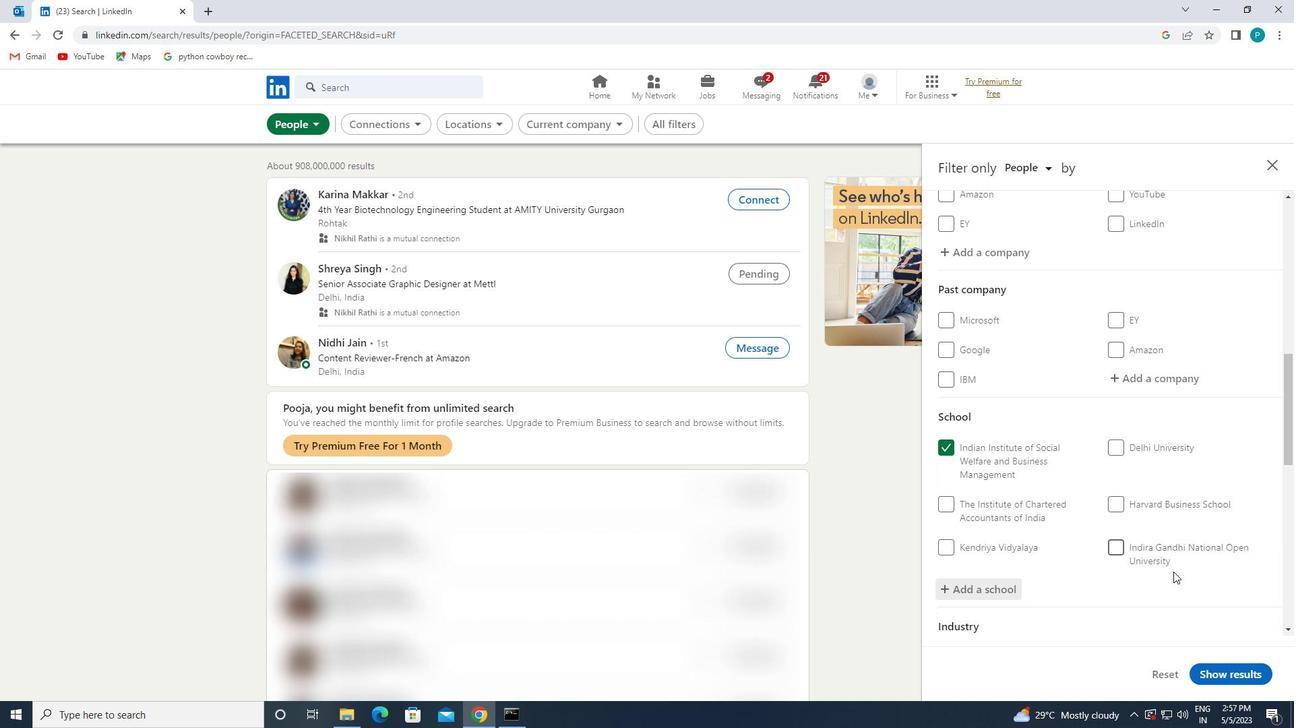 
Action: Mouse scrolled (1173, 570) with delta (0, 0)
Screenshot: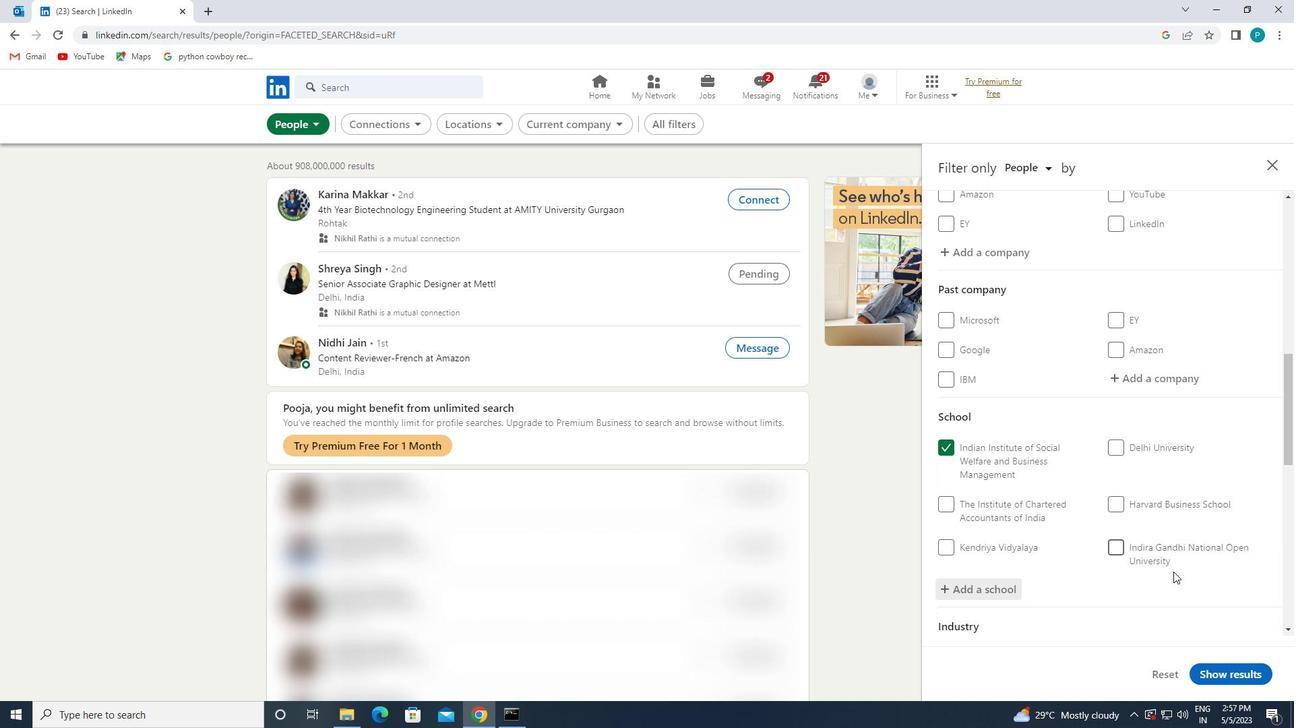 
Action: Mouse moved to (1167, 538)
Screenshot: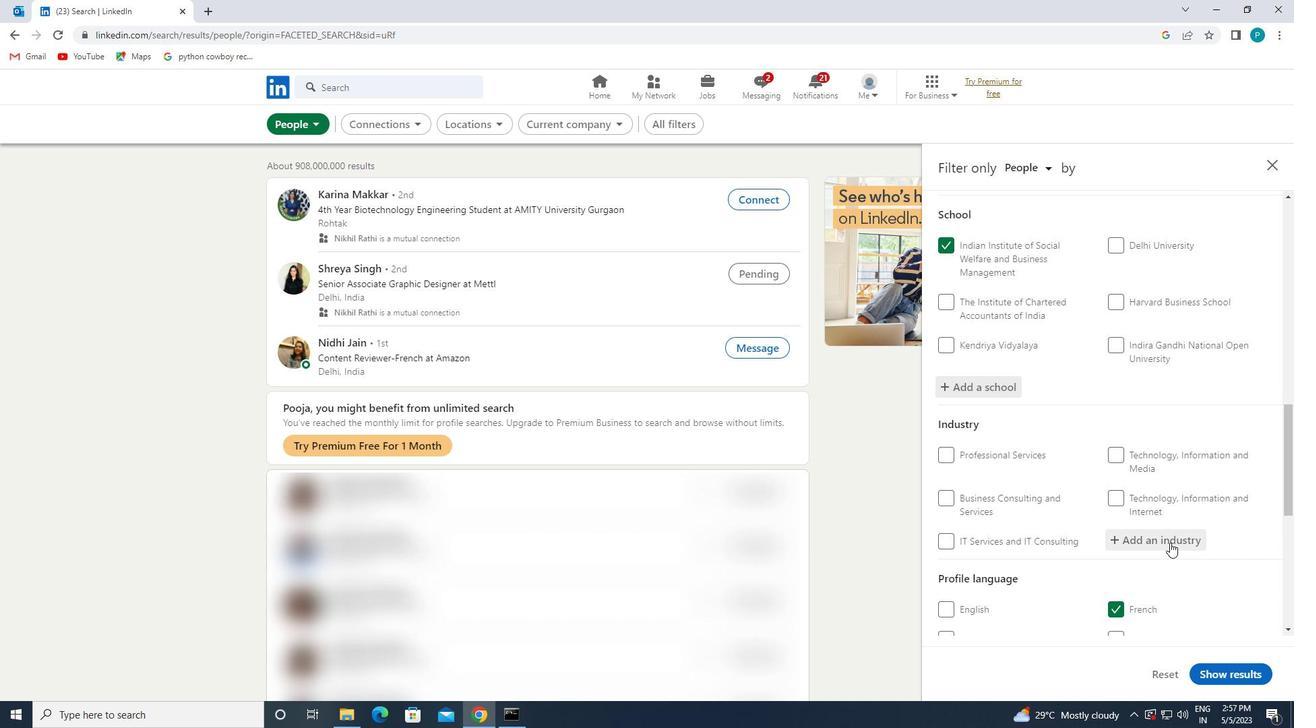 
Action: Mouse pressed left at (1167, 538)
Screenshot: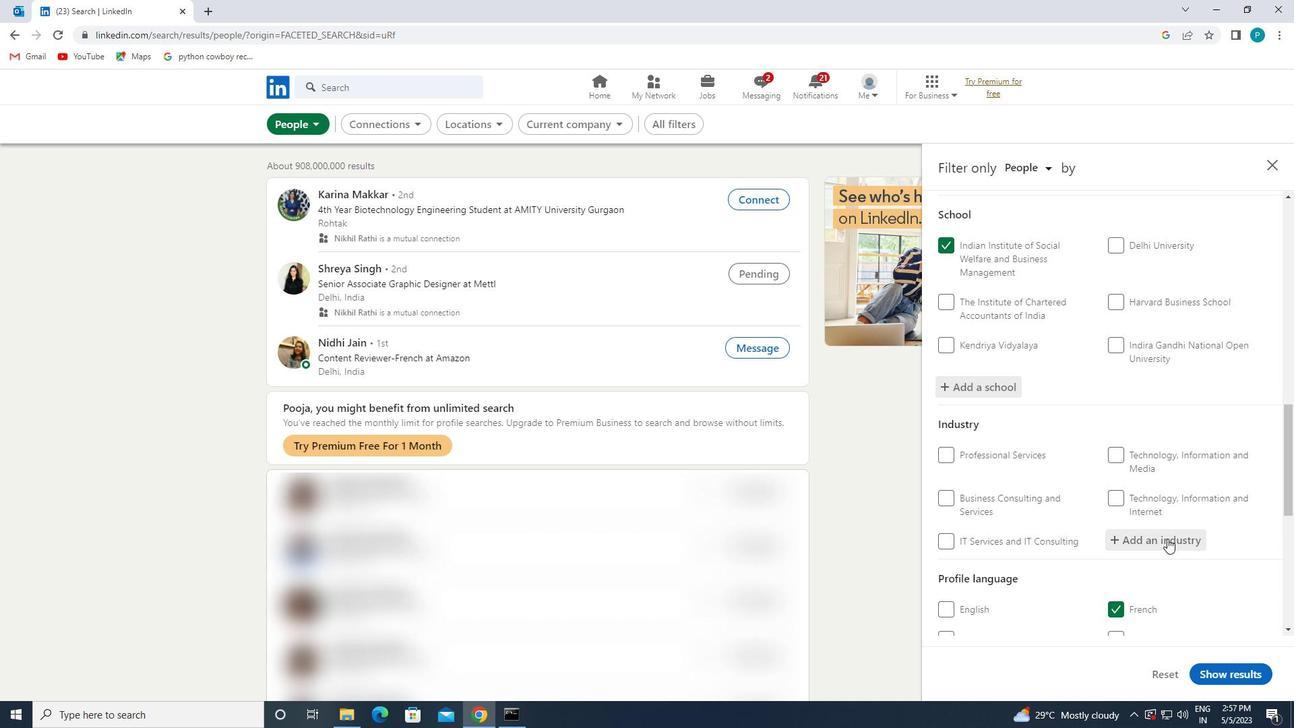 
Action: Key pressed <Key.caps_lock>F<Key.caps_lock>OOD
Screenshot: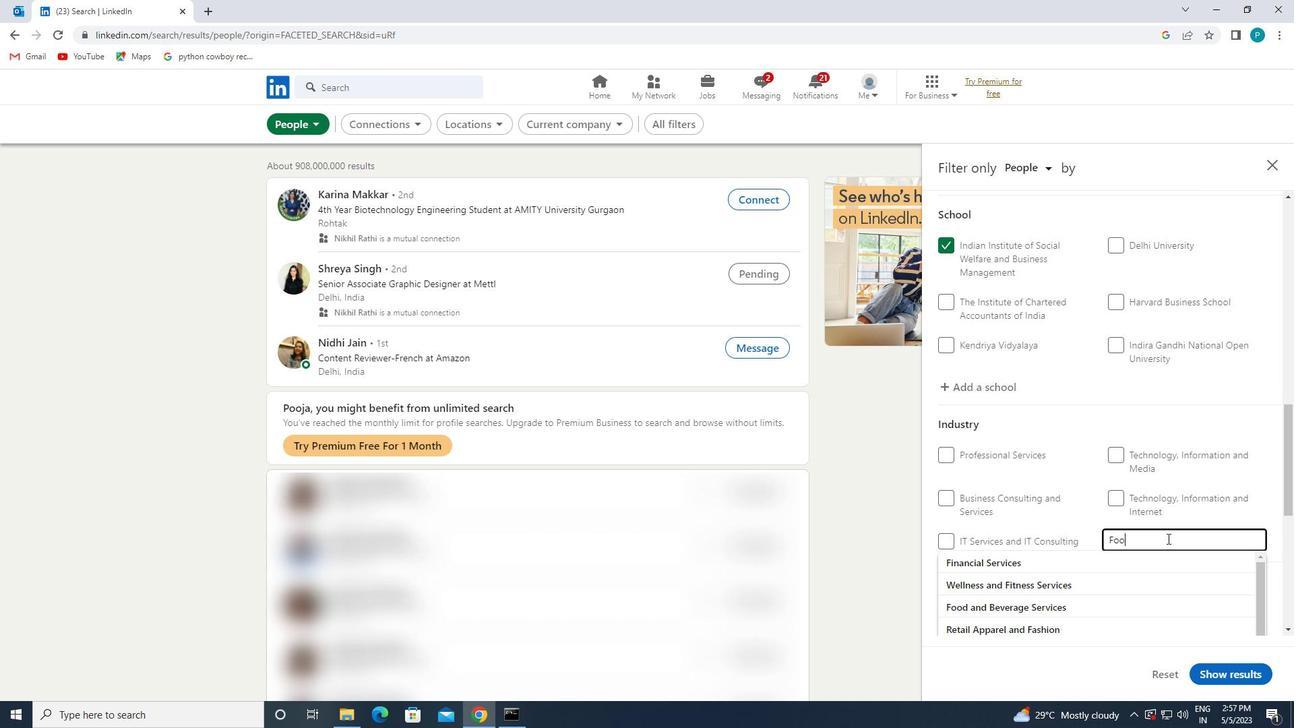 
Action: Mouse moved to (1079, 556)
Screenshot: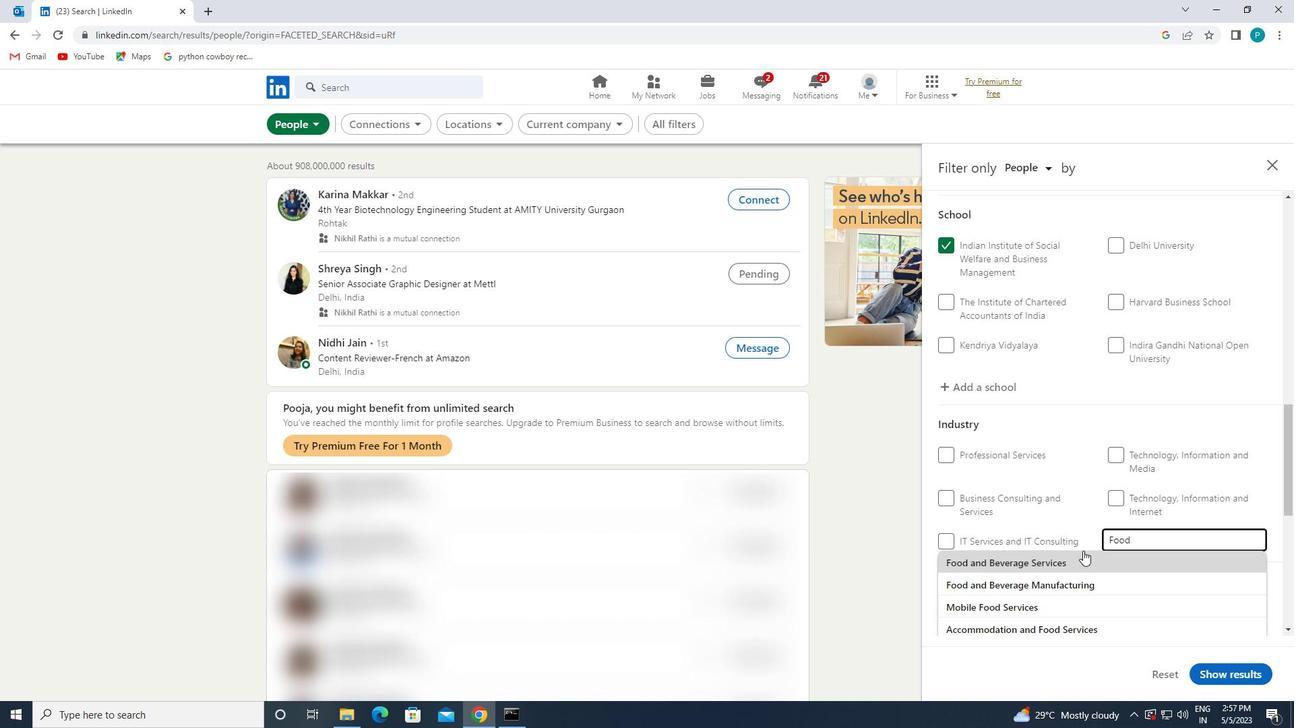
Action: Mouse pressed left at (1079, 556)
Screenshot: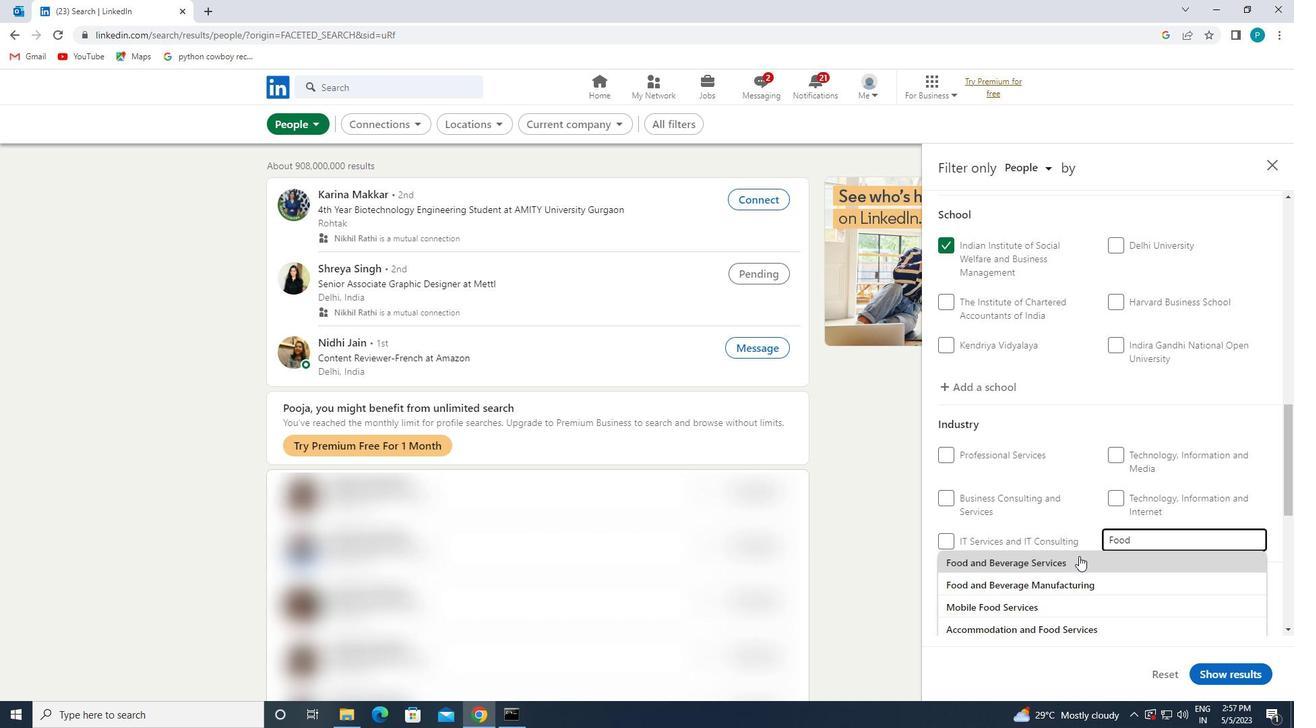 
Action: Mouse scrolled (1079, 555) with delta (0, 0)
Screenshot: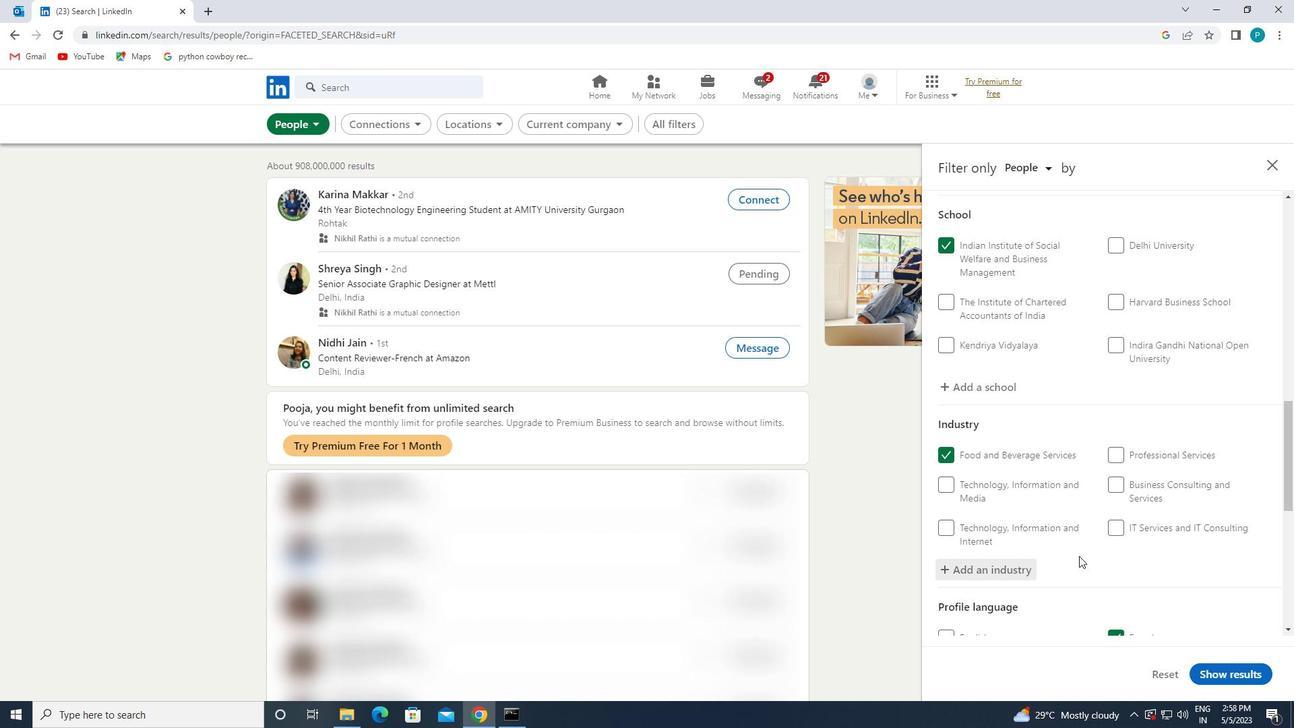 
Action: Mouse scrolled (1079, 555) with delta (0, 0)
Screenshot: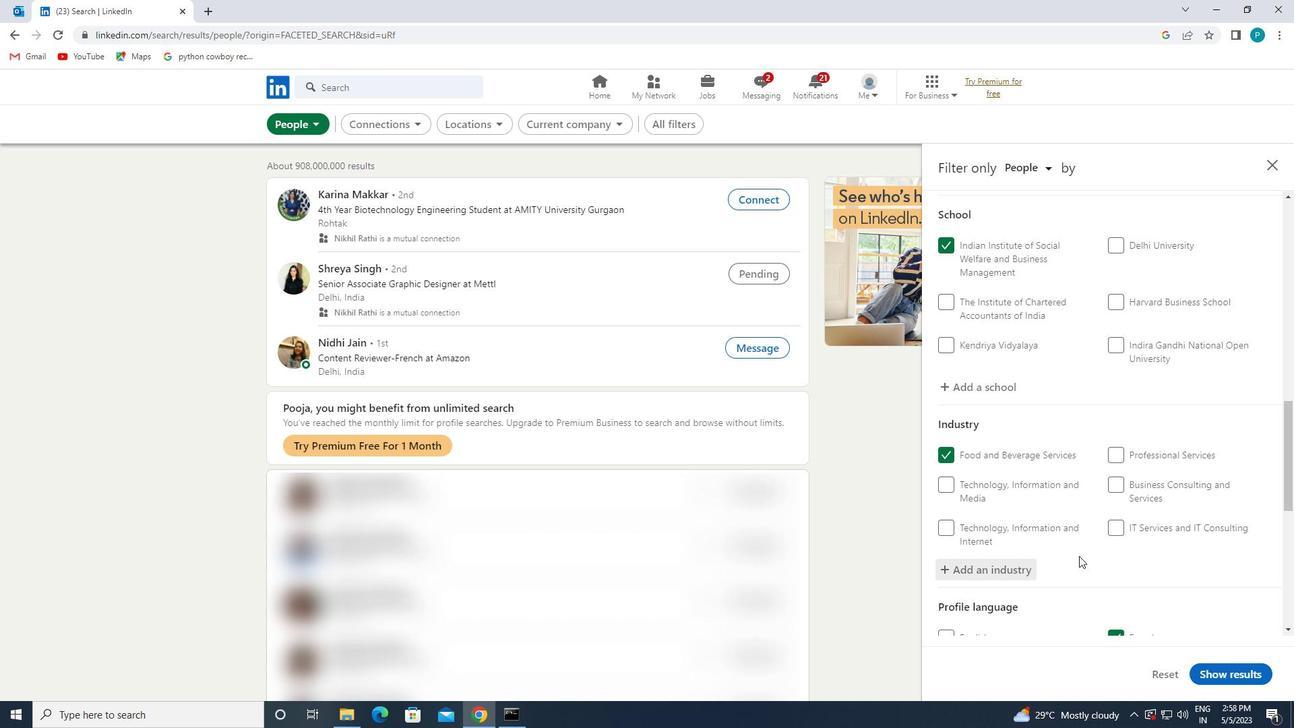 
Action: Mouse scrolled (1079, 555) with delta (0, 0)
Screenshot: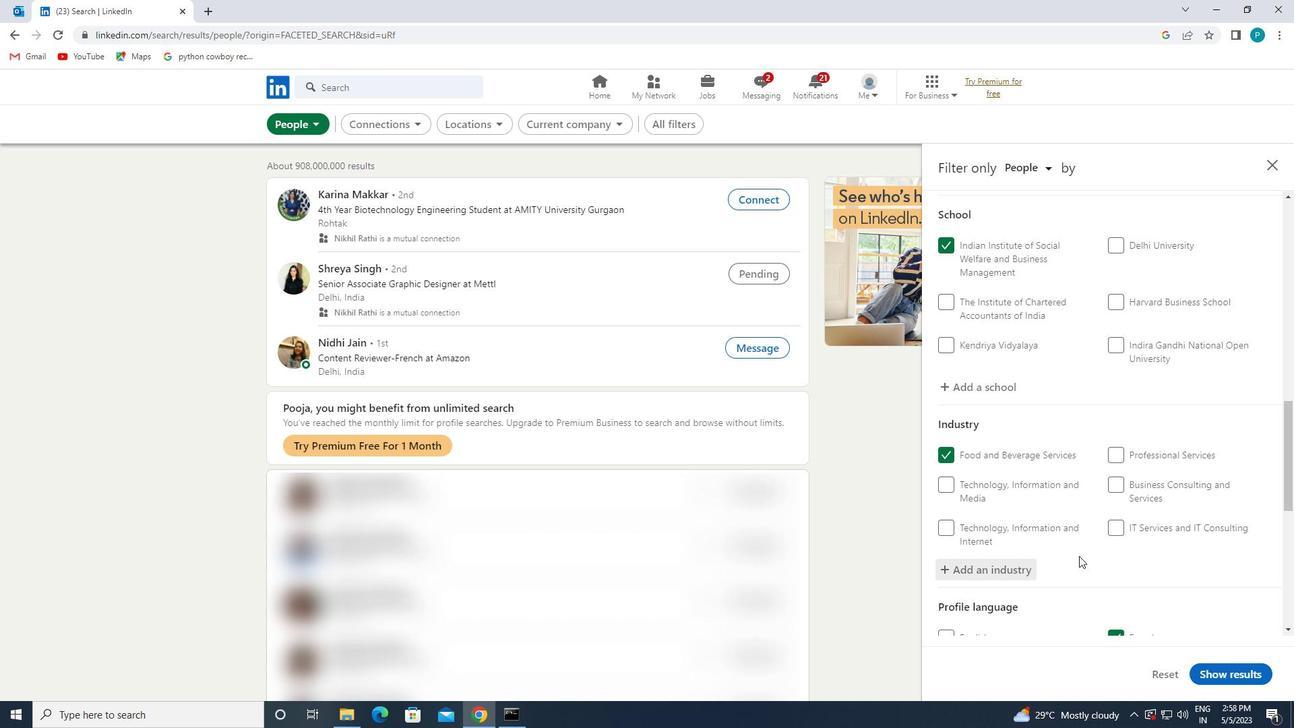 
Action: Mouse moved to (1112, 562)
Screenshot: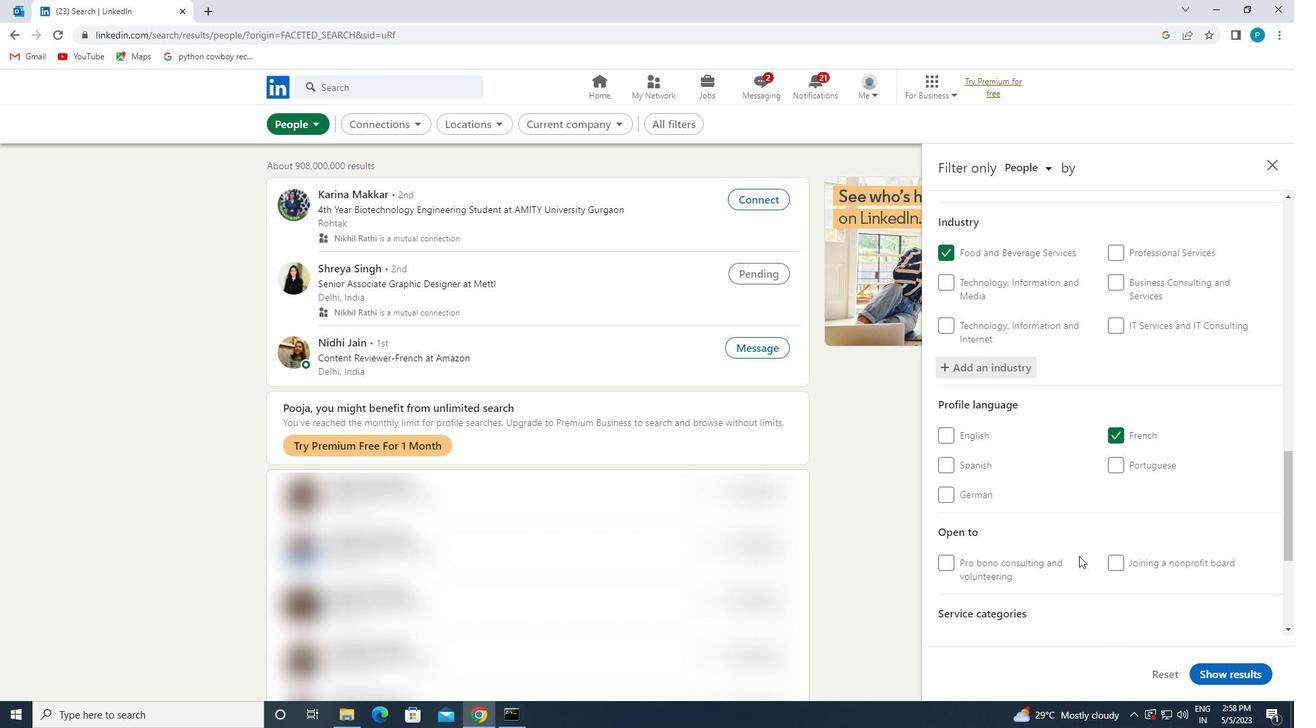
Action: Mouse scrolled (1112, 561) with delta (0, 0)
Screenshot: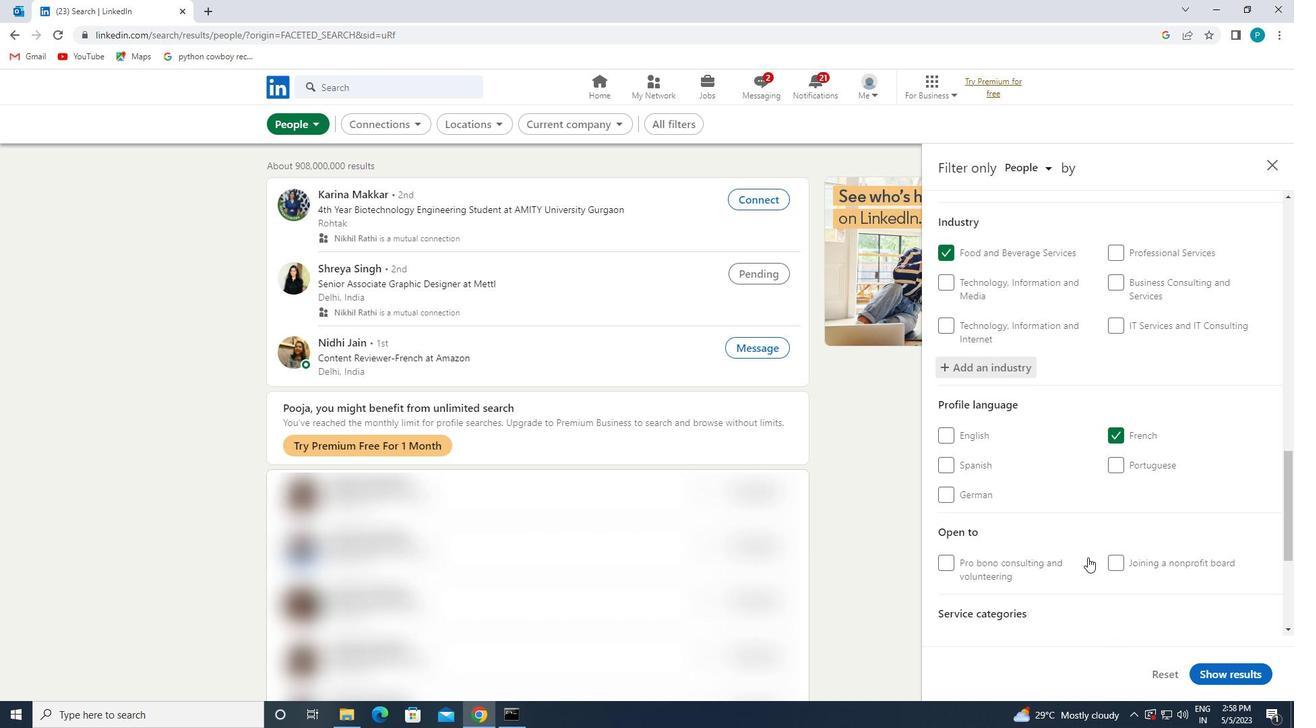 
Action: Mouse scrolled (1112, 561) with delta (0, 0)
Screenshot: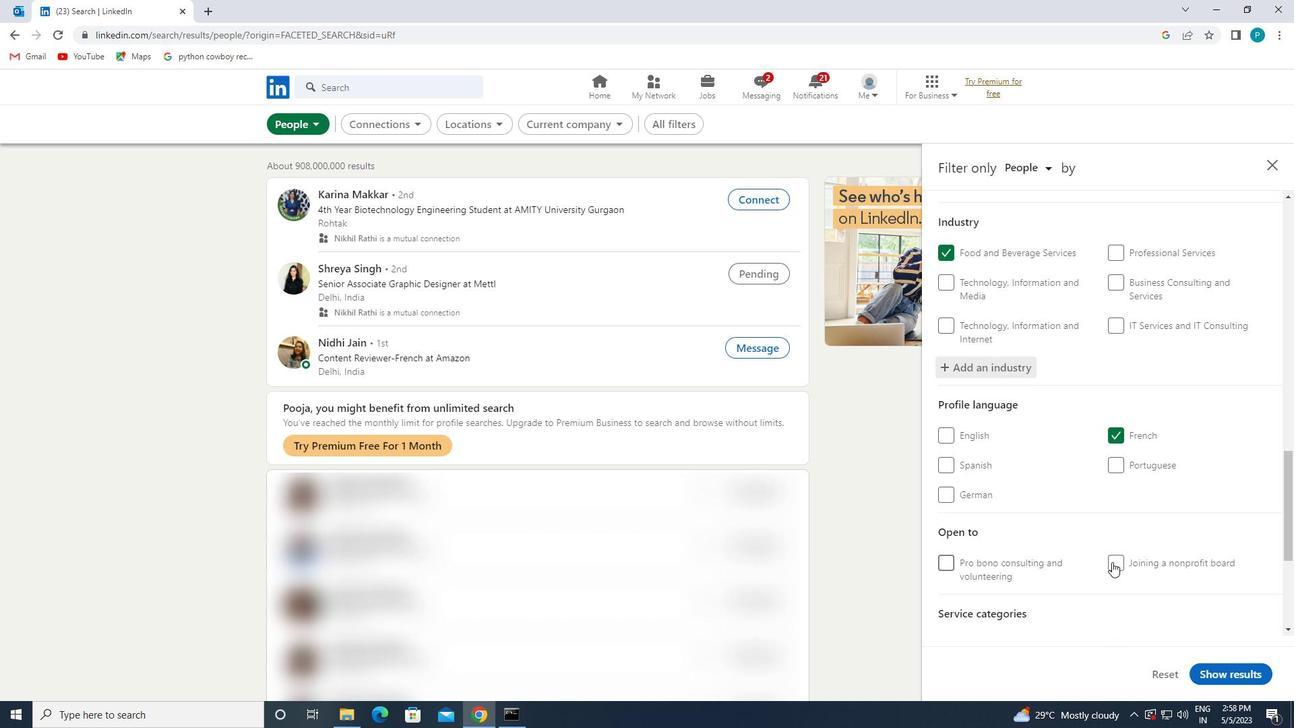 
Action: Mouse moved to (1137, 571)
Screenshot: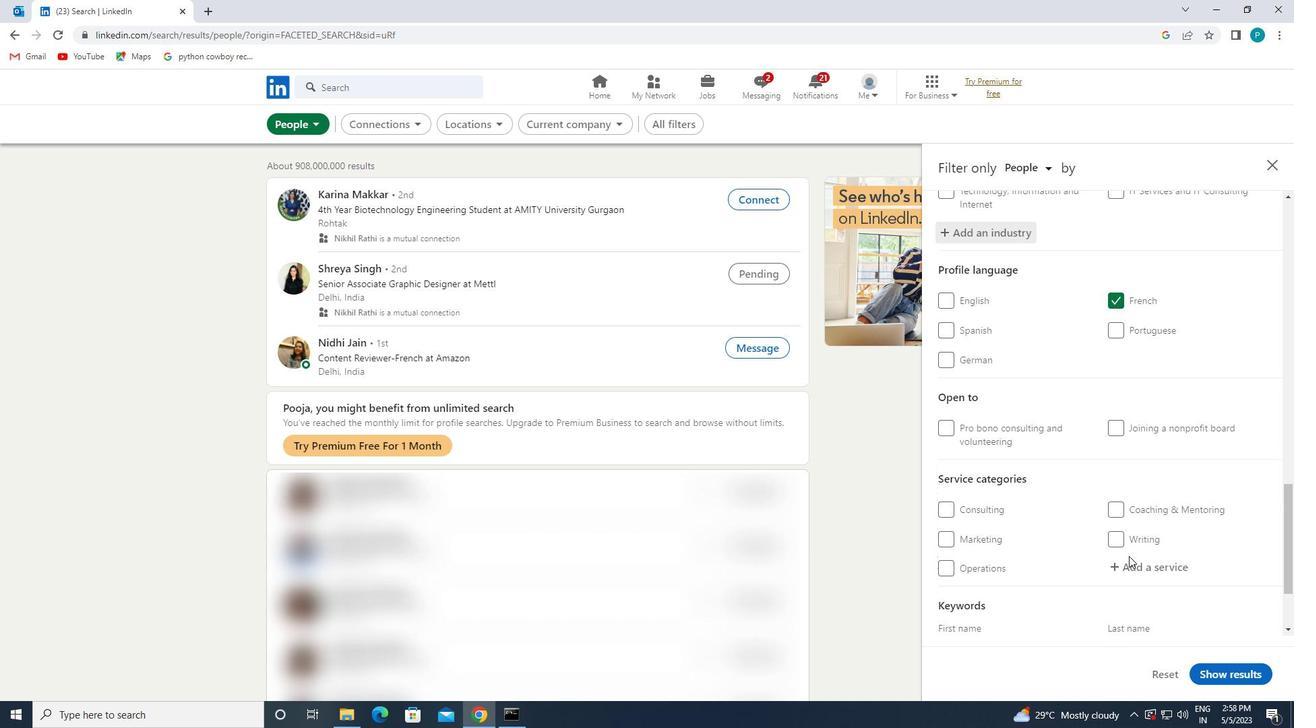 
Action: Mouse pressed left at (1137, 571)
Screenshot: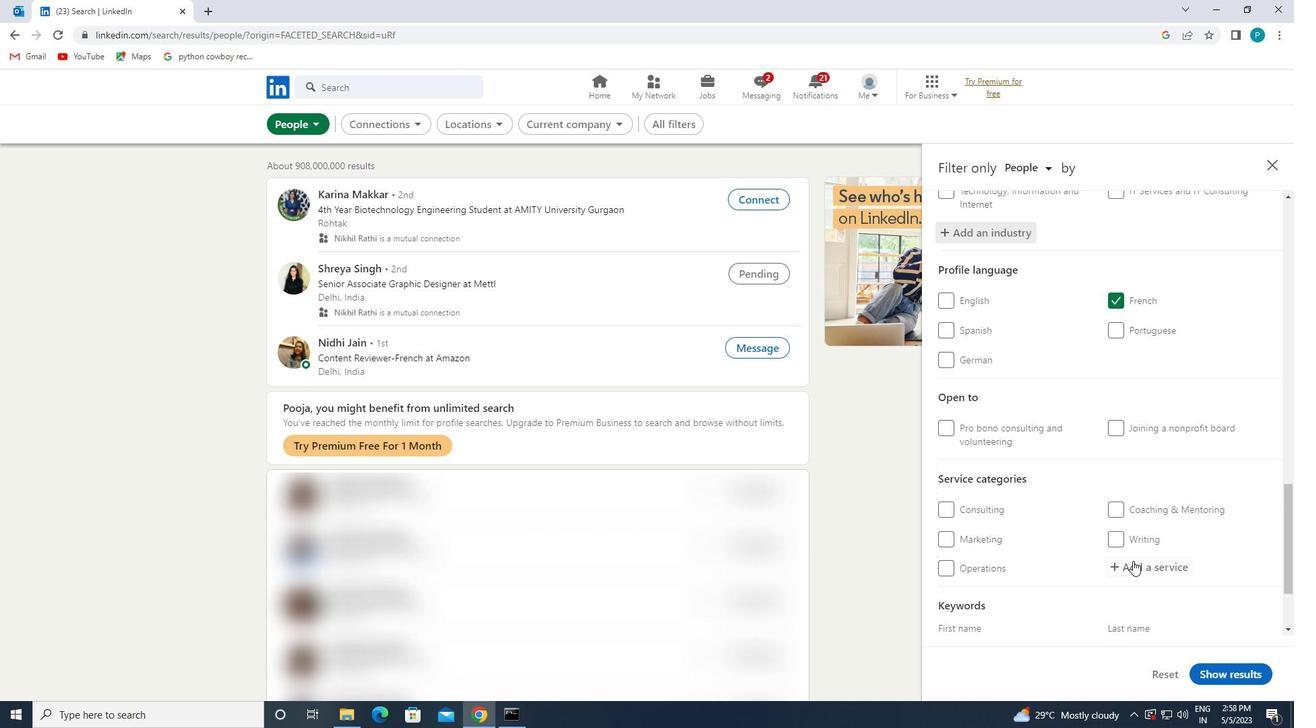 
Action: Key pressed <Key.caps_lock>I<Key.caps_lock>LLUS
Screenshot: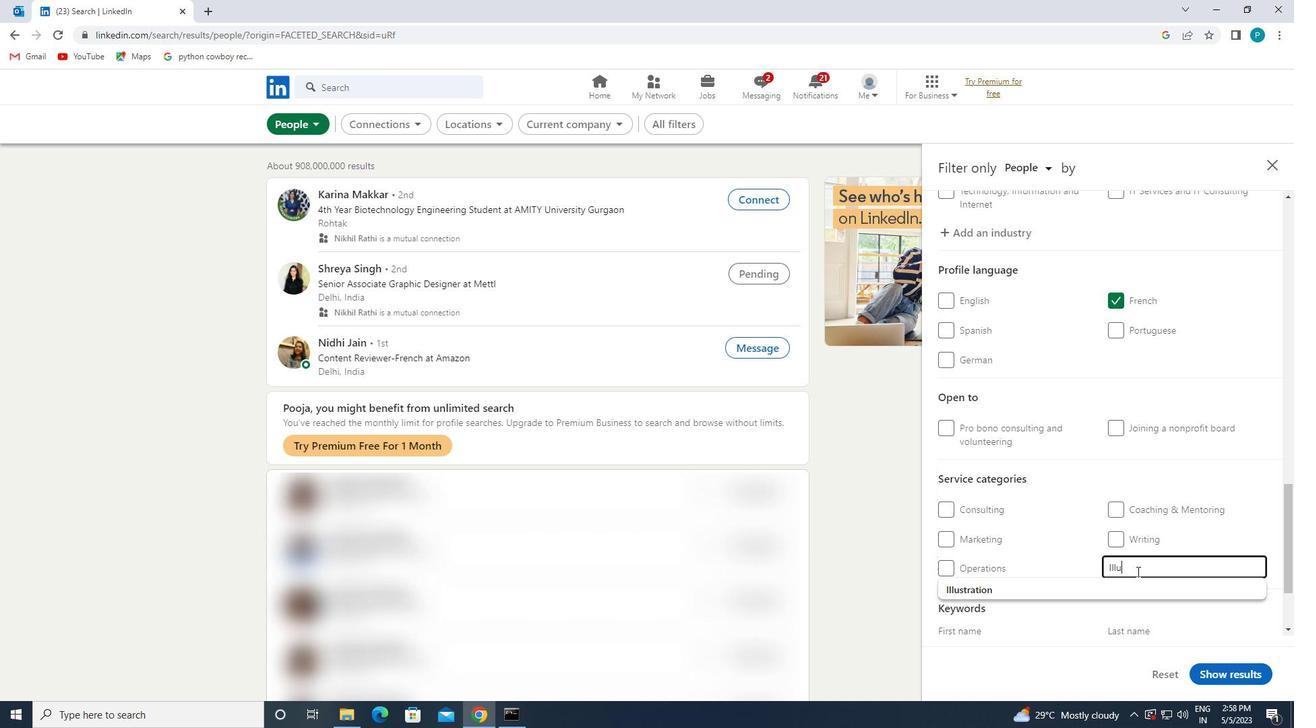 
Action: Mouse moved to (1007, 587)
Screenshot: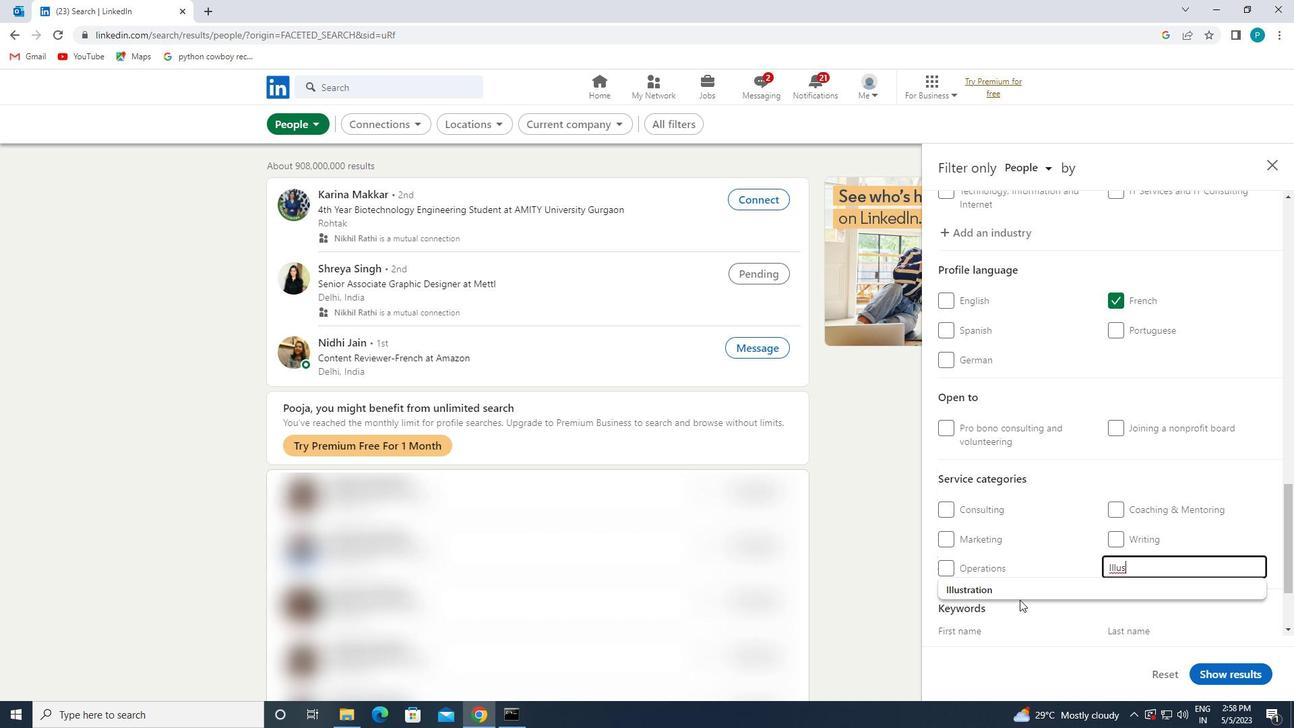 
Action: Mouse pressed left at (1007, 587)
Screenshot: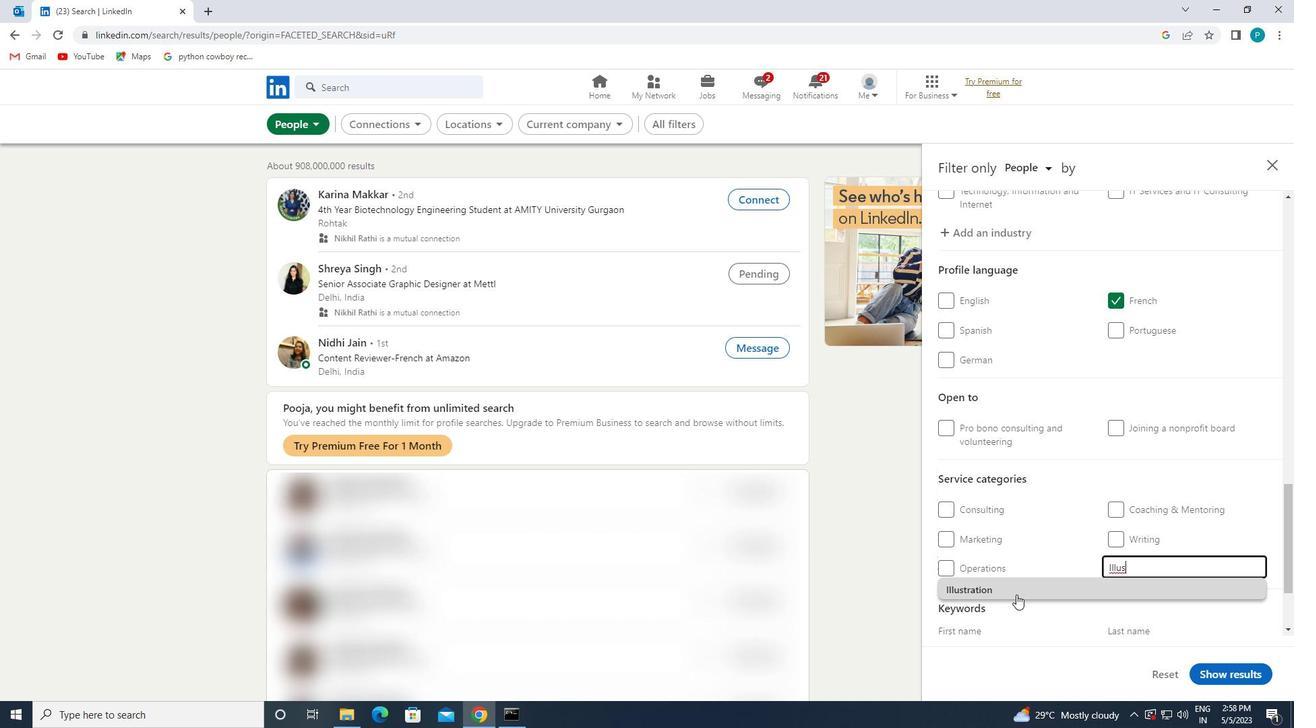 
Action: Mouse moved to (998, 585)
Screenshot: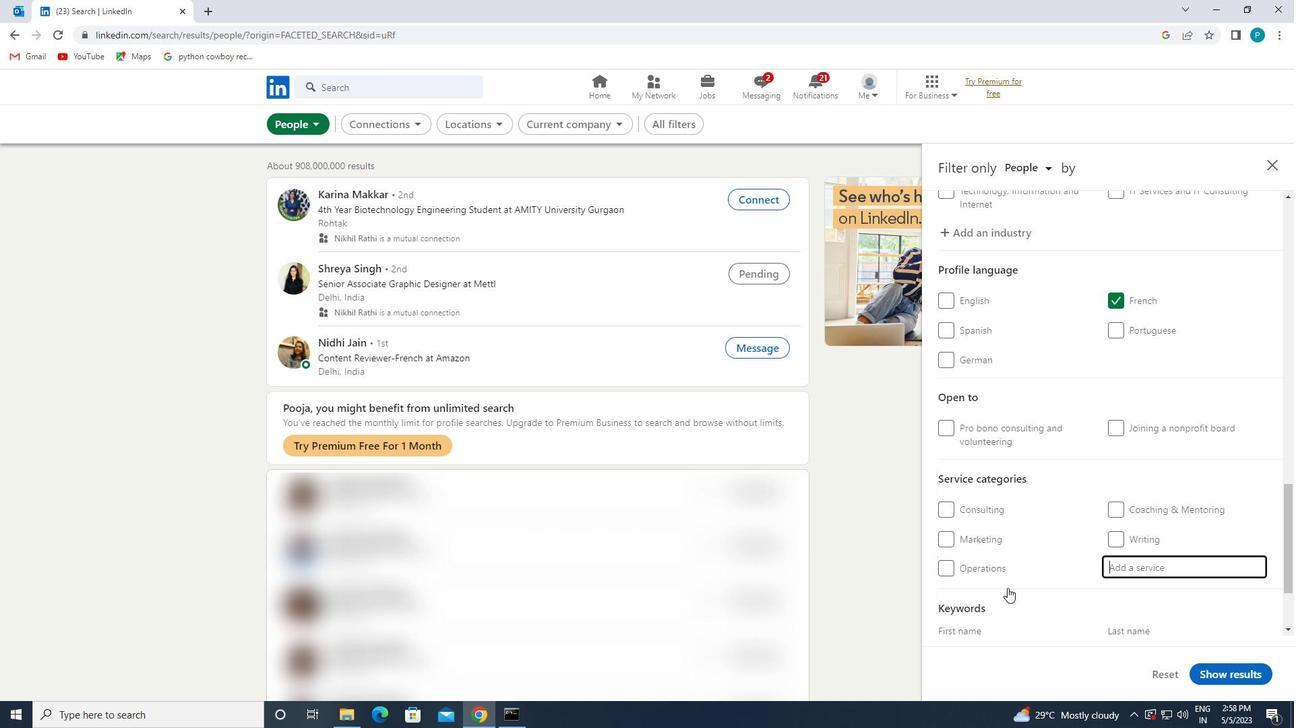 
Action: Mouse scrolled (998, 584) with delta (0, 0)
Screenshot: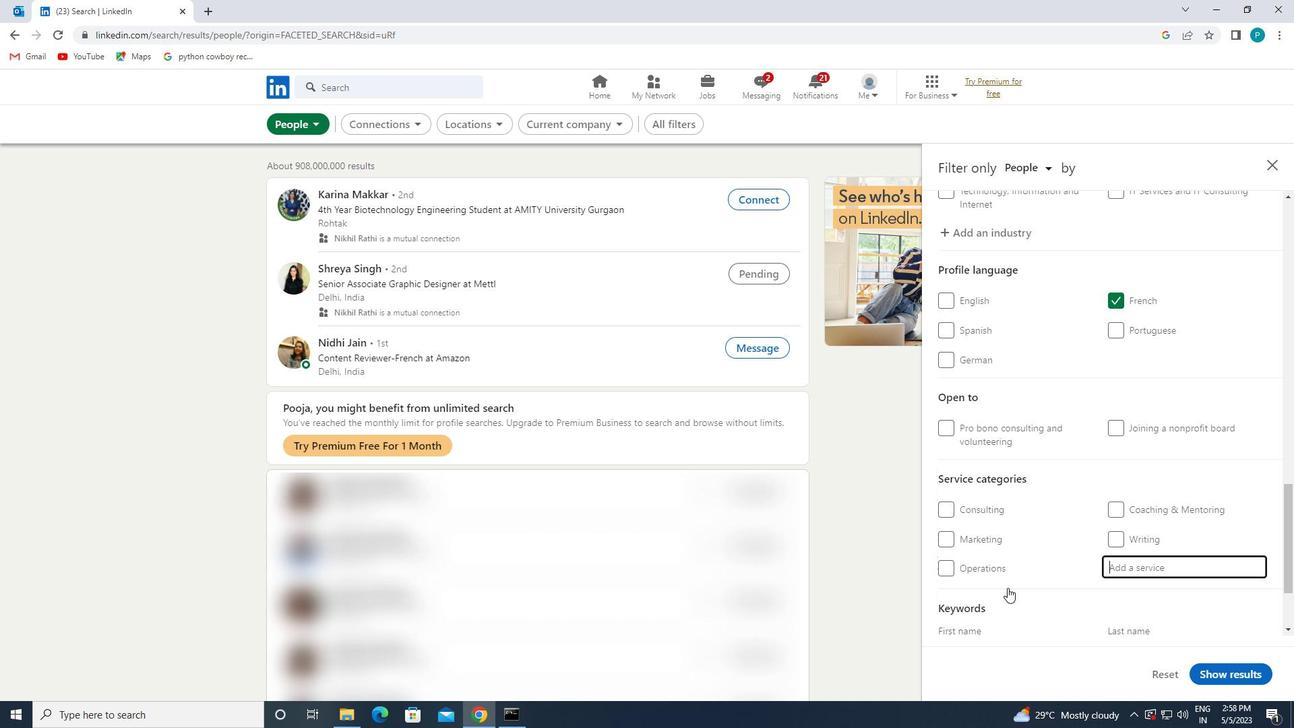 
Action: Mouse scrolled (998, 584) with delta (0, 0)
Screenshot: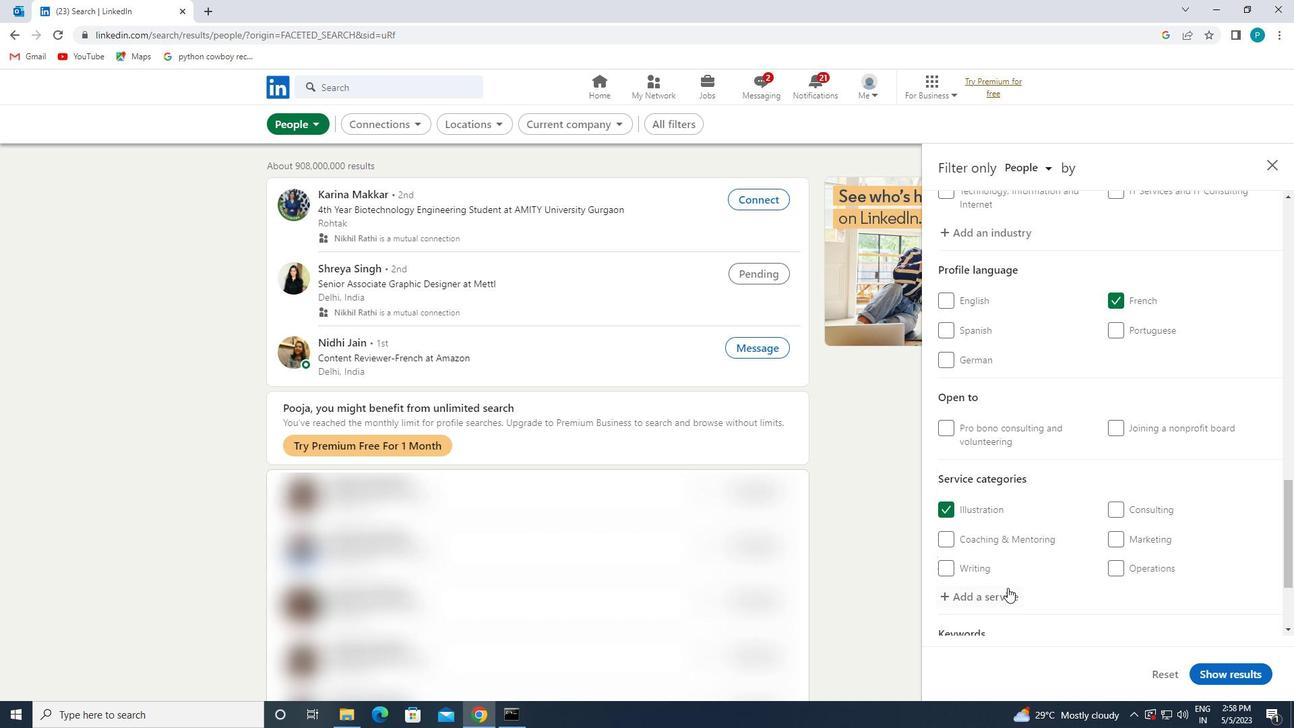 
Action: Mouse scrolled (998, 584) with delta (0, 0)
Screenshot: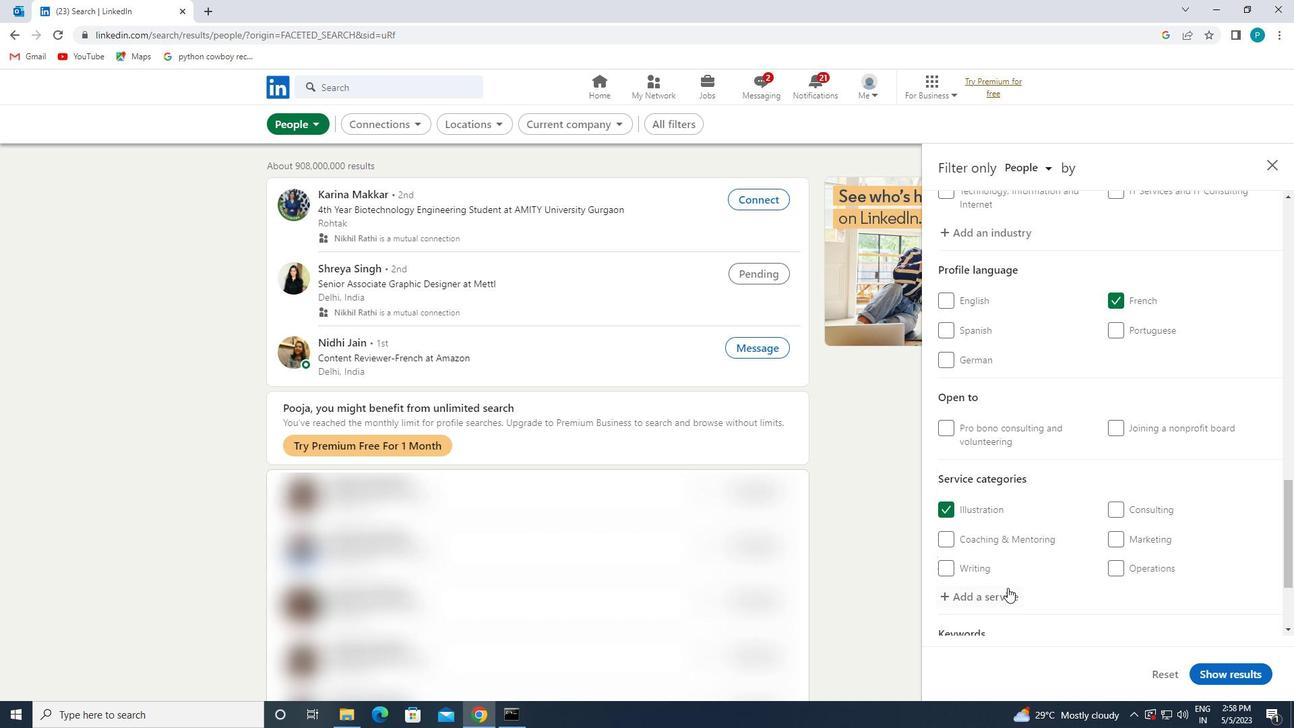 
Action: Mouse scrolled (998, 584) with delta (0, 0)
Screenshot: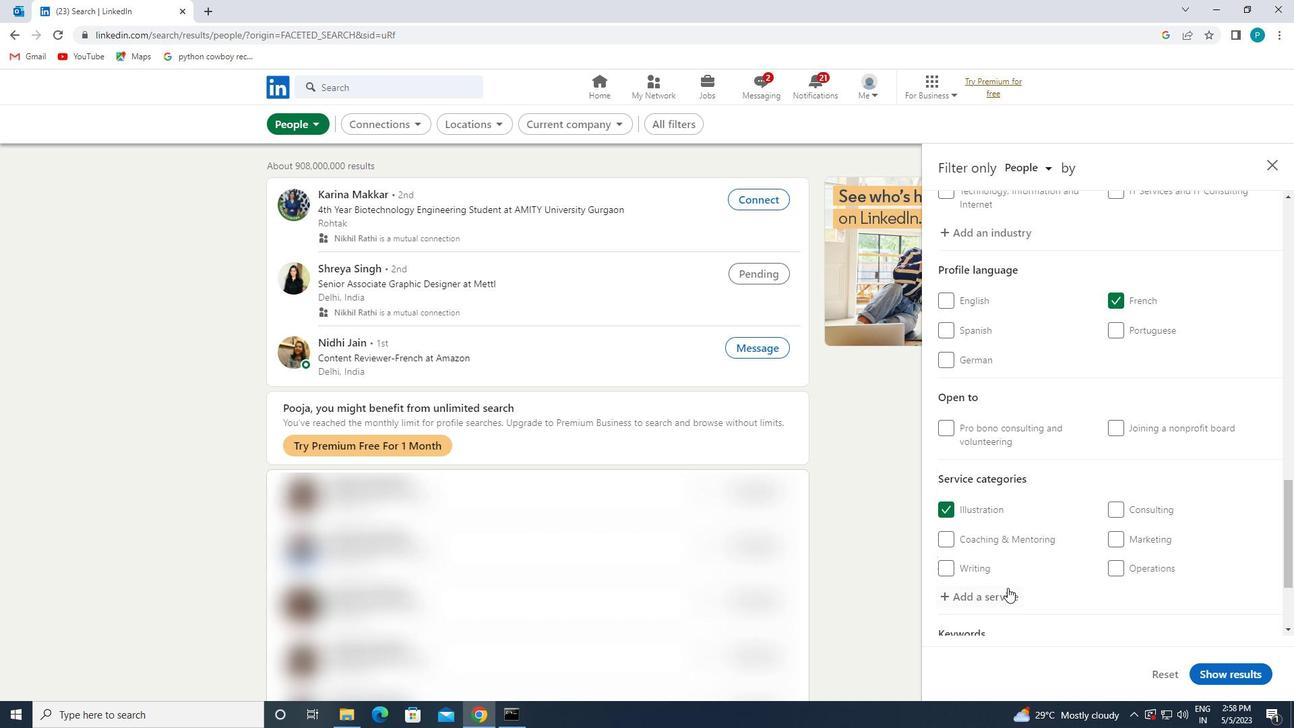 
Action: Mouse moved to (989, 582)
Screenshot: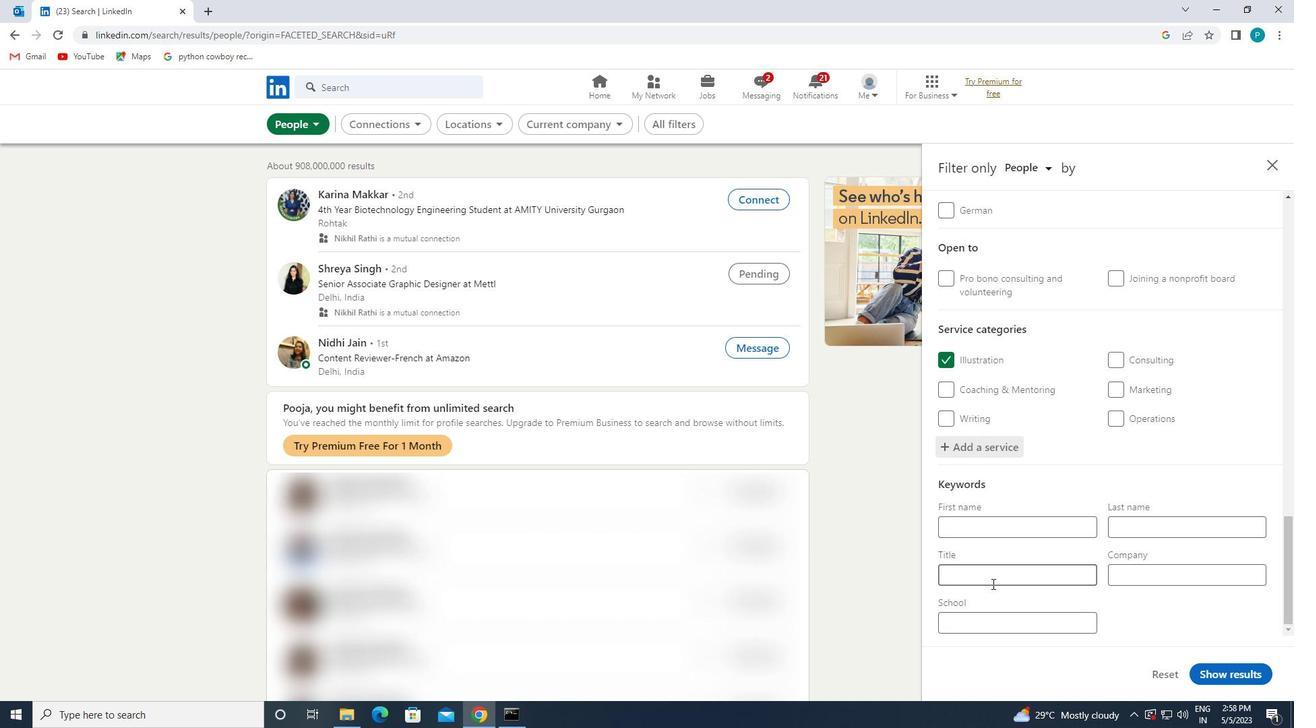 
Action: Mouse pressed left at (989, 582)
Screenshot: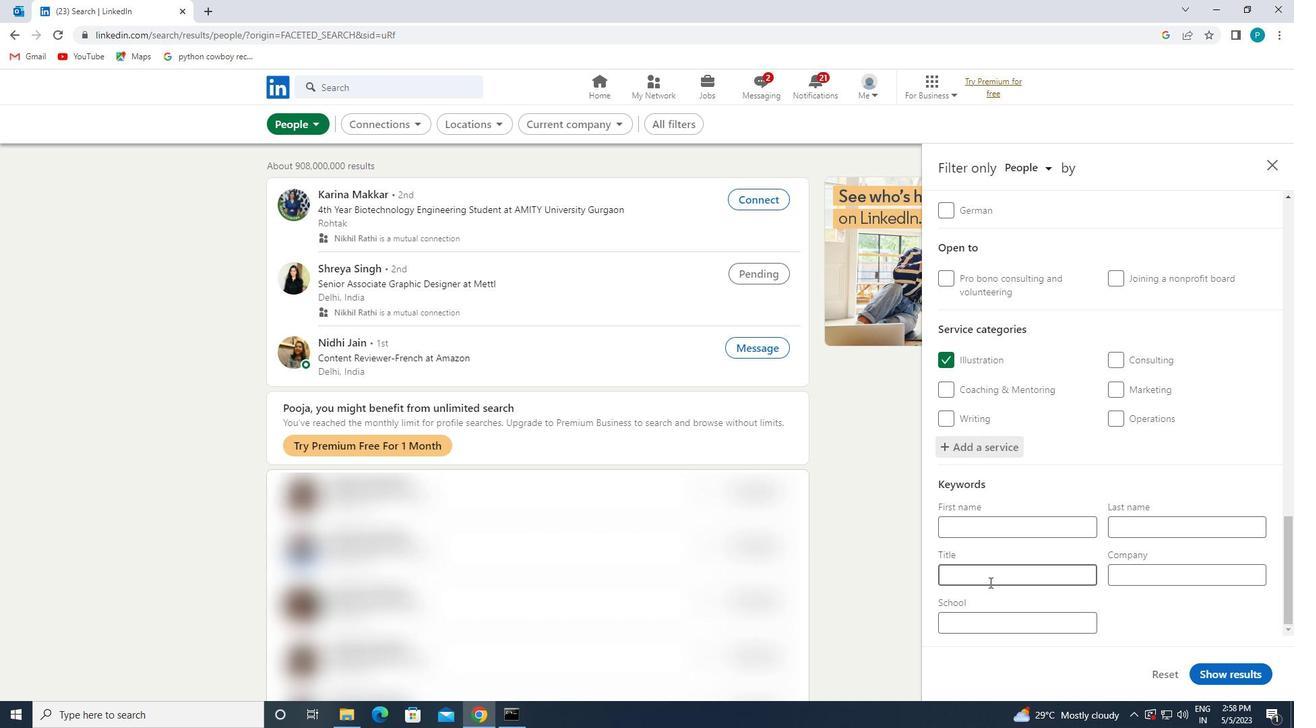 
Action: Key pressed <Key.caps_lock>O<Key.caps_lock>FFICER
Screenshot: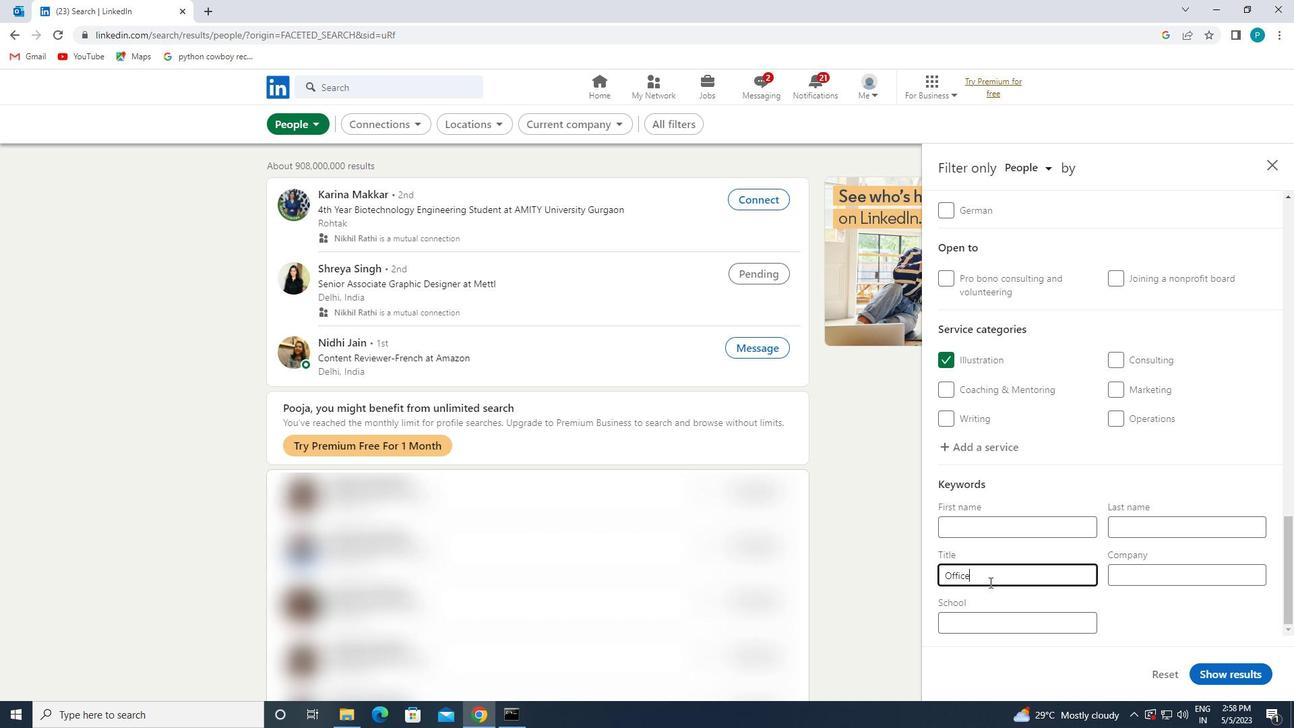 
Action: Mouse moved to (1222, 663)
Screenshot: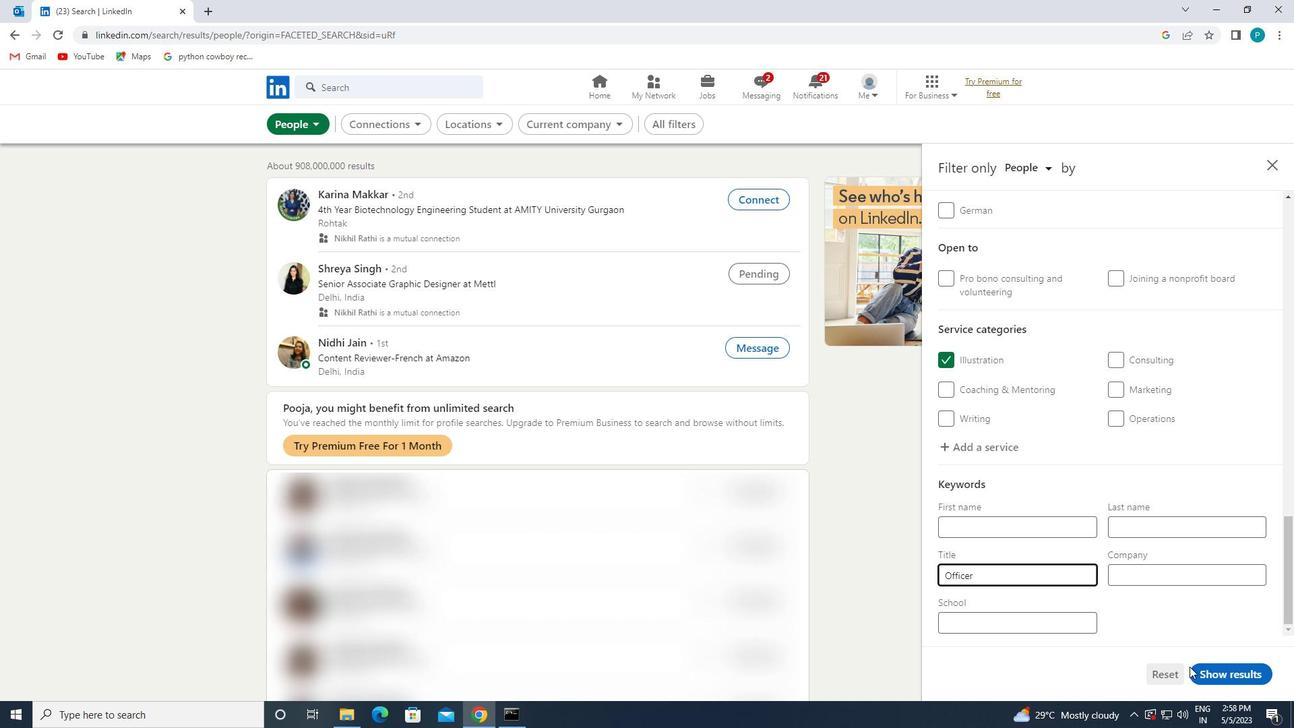 
Action: Mouse pressed left at (1222, 663)
Screenshot: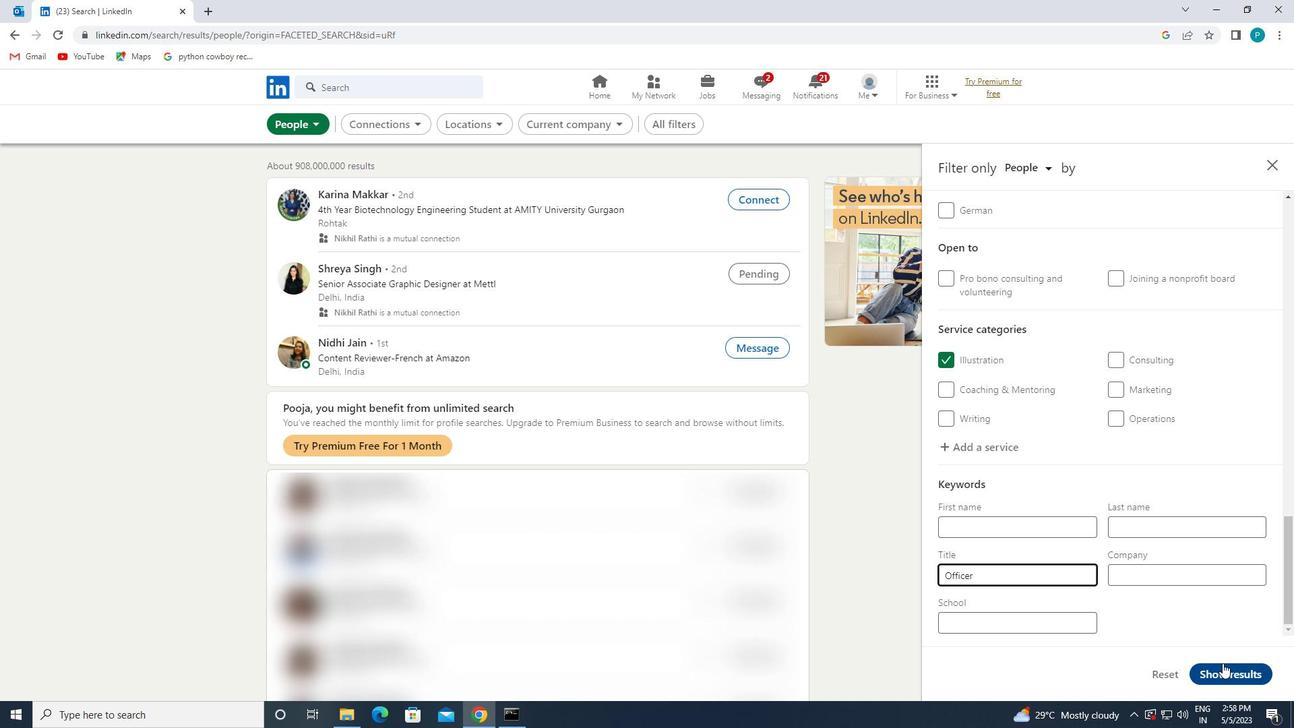 
